 Task: Research Airbnb options in Rasht, Iran from 30th December, 2023 to 31st December, 2023 for 7 adults. Place can be entire room or shared room with 4 bedrooms having 7 beds and 4 bathrooms. Property type can be house. Amenities needed are: wifi, TV, free parkinig on premises, gym, breakfast.
Action: Mouse moved to (457, 124)
Screenshot: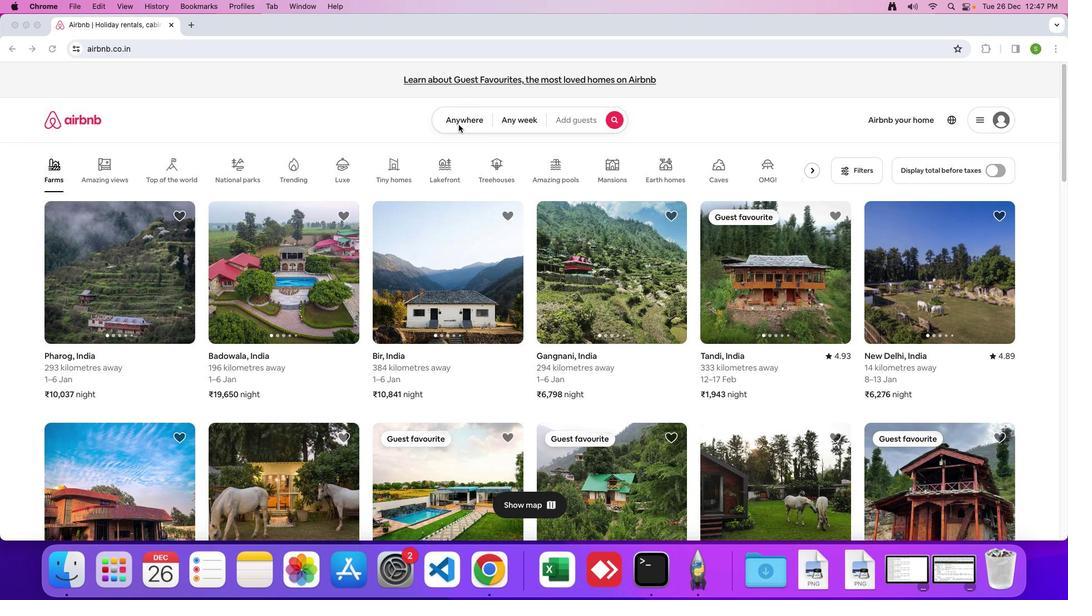 
Action: Mouse pressed left at (457, 124)
Screenshot: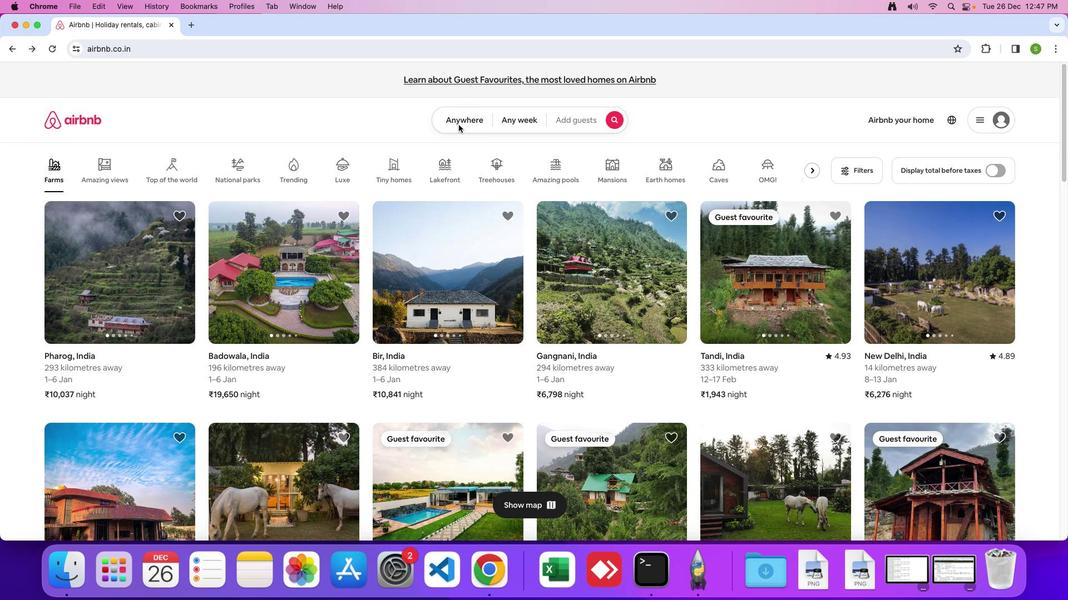 
Action: Mouse moved to (452, 120)
Screenshot: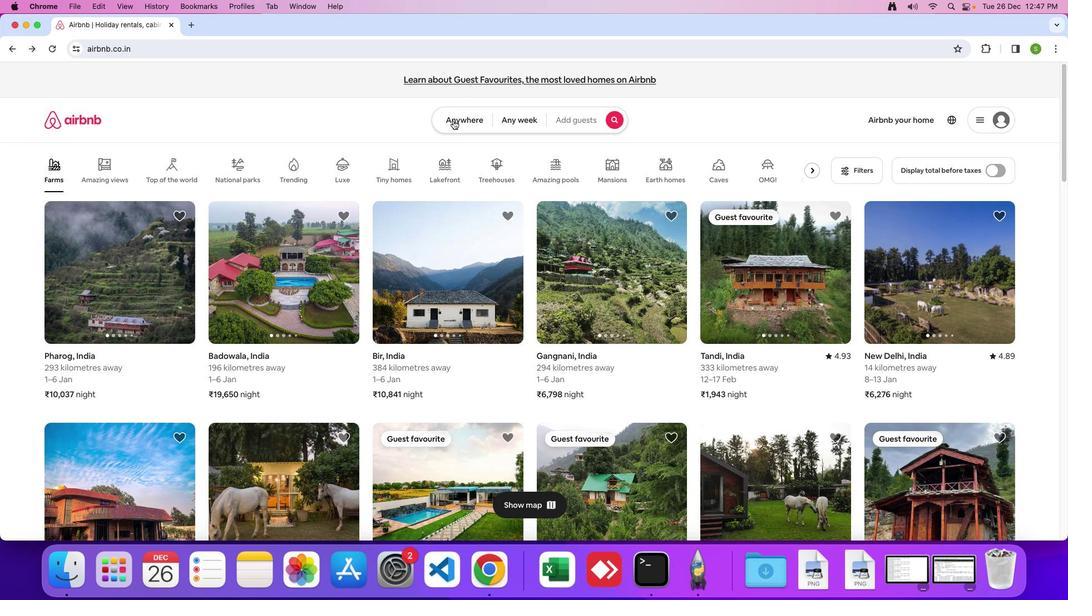 
Action: Mouse pressed left at (452, 120)
Screenshot: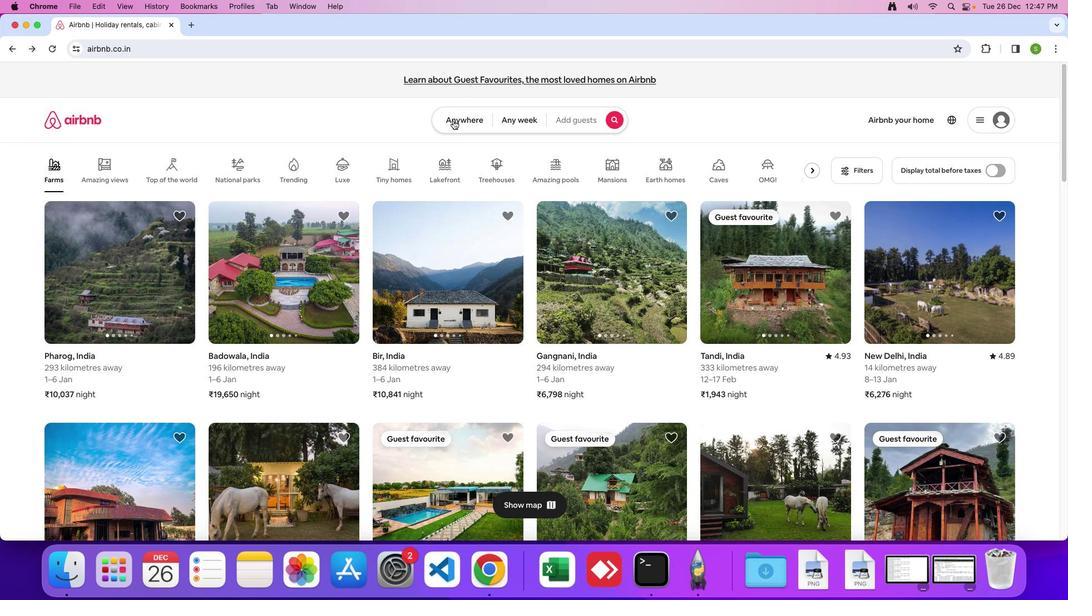 
Action: Mouse moved to (332, 157)
Screenshot: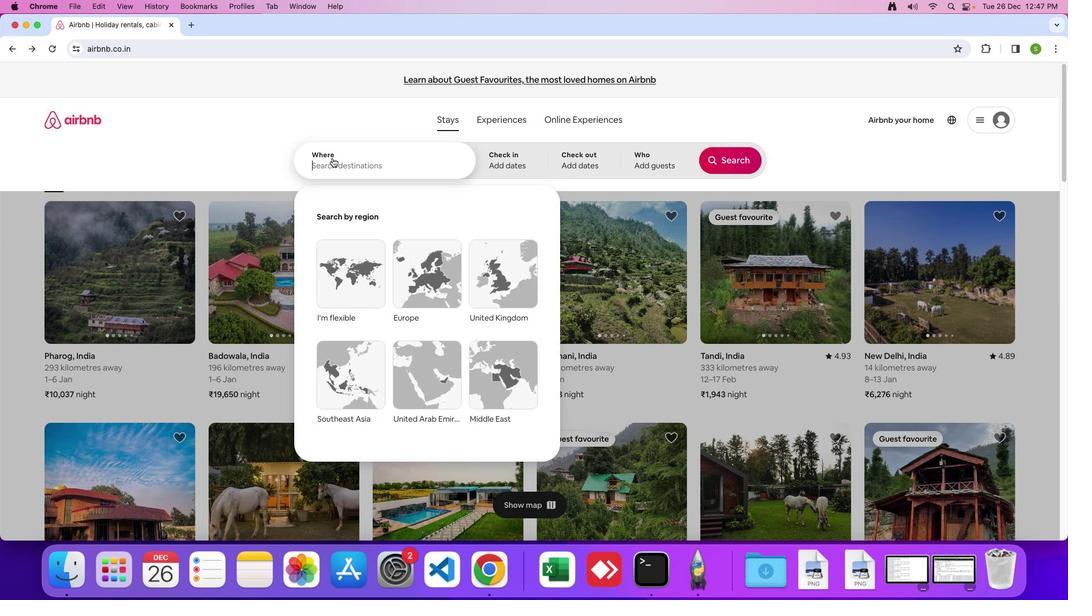 
Action: Mouse pressed left at (332, 157)
Screenshot: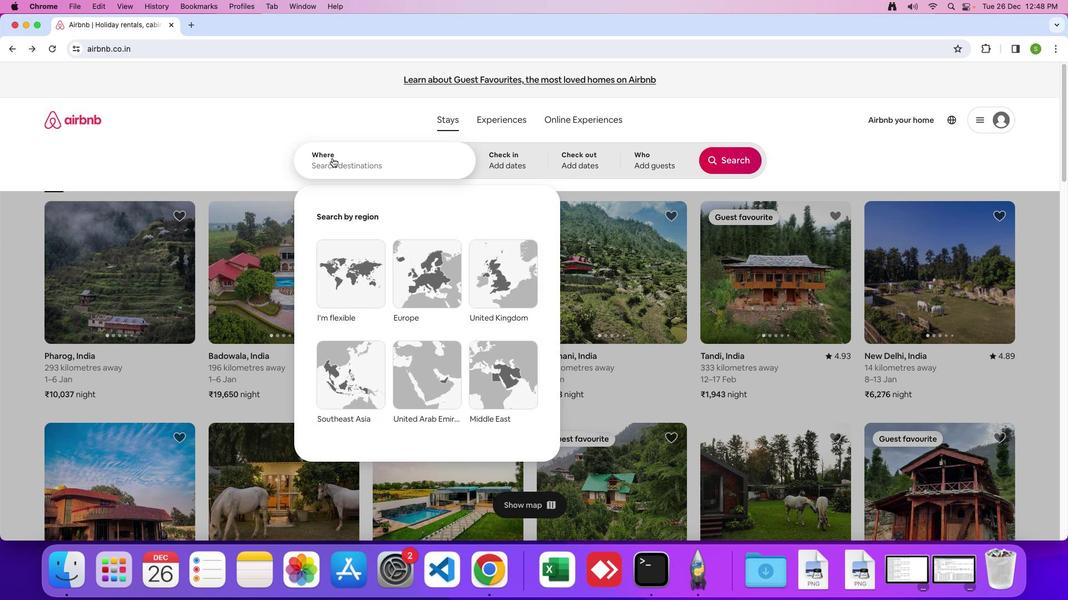 
Action: Key pressed 'R'Key.caps_lock'a''s''h''t'','Key.spaceKey.shift'I''r''a''n'Key.enter
Screenshot: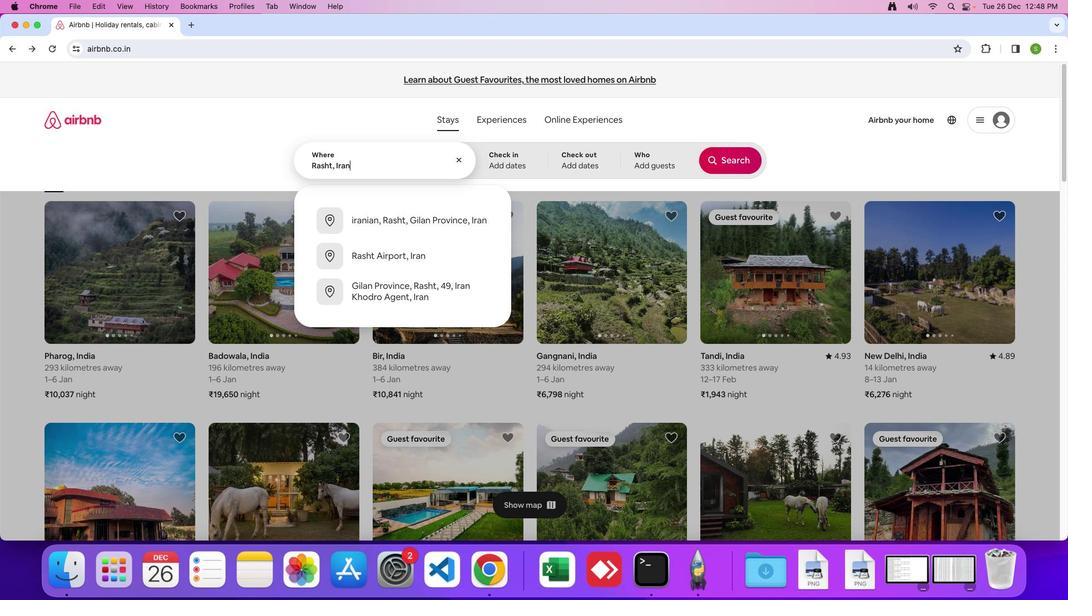 
Action: Mouse moved to (495, 409)
Screenshot: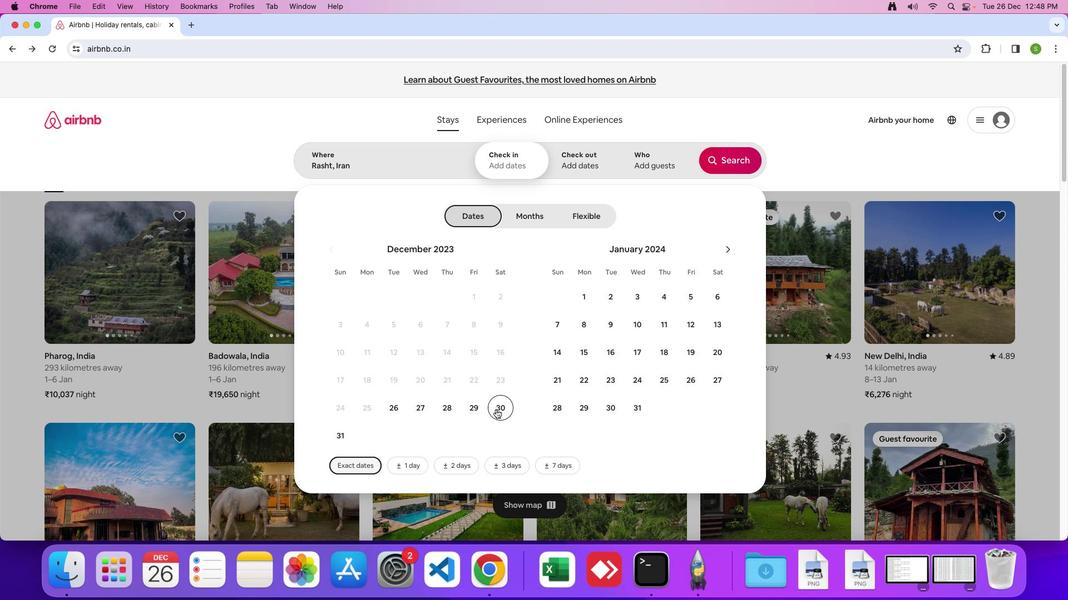 
Action: Mouse pressed left at (495, 409)
Screenshot: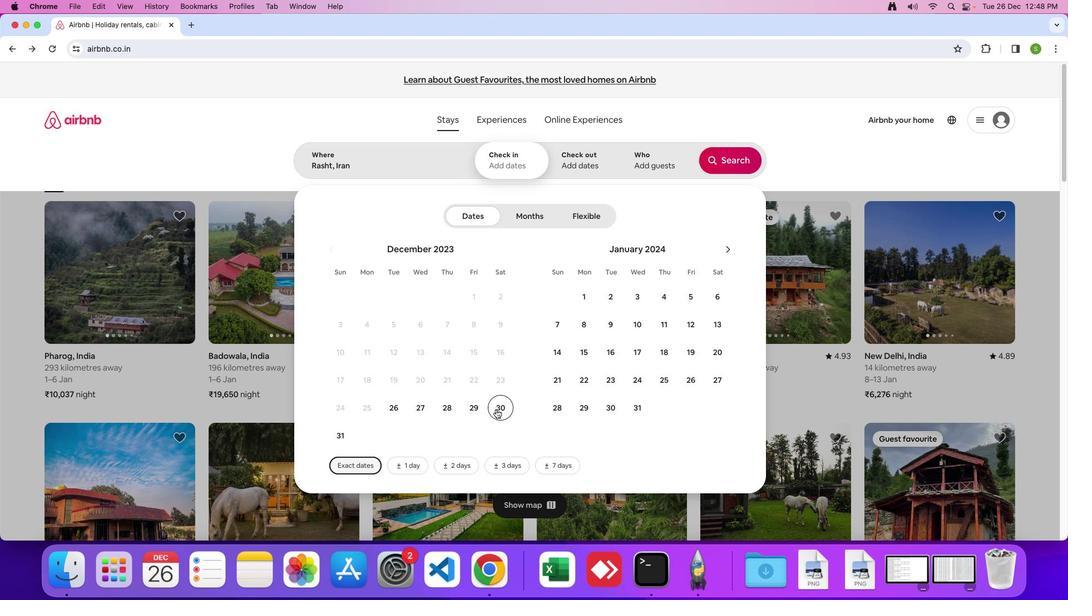 
Action: Mouse moved to (336, 431)
Screenshot: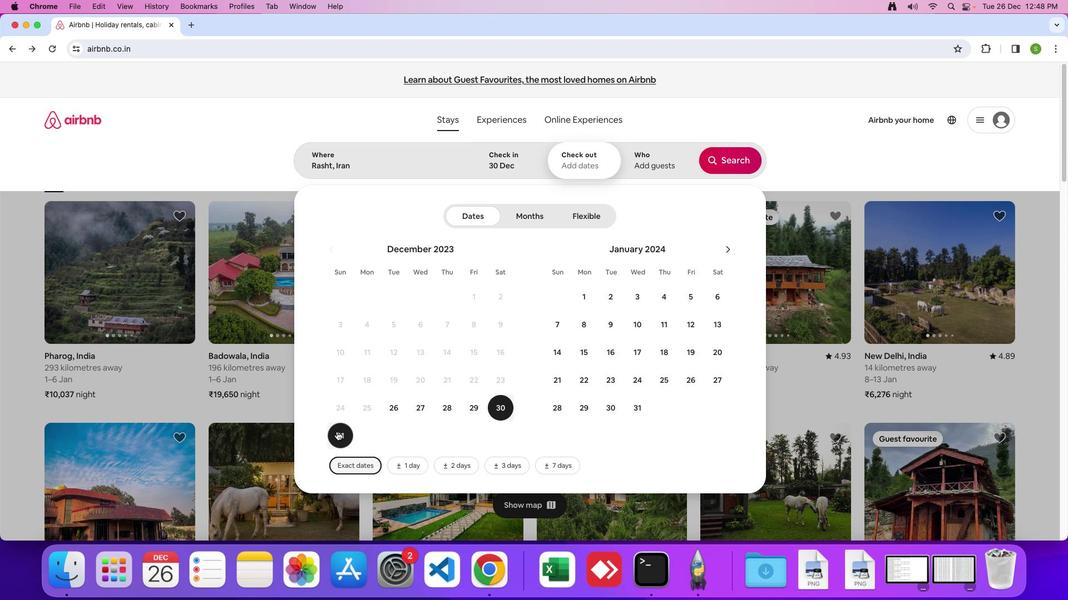 
Action: Mouse pressed left at (336, 431)
Screenshot: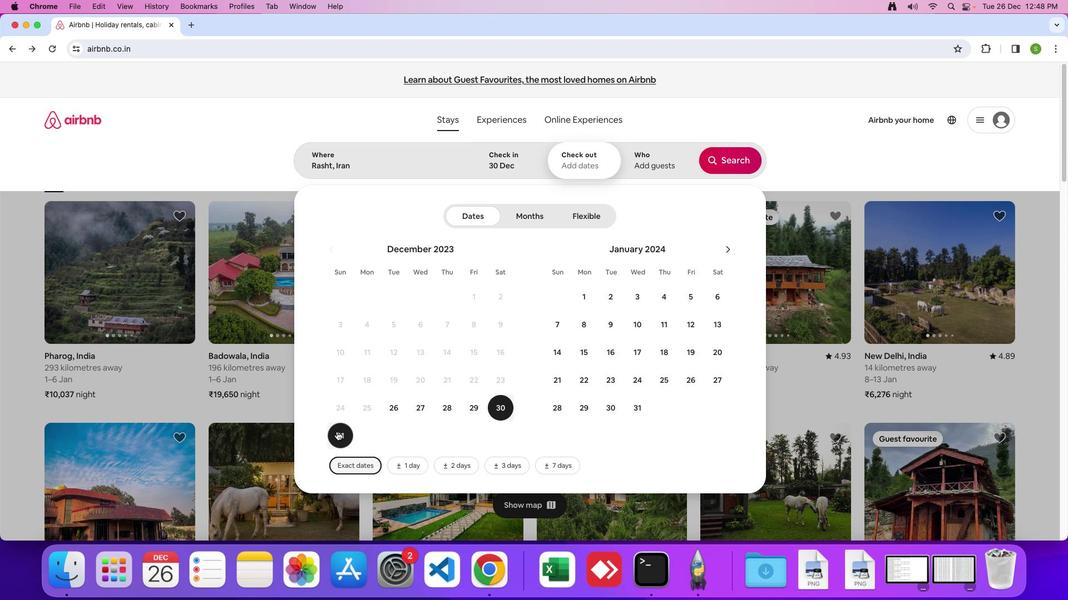
Action: Mouse moved to (655, 163)
Screenshot: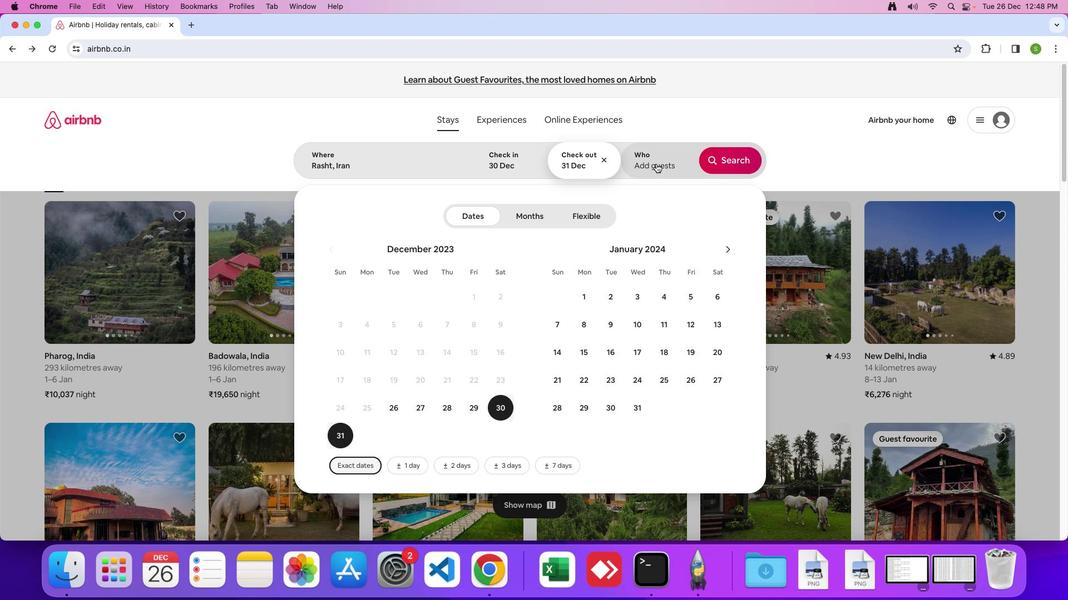 
Action: Mouse pressed left at (655, 163)
Screenshot: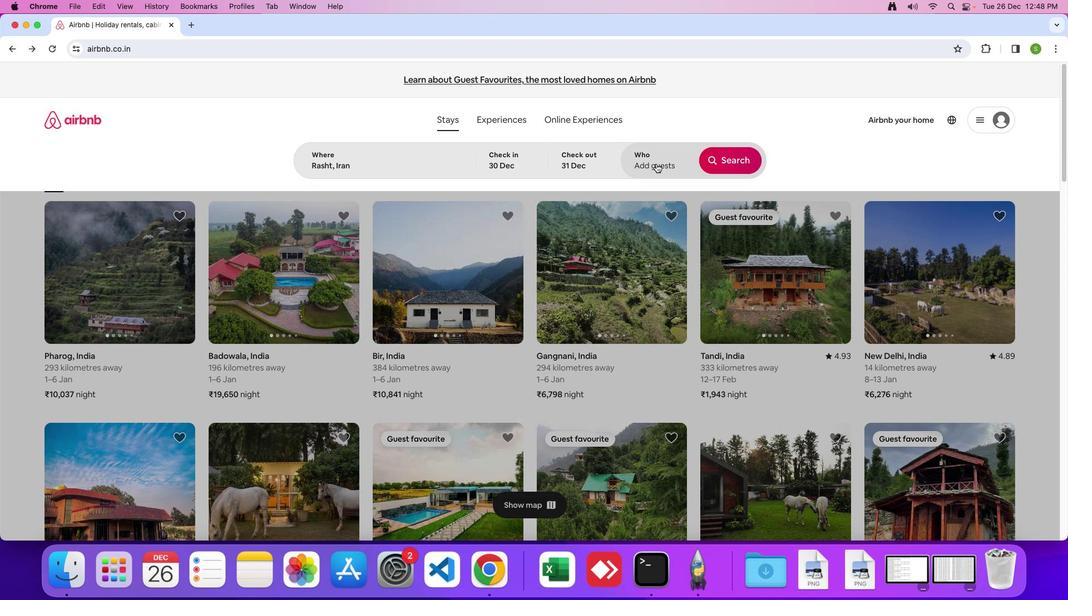 
Action: Mouse moved to (735, 215)
Screenshot: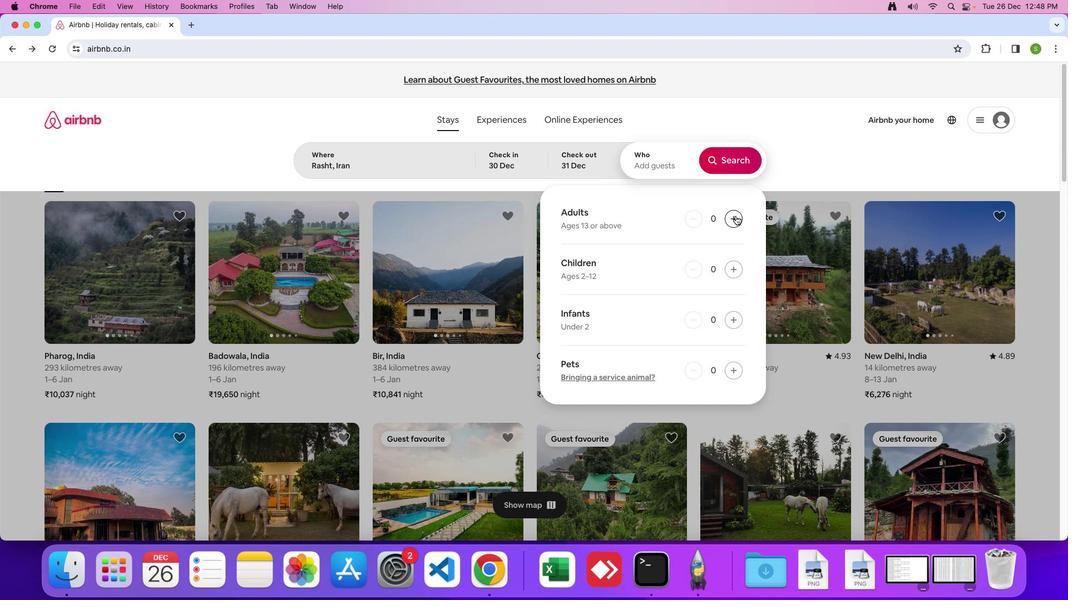 
Action: Mouse pressed left at (735, 215)
Screenshot: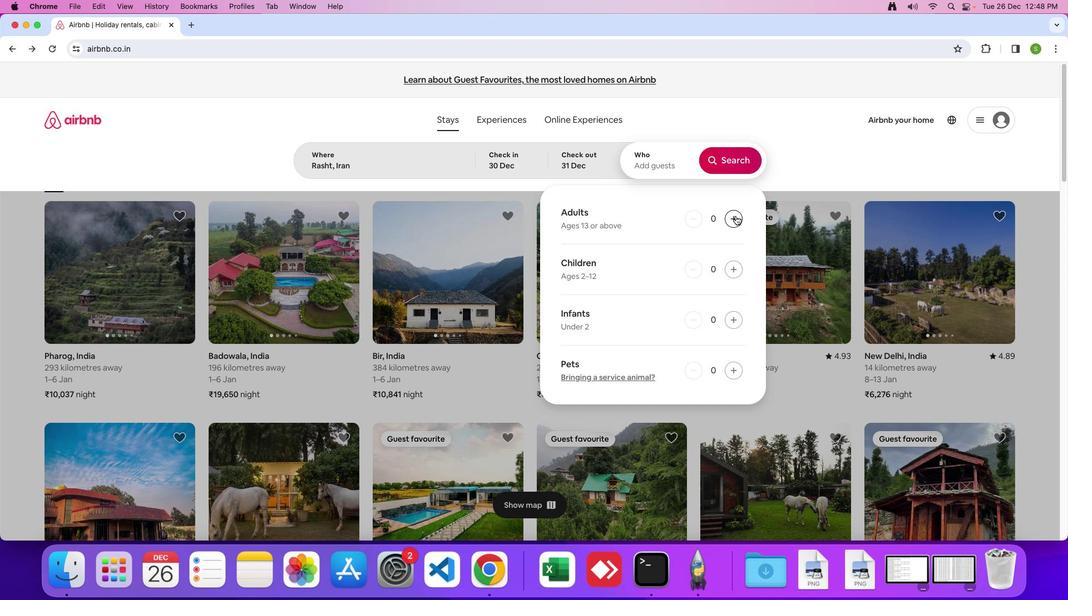 
Action: Mouse pressed left at (735, 215)
Screenshot: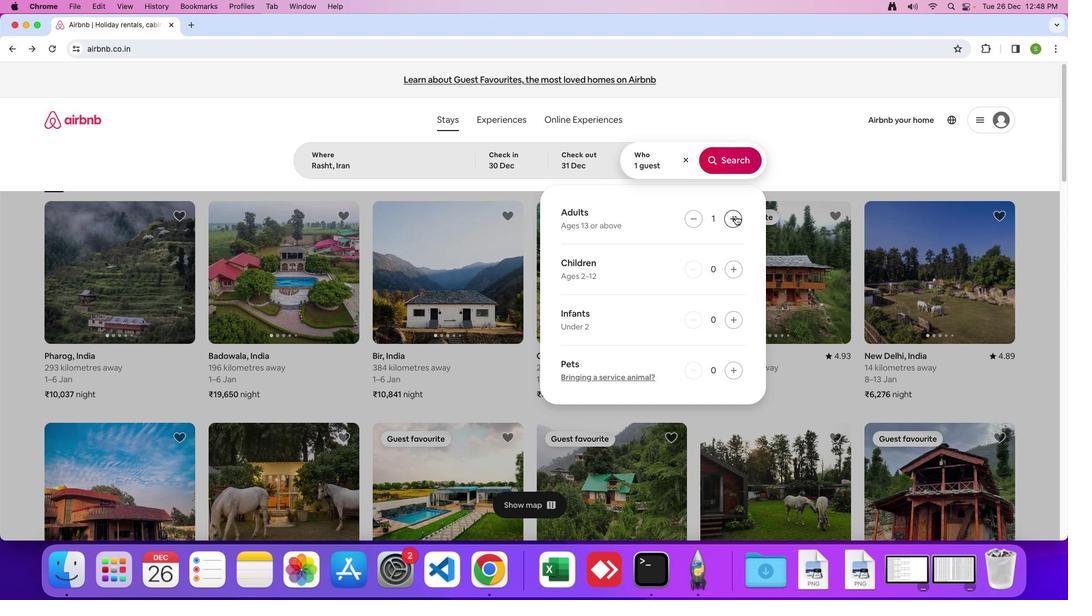
Action: Mouse pressed left at (735, 215)
Screenshot: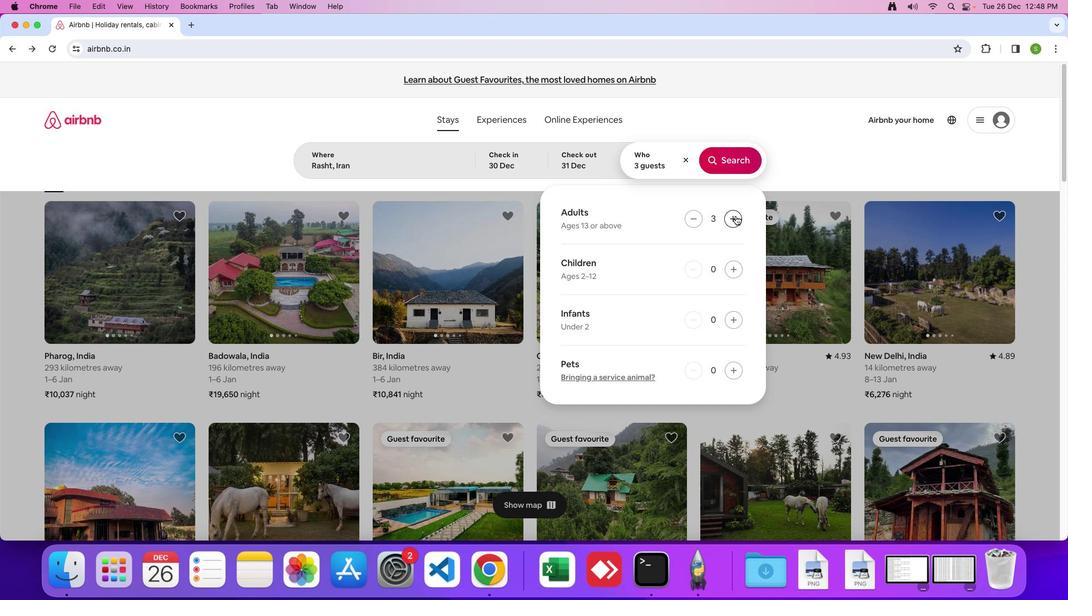 
Action: Mouse pressed left at (735, 215)
Screenshot: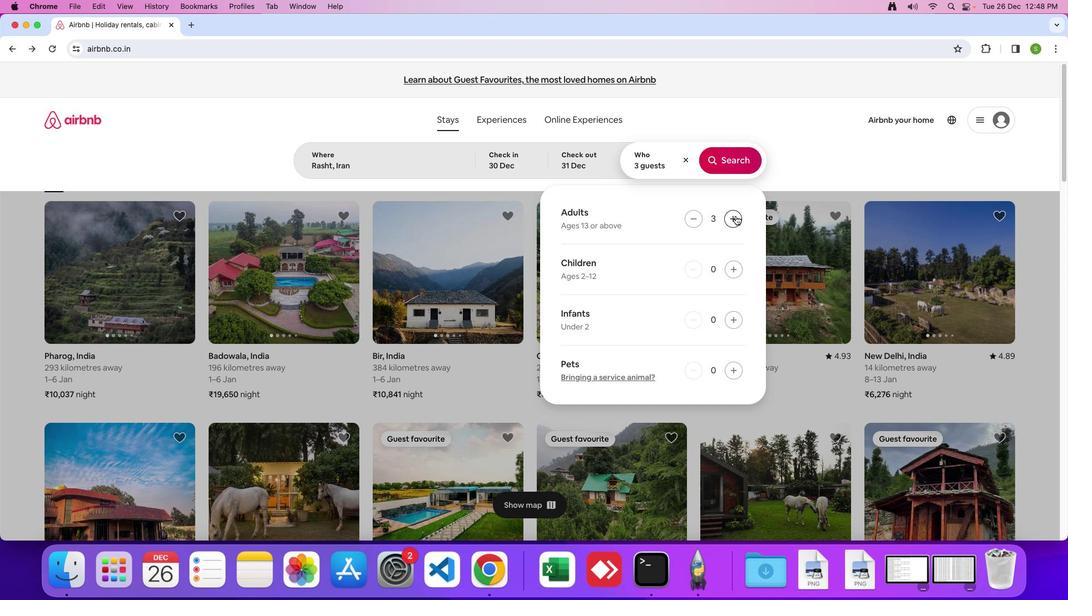 
Action: Mouse pressed left at (735, 215)
Screenshot: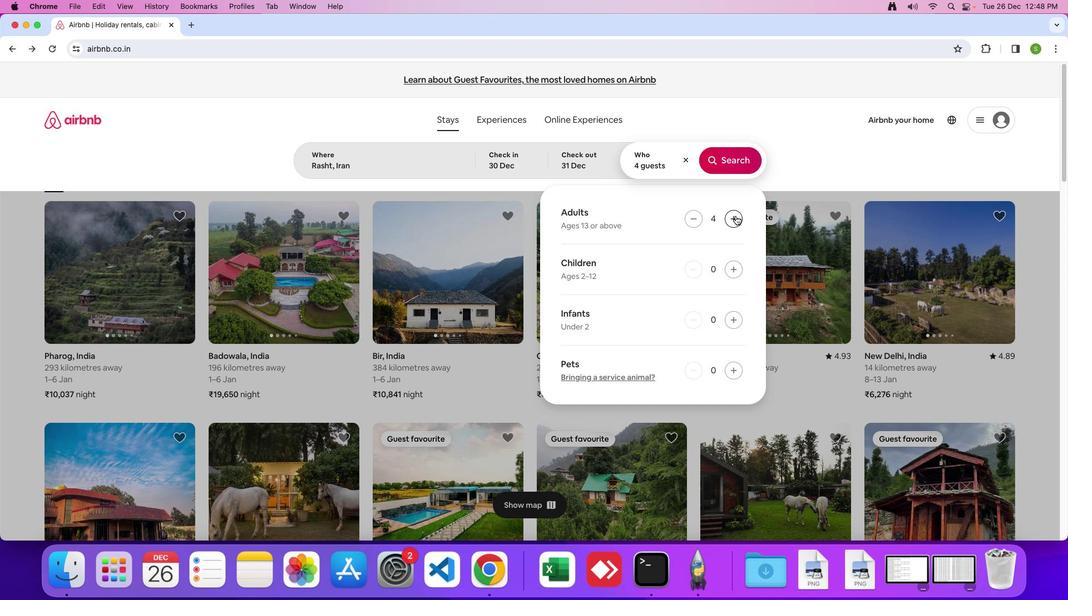 
Action: Mouse pressed left at (735, 215)
Screenshot: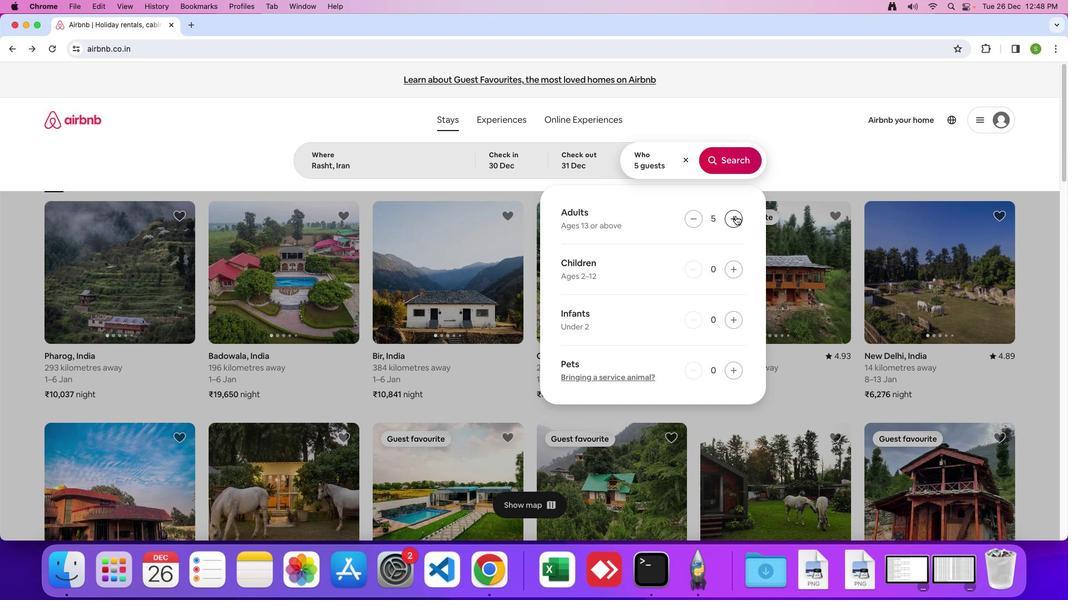 
Action: Mouse pressed left at (735, 215)
Screenshot: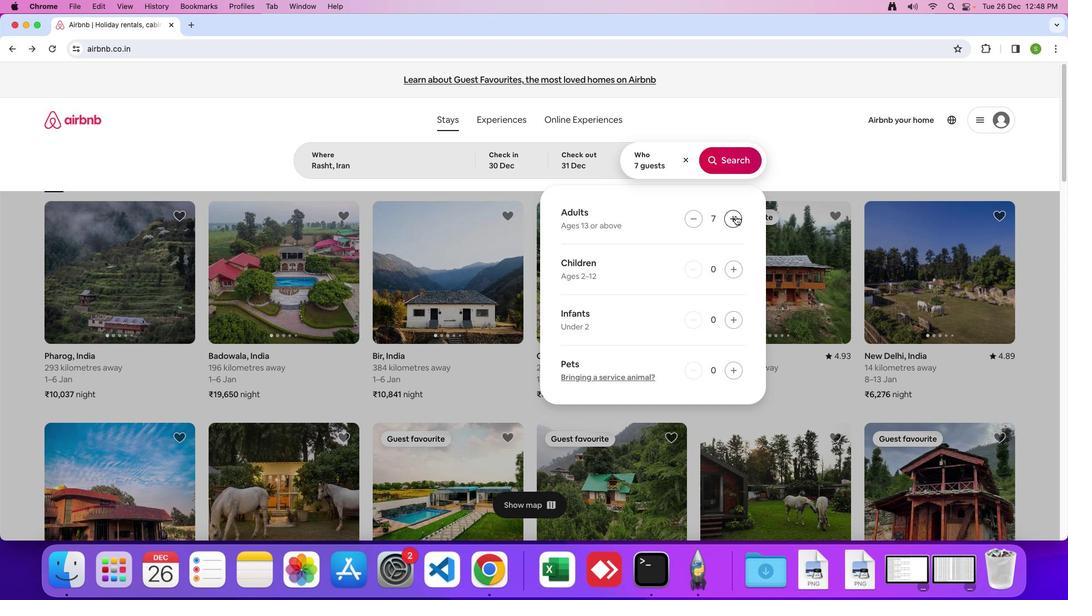 
Action: Mouse moved to (734, 162)
Screenshot: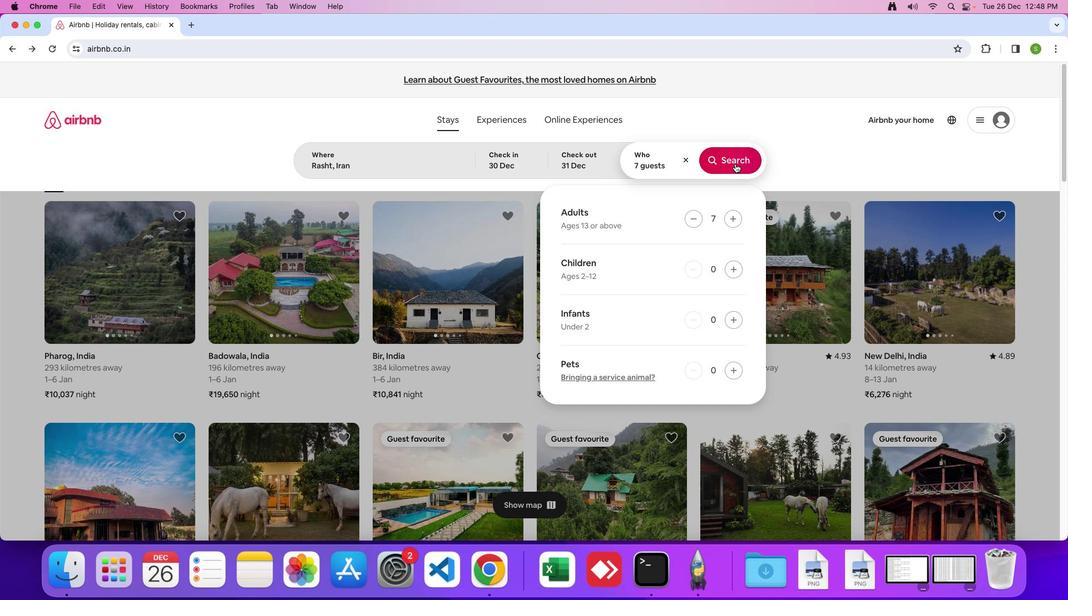 
Action: Mouse pressed left at (734, 162)
Screenshot: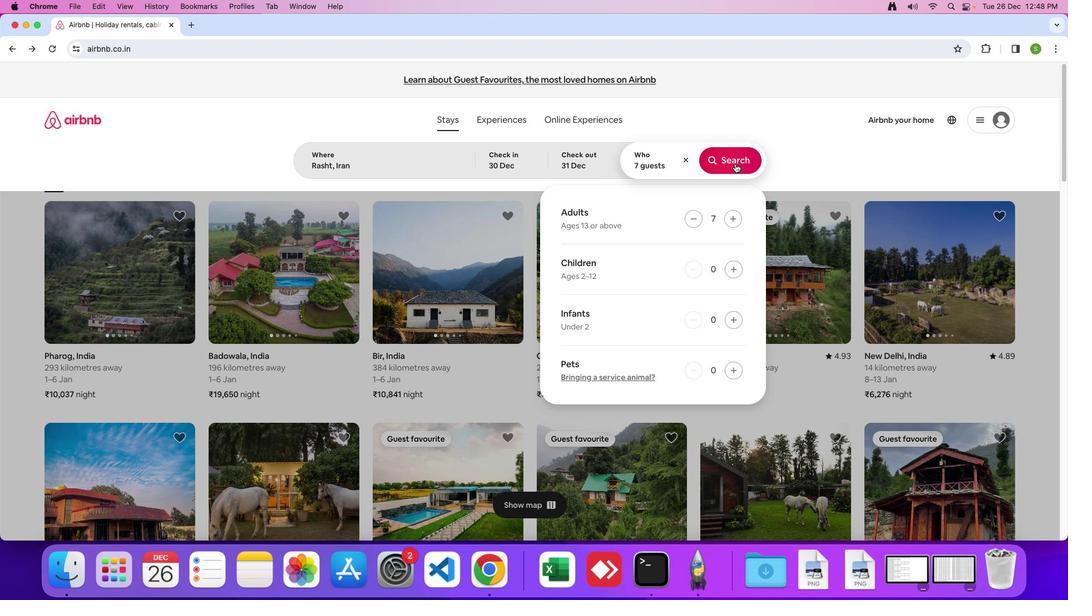 
Action: Mouse moved to (887, 129)
Screenshot: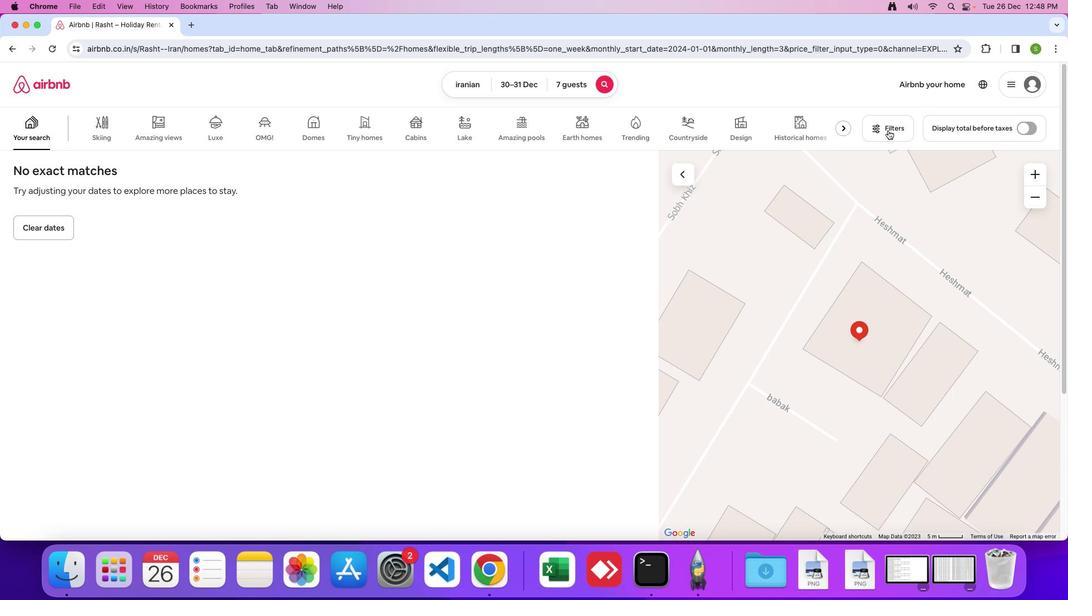 
Action: Mouse pressed left at (887, 129)
Screenshot: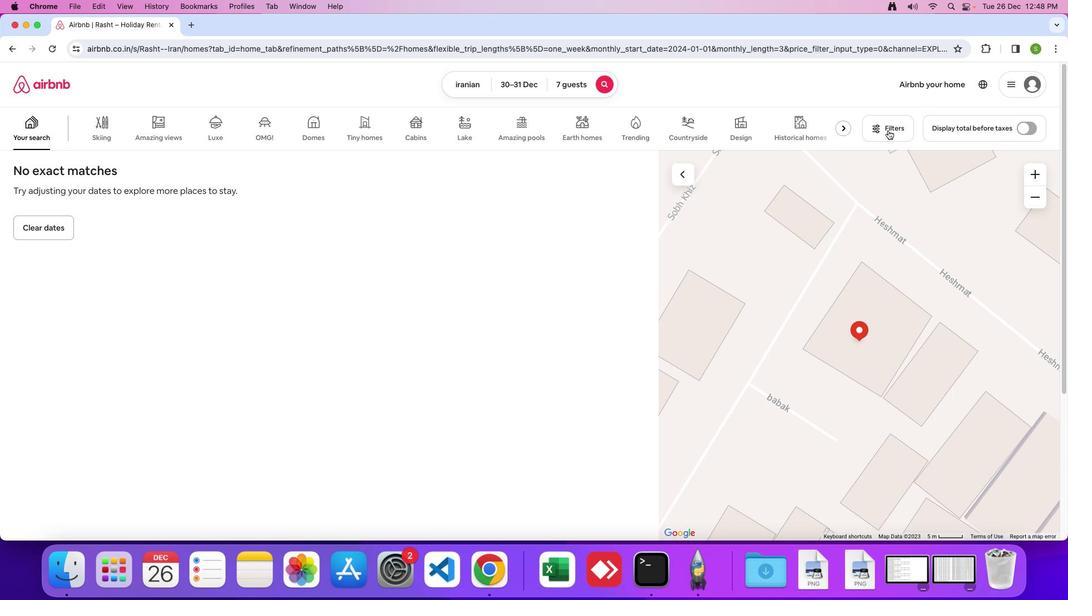 
Action: Mouse moved to (504, 347)
Screenshot: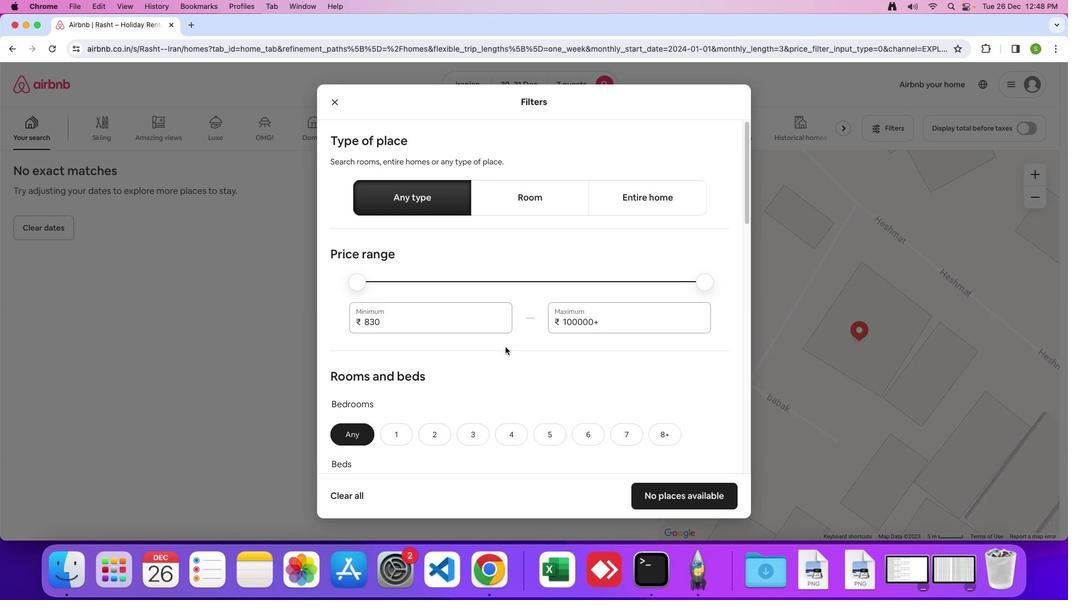 
Action: Mouse scrolled (504, 347) with delta (0, 0)
Screenshot: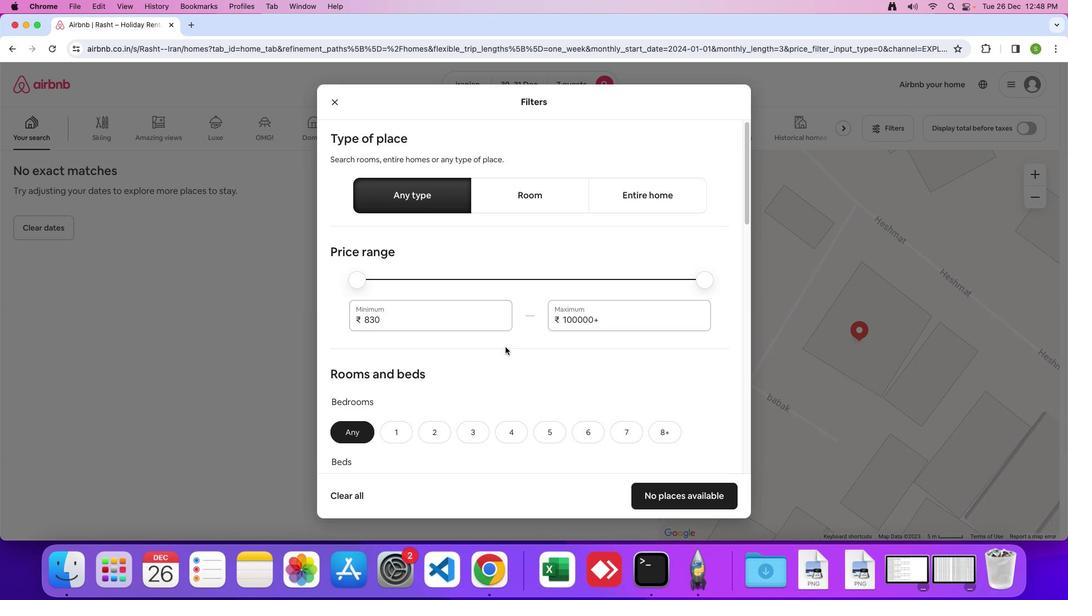 
Action: Mouse scrolled (504, 347) with delta (0, 0)
Screenshot: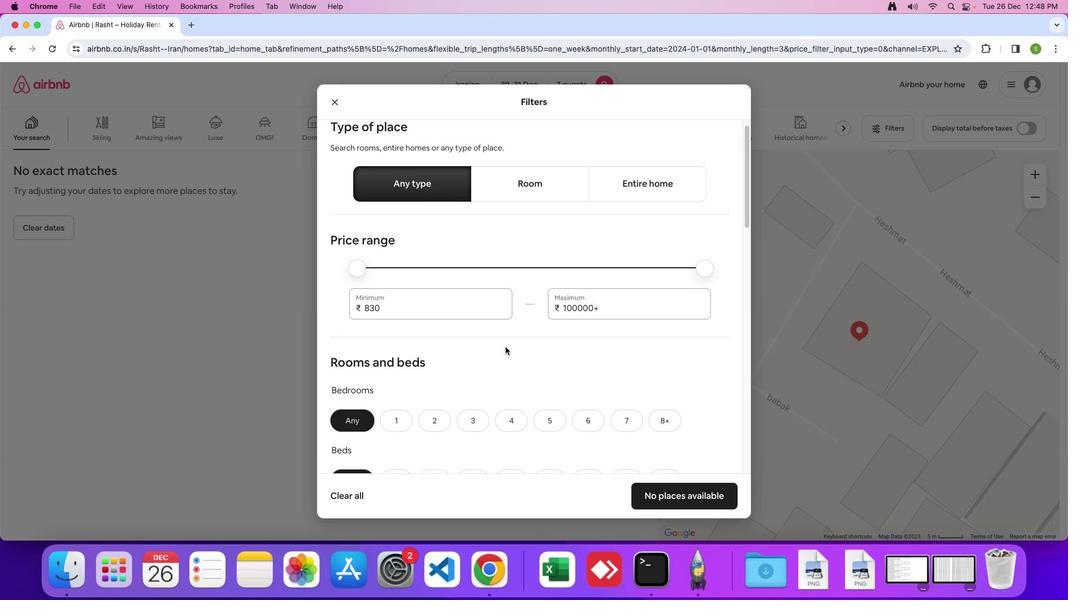 
Action: Mouse scrolled (504, 347) with delta (0, -1)
Screenshot: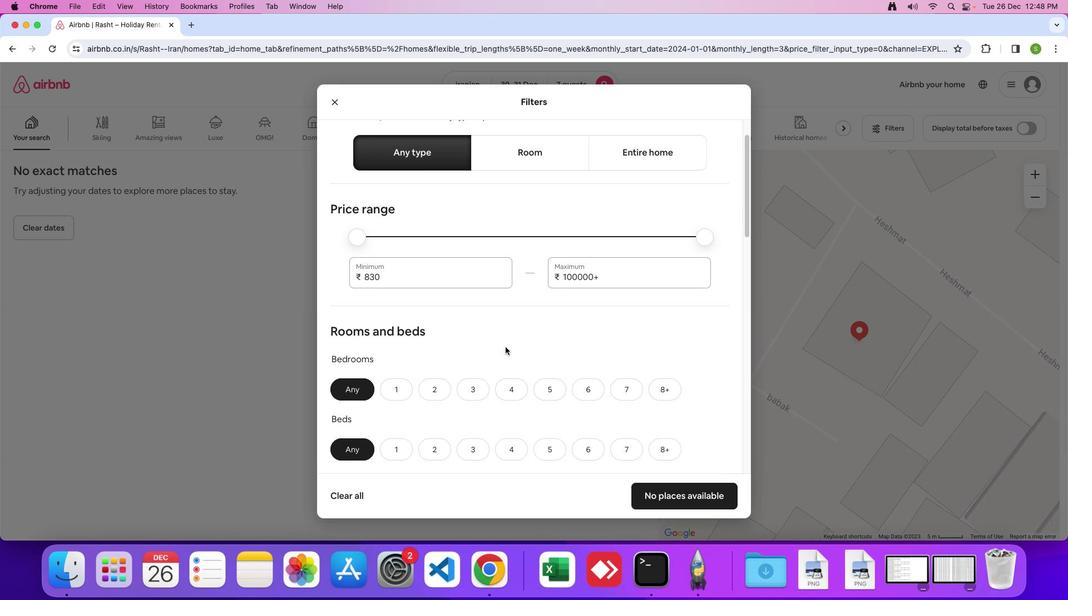 
Action: Mouse scrolled (504, 347) with delta (0, 0)
Screenshot: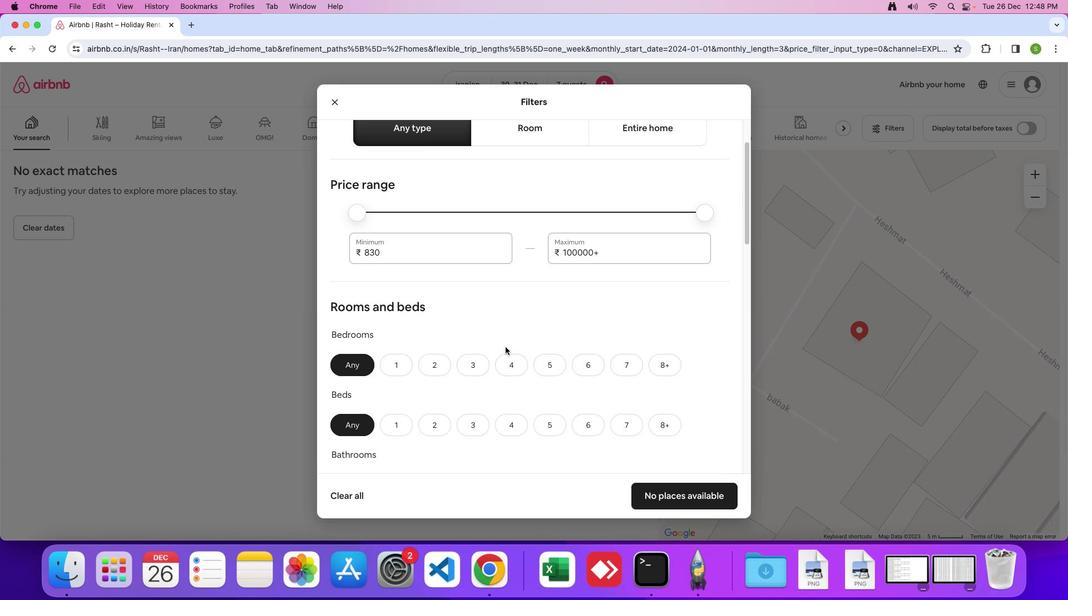 
Action: Mouse scrolled (504, 347) with delta (0, 0)
Screenshot: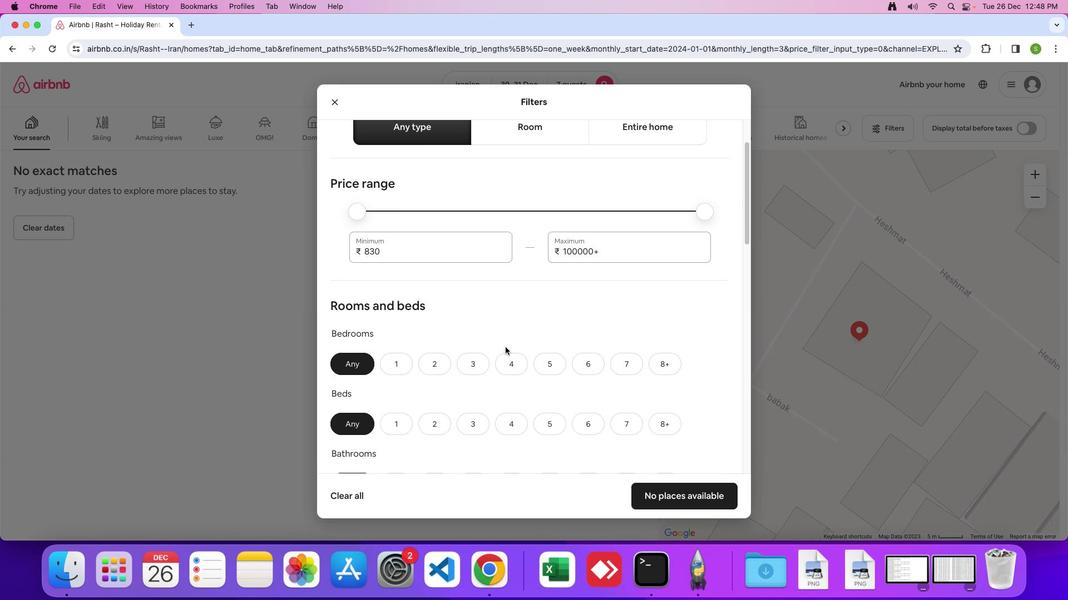 
Action: Mouse scrolled (504, 347) with delta (0, 0)
Screenshot: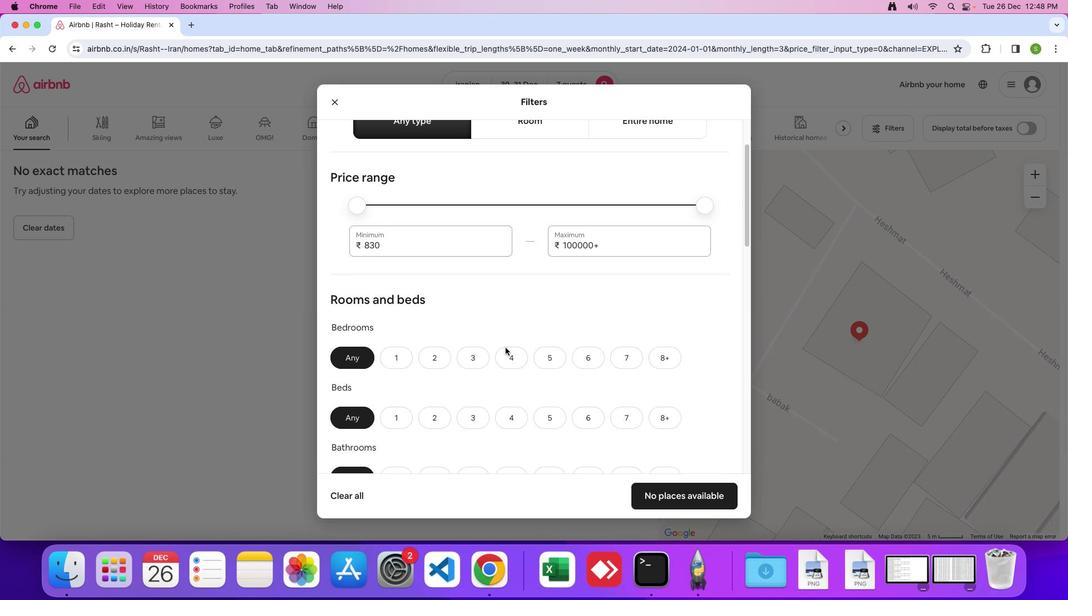 
Action: Mouse moved to (505, 347)
Screenshot: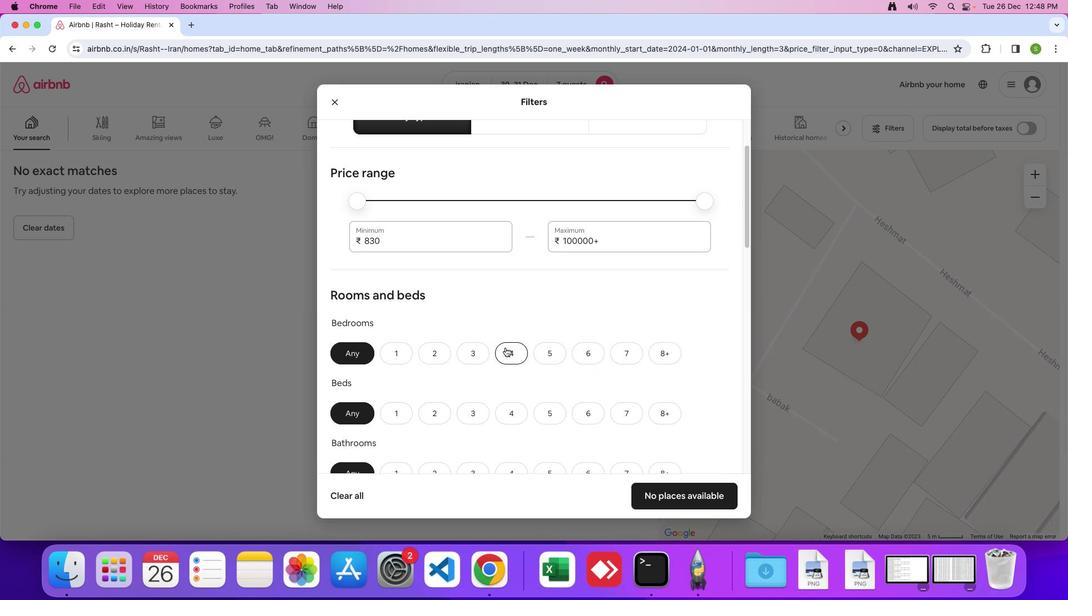 
Action: Mouse scrolled (505, 347) with delta (0, 0)
Screenshot: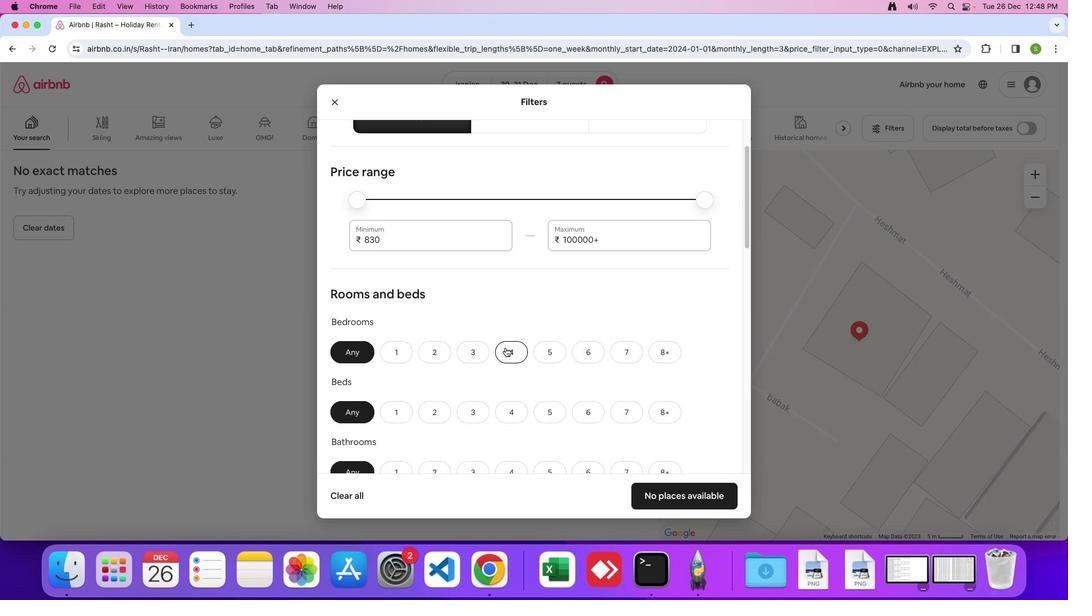 
Action: Mouse scrolled (505, 347) with delta (0, 0)
Screenshot: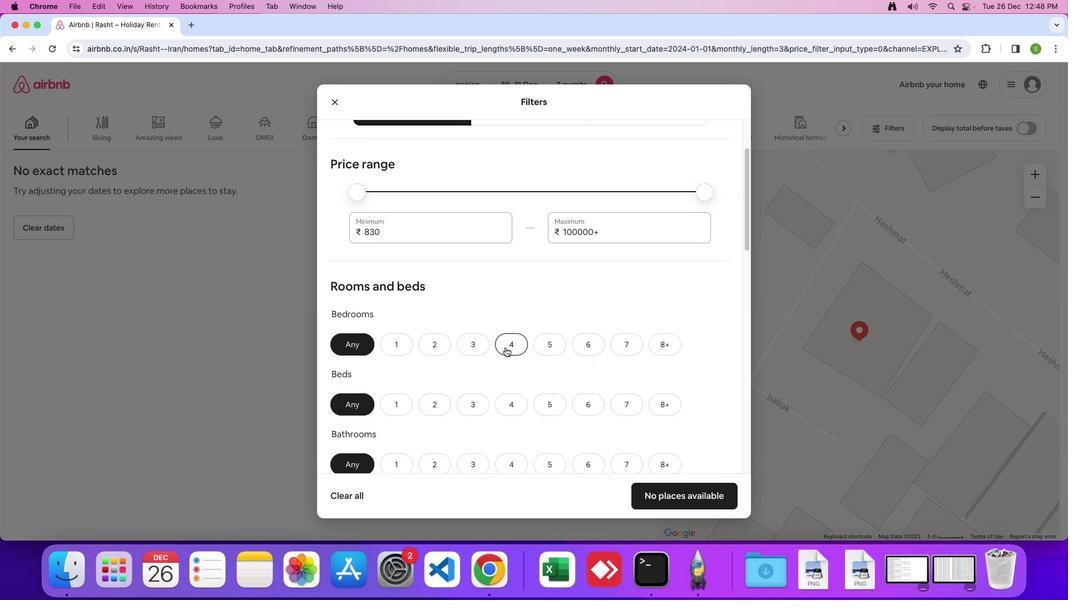 
Action: Mouse moved to (505, 347)
Screenshot: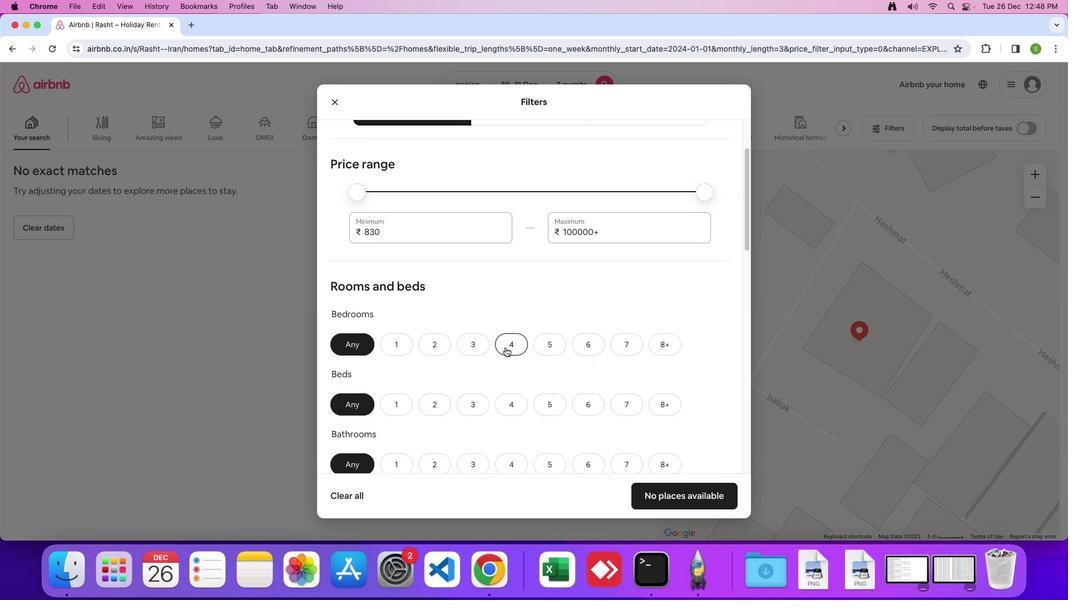 
Action: Mouse scrolled (505, 347) with delta (0, 0)
Screenshot: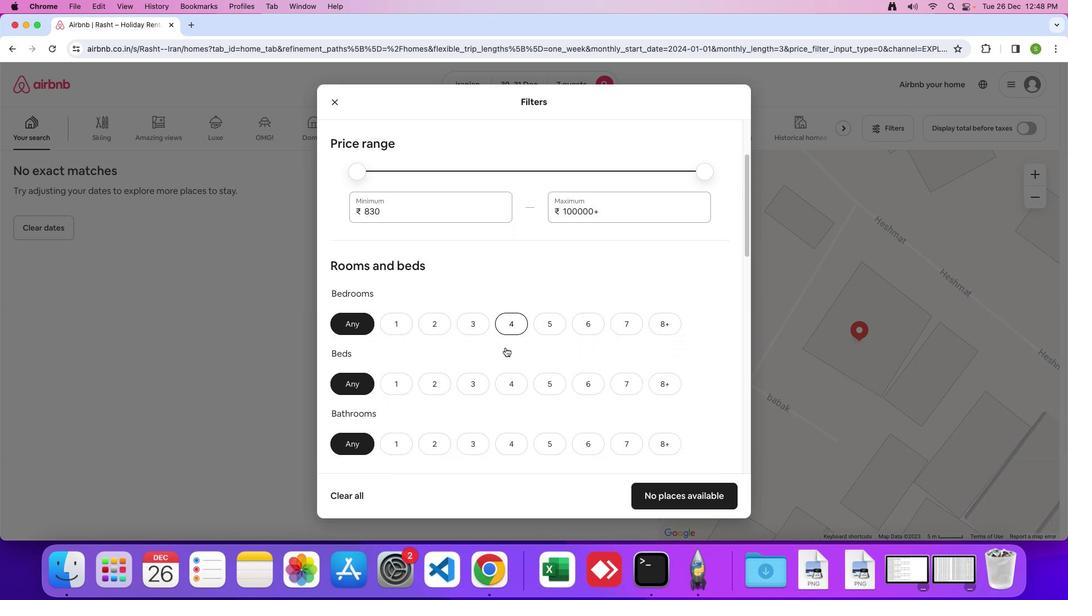 
Action: Mouse scrolled (505, 347) with delta (0, 0)
Screenshot: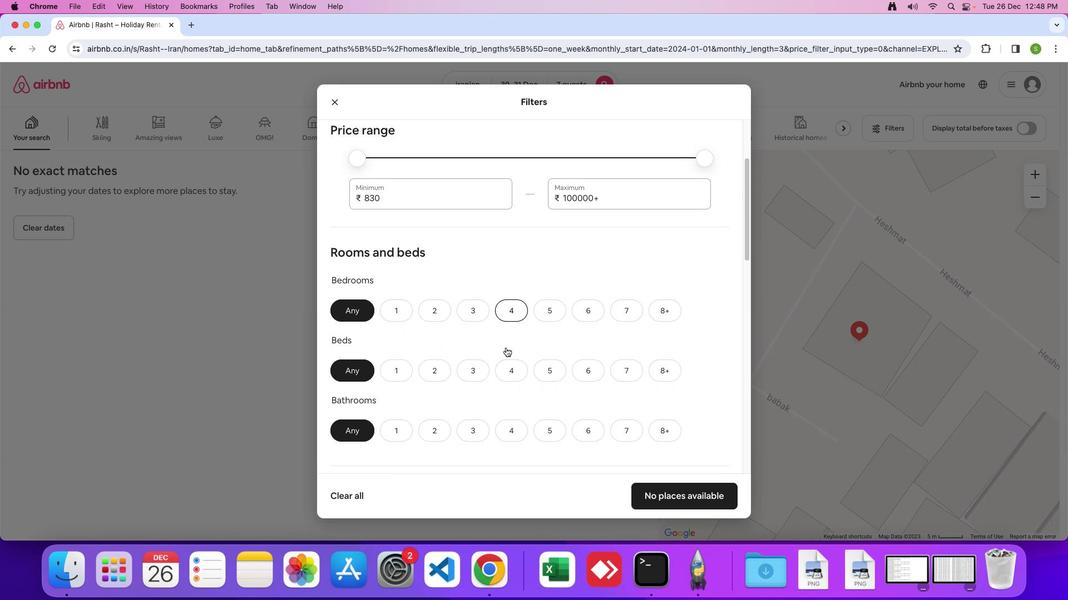 
Action: Mouse scrolled (505, 347) with delta (0, 0)
Screenshot: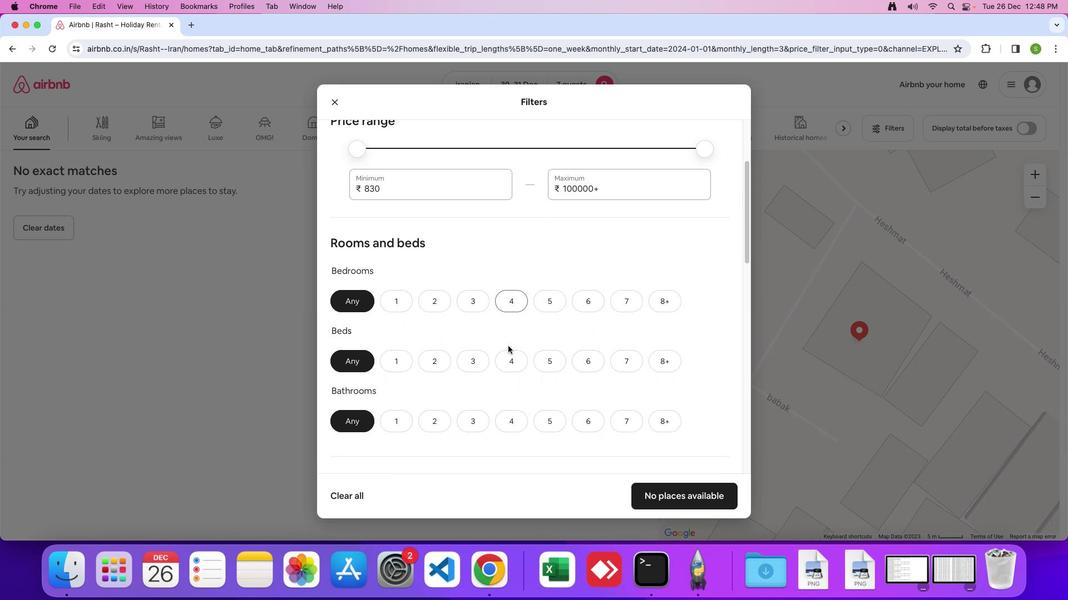 
Action: Mouse moved to (507, 346)
Screenshot: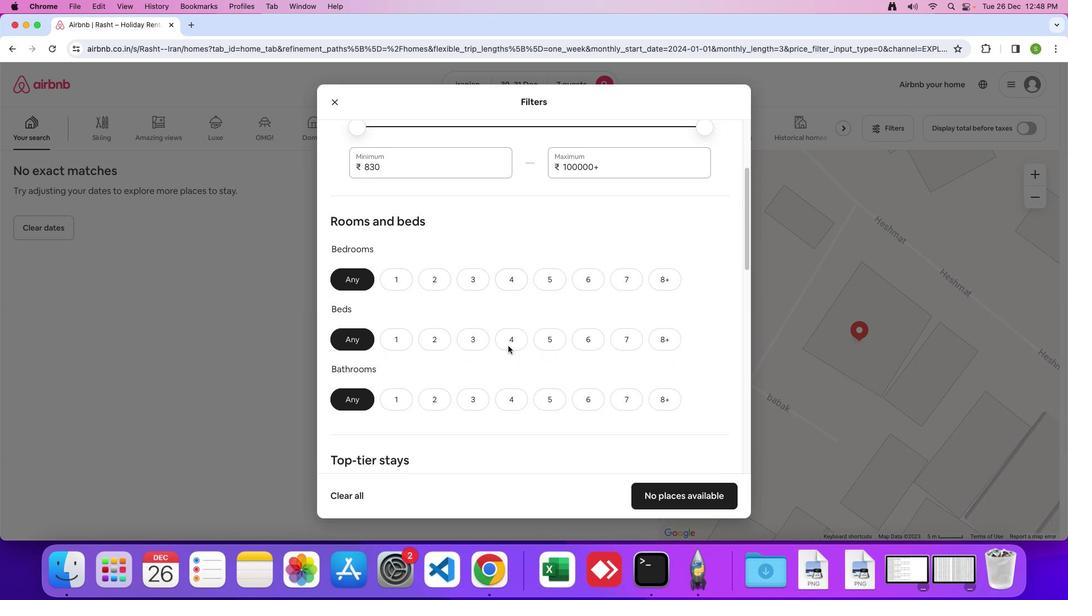 
Action: Mouse scrolled (507, 346) with delta (0, 0)
Screenshot: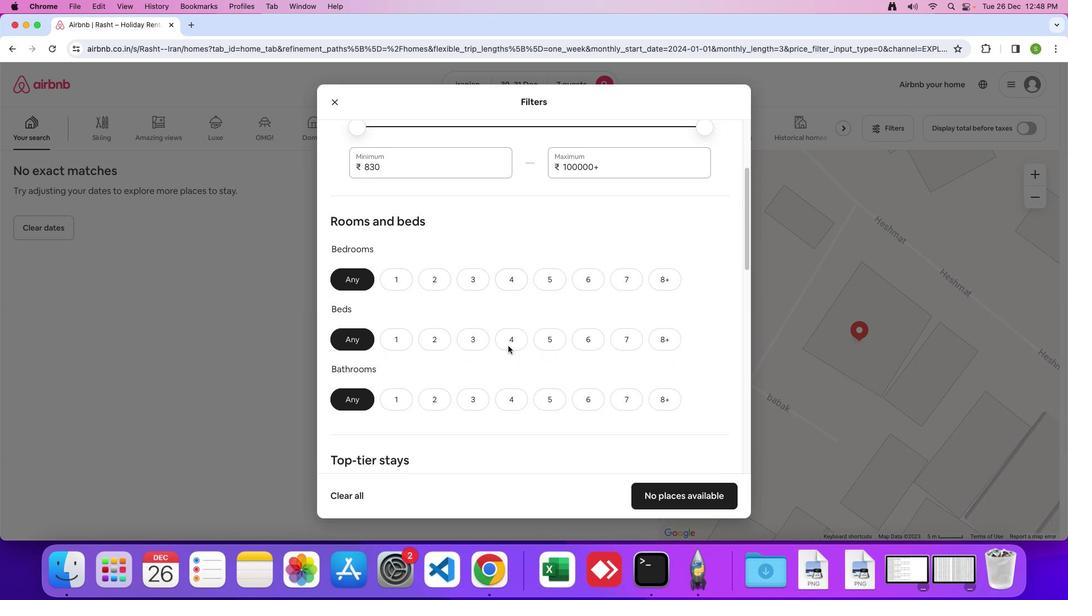 
Action: Mouse moved to (507, 345)
Screenshot: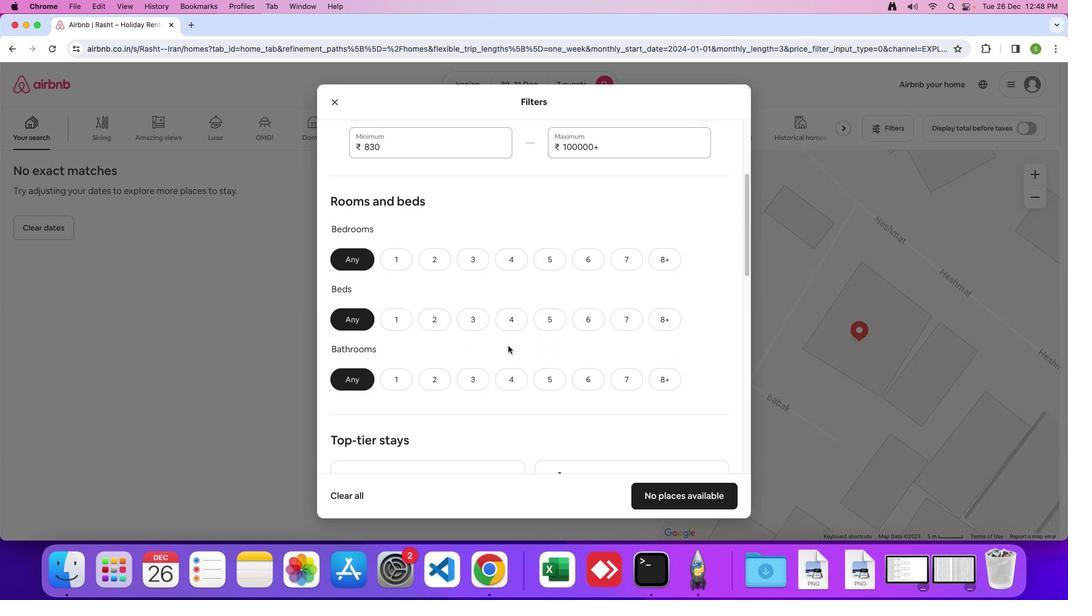
Action: Mouse scrolled (507, 345) with delta (0, 0)
Screenshot: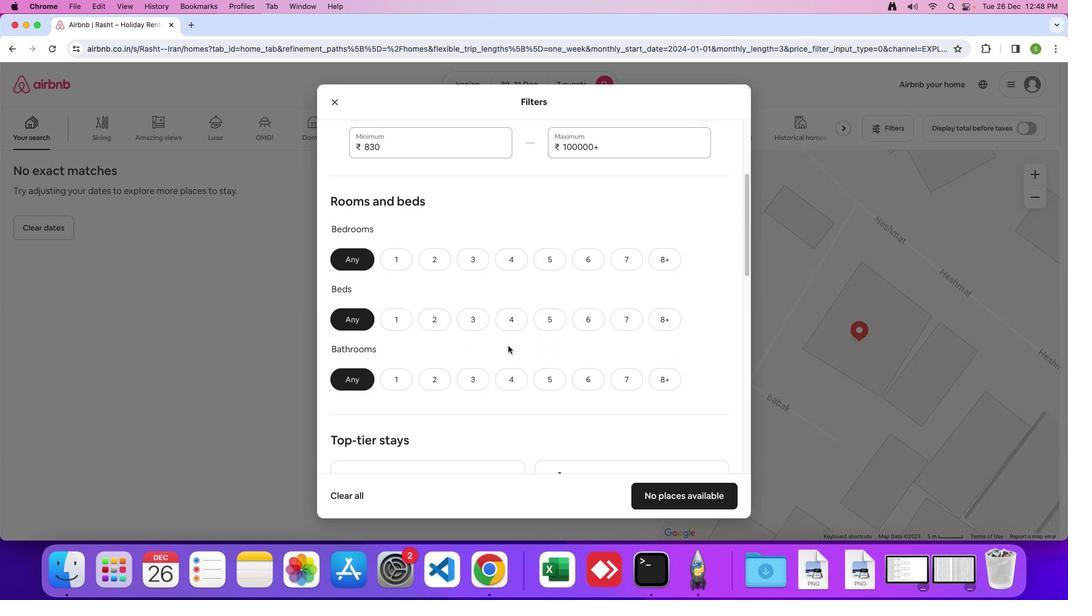 
Action: Mouse scrolled (507, 345) with delta (0, 0)
Screenshot: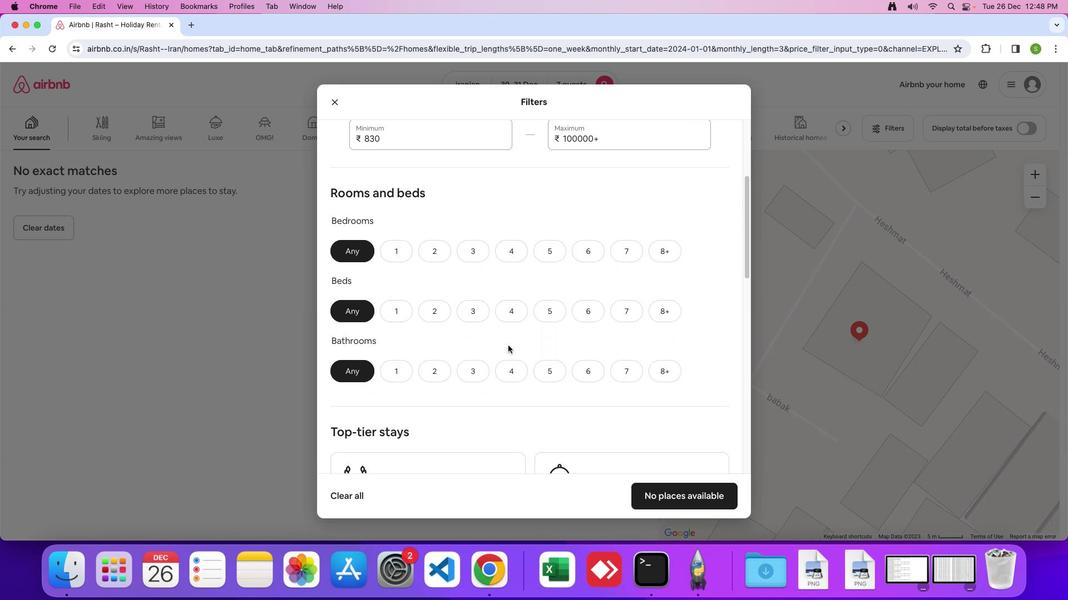 
Action: Mouse moved to (507, 345)
Screenshot: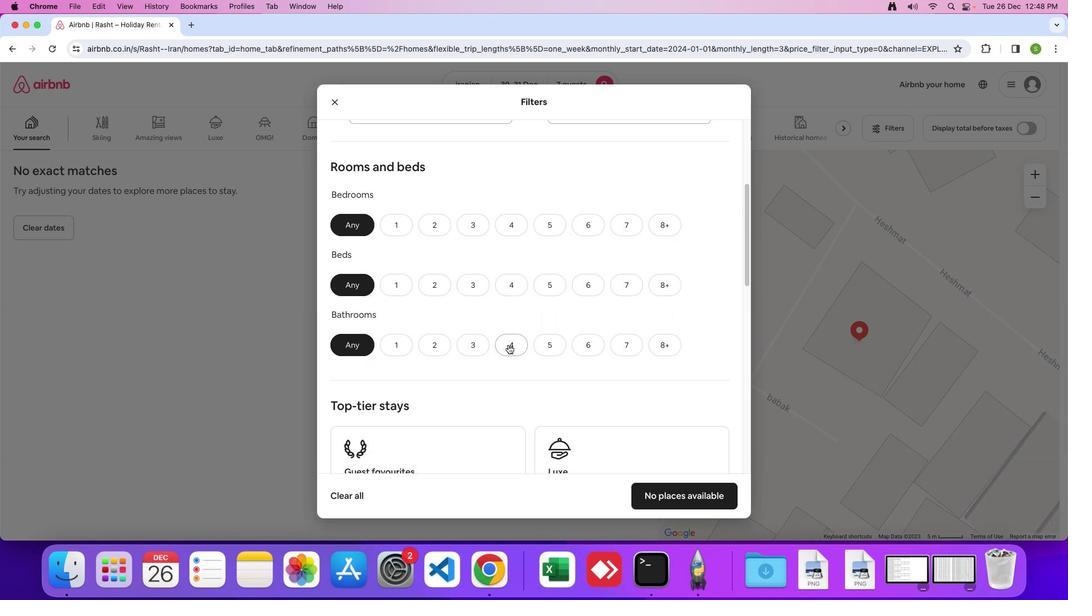 
Action: Mouse scrolled (507, 345) with delta (0, -1)
Screenshot: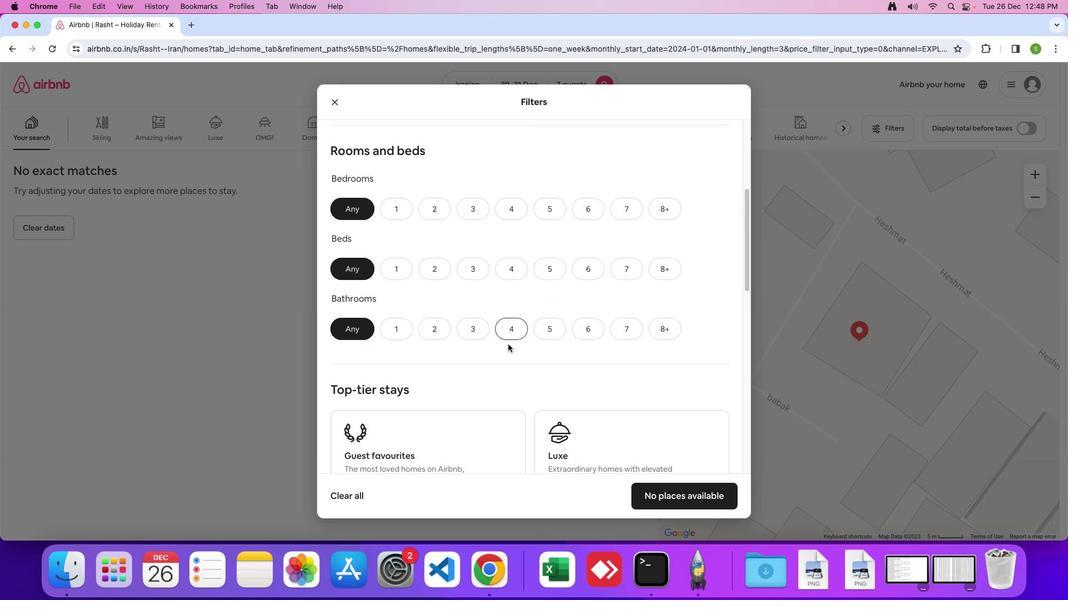 
Action: Mouse moved to (517, 186)
Screenshot: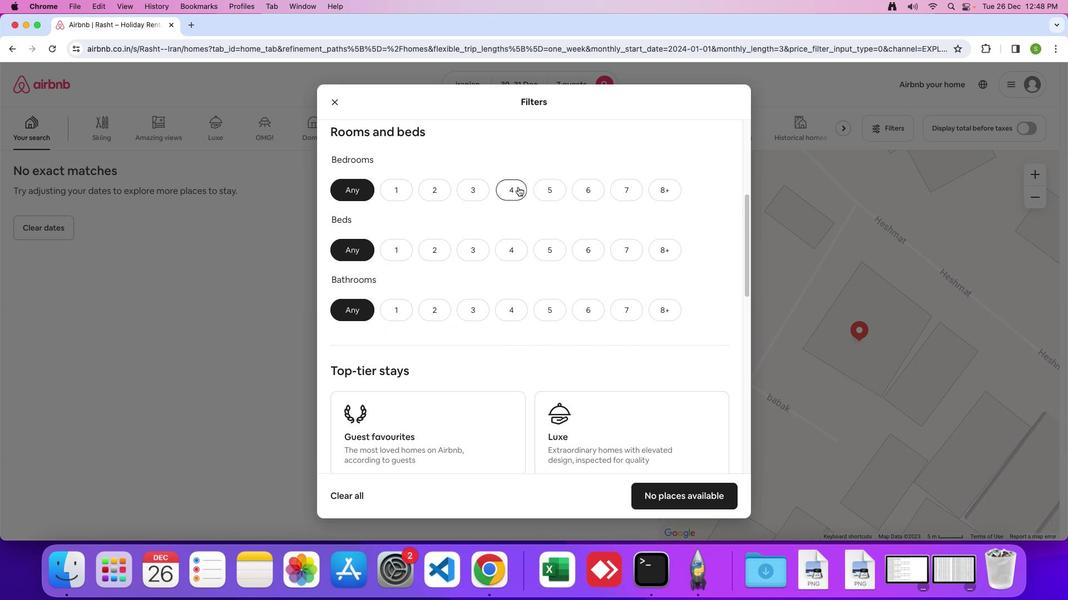 
Action: Mouse pressed left at (517, 186)
Screenshot: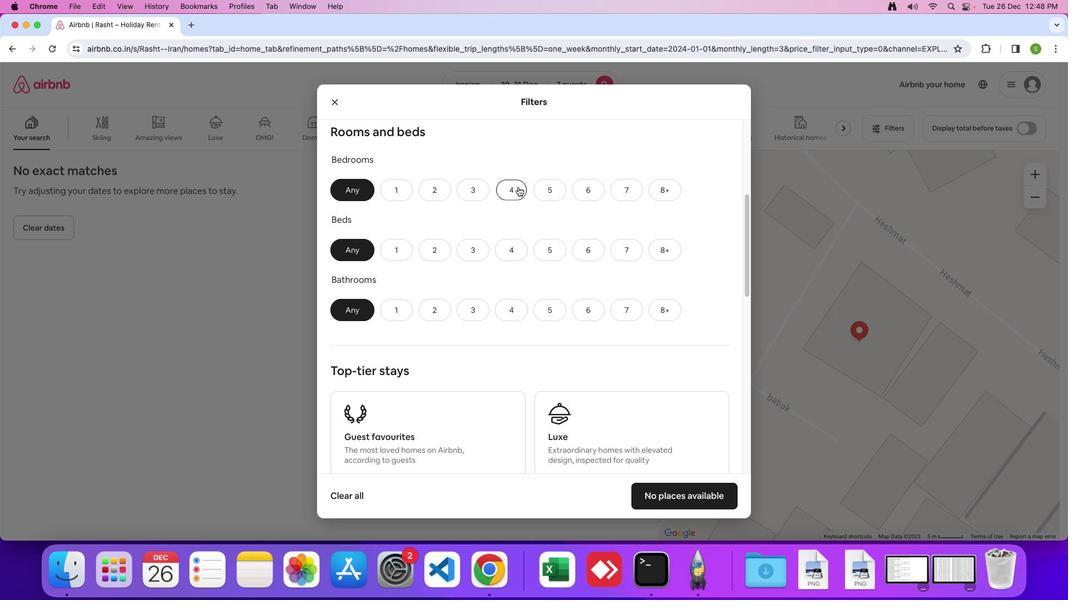 
Action: Mouse moved to (635, 254)
Screenshot: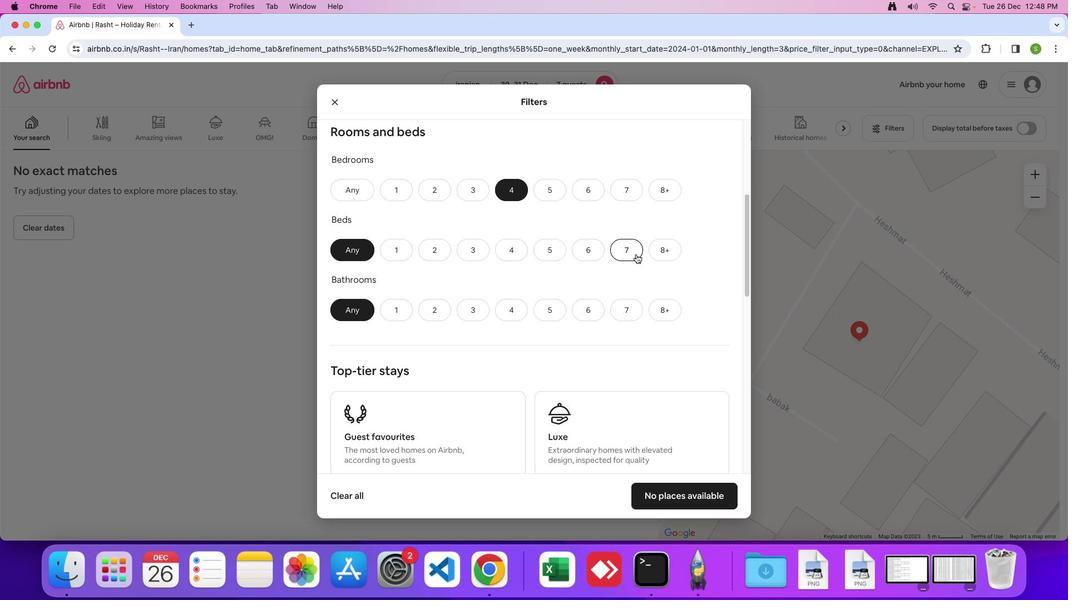 
Action: Mouse pressed left at (635, 254)
Screenshot: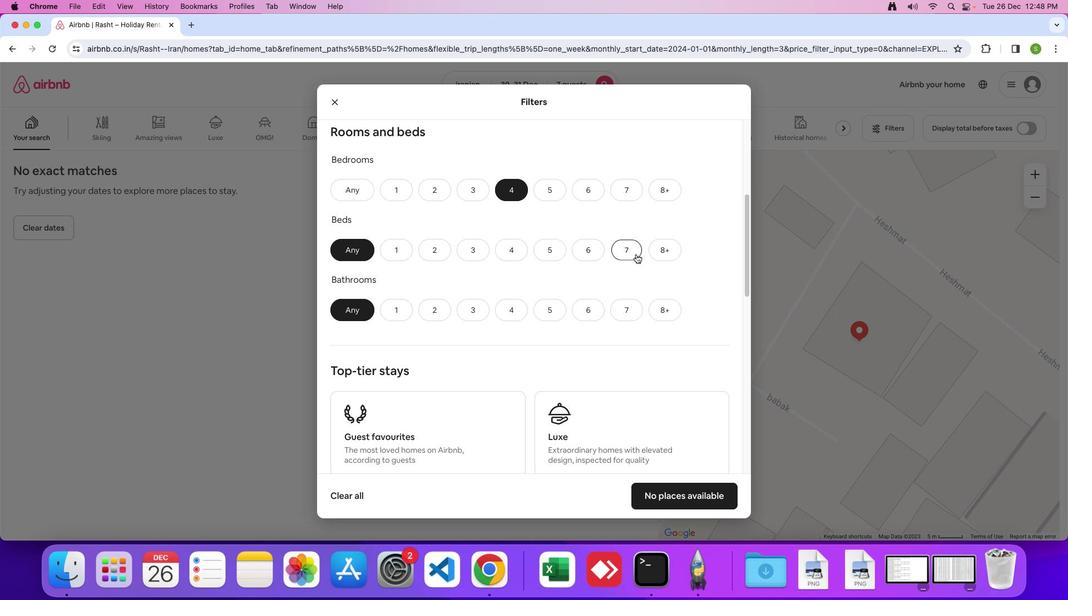 
Action: Mouse moved to (510, 313)
Screenshot: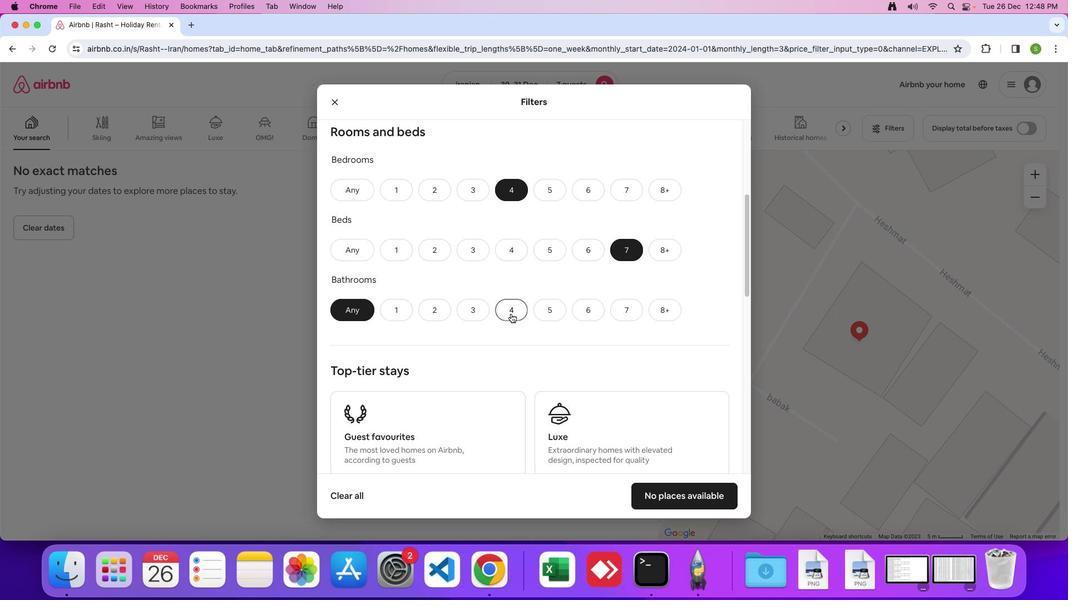 
Action: Mouse pressed left at (510, 313)
Screenshot: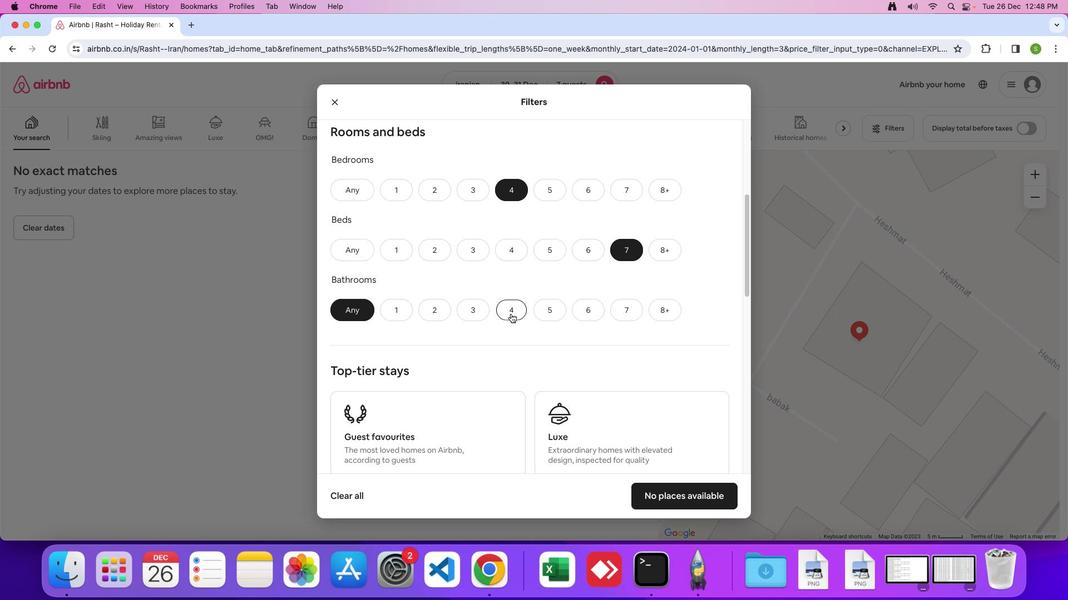 
Action: Mouse moved to (497, 346)
Screenshot: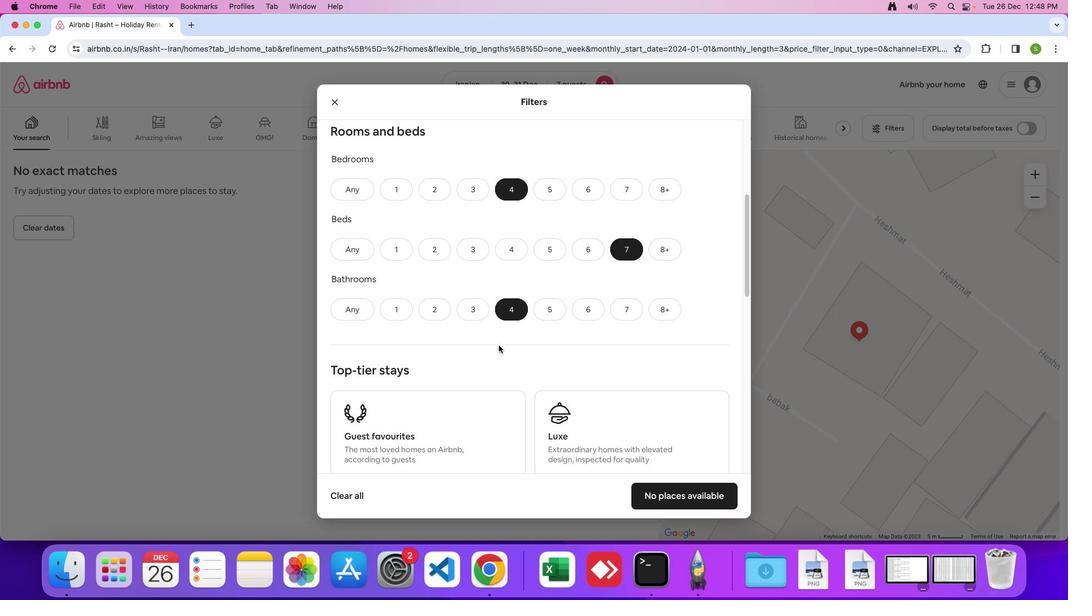 
Action: Mouse scrolled (497, 346) with delta (0, 0)
Screenshot: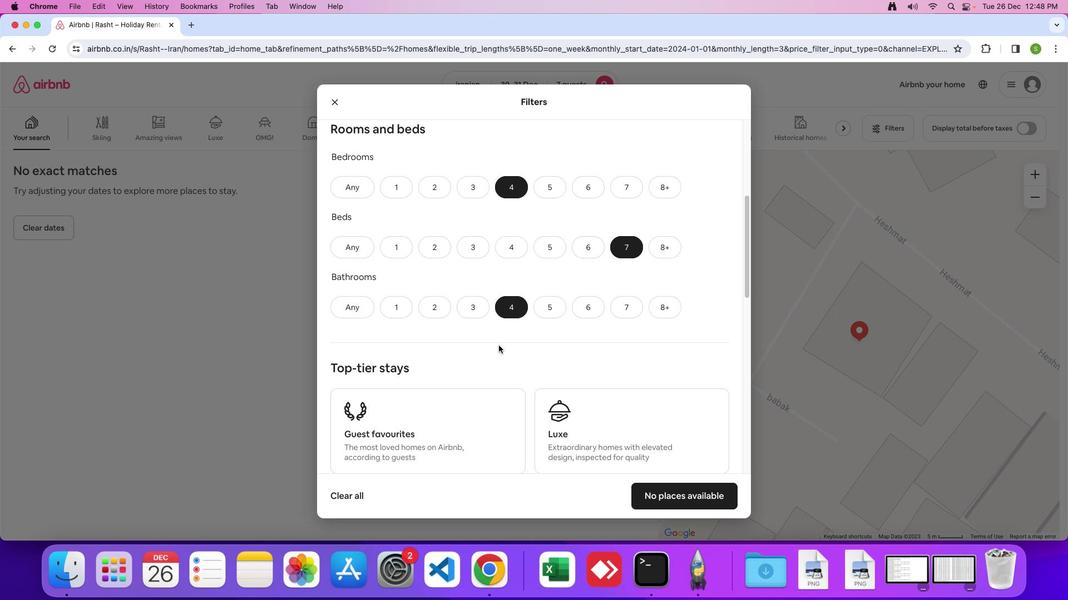 
Action: Mouse moved to (497, 345)
Screenshot: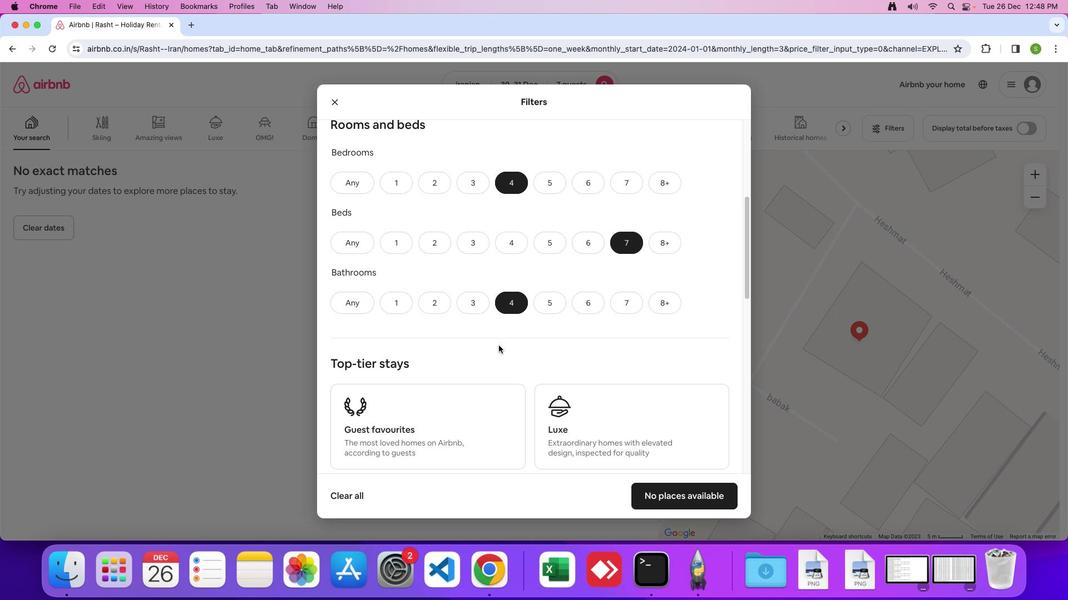 
Action: Mouse scrolled (497, 345) with delta (0, 0)
Screenshot: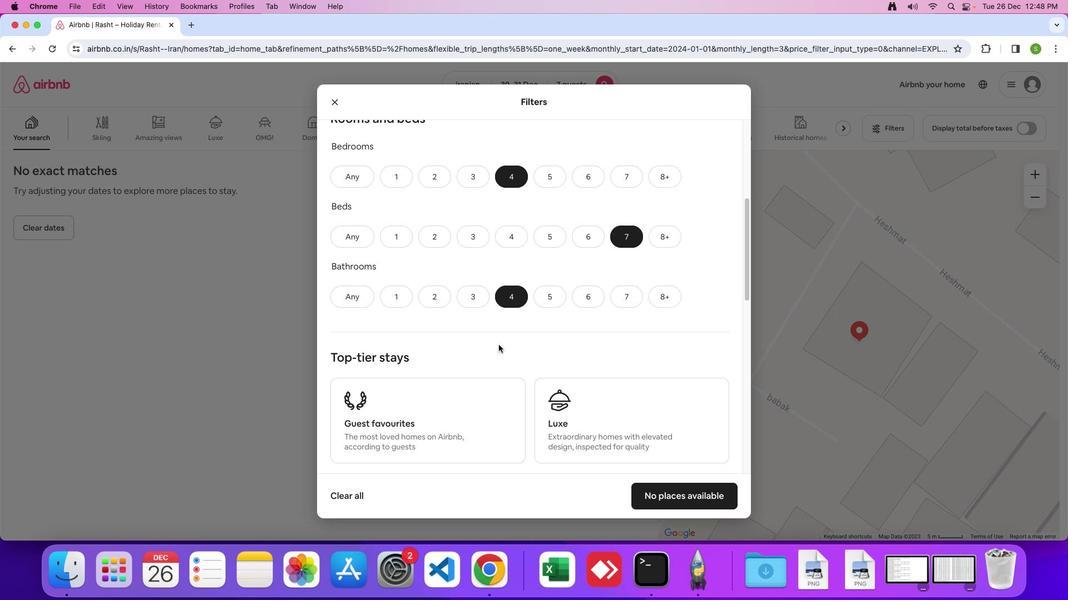 
Action: Mouse moved to (497, 344)
Screenshot: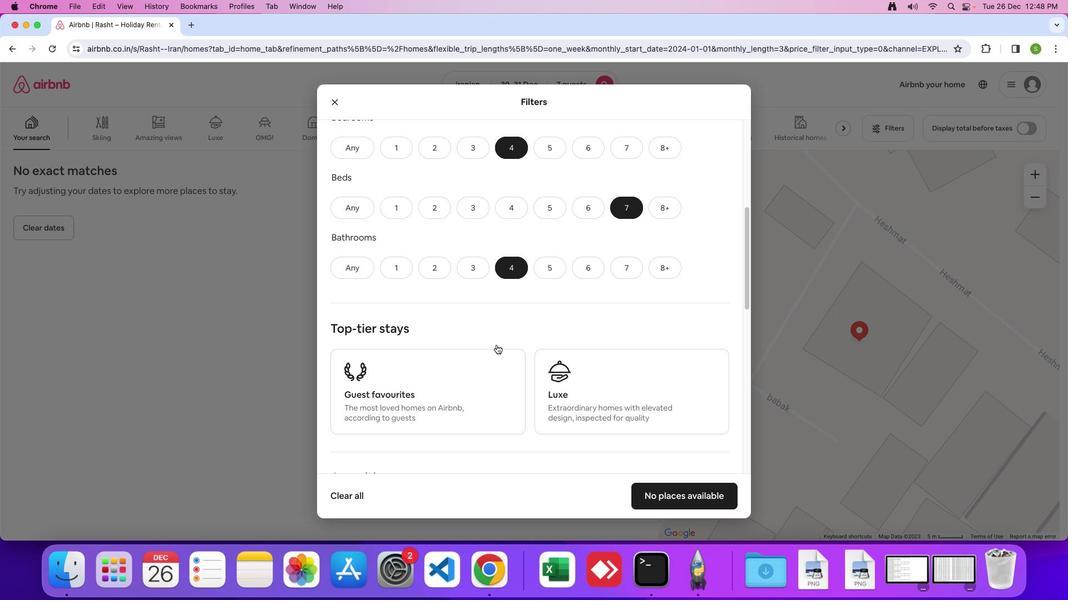 
Action: Mouse scrolled (497, 344) with delta (0, 0)
Screenshot: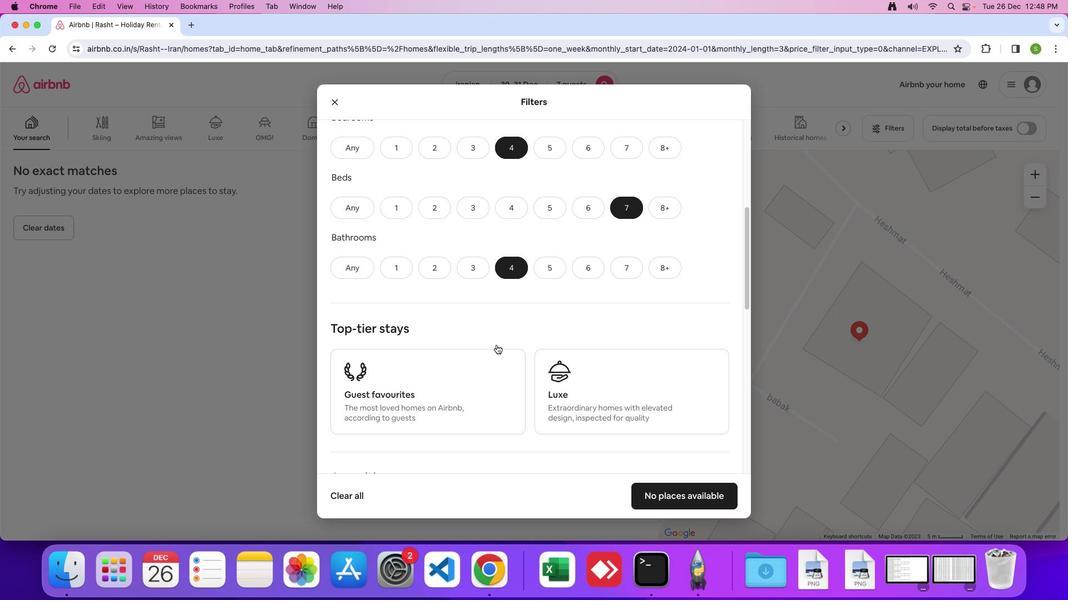
Action: Mouse moved to (492, 339)
Screenshot: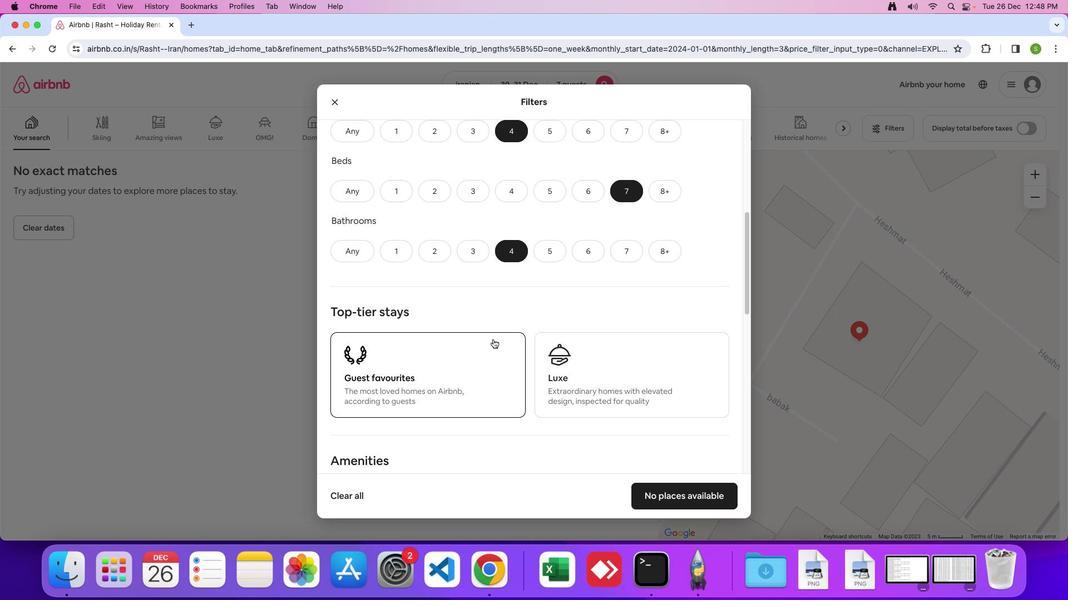 
Action: Mouse scrolled (492, 339) with delta (0, 0)
Screenshot: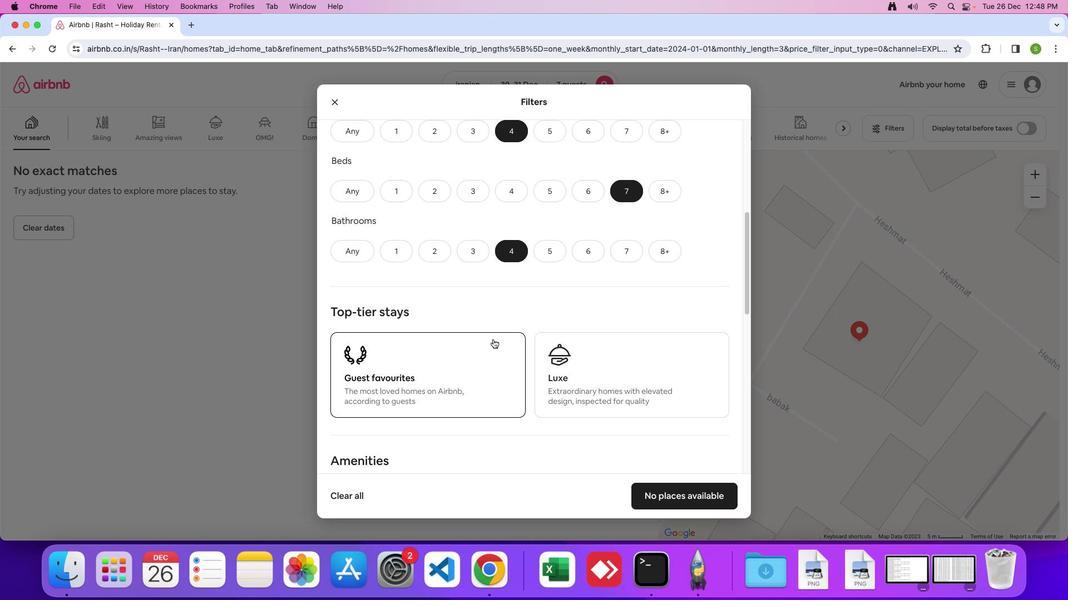 
Action: Mouse scrolled (492, 339) with delta (0, 0)
Screenshot: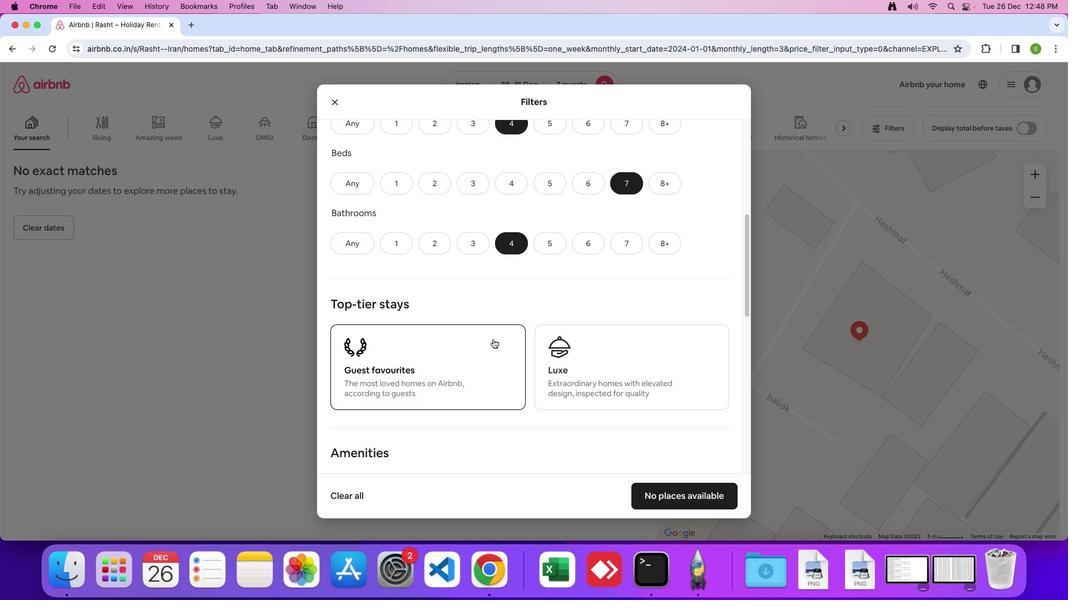 
Action: Mouse moved to (490, 335)
Screenshot: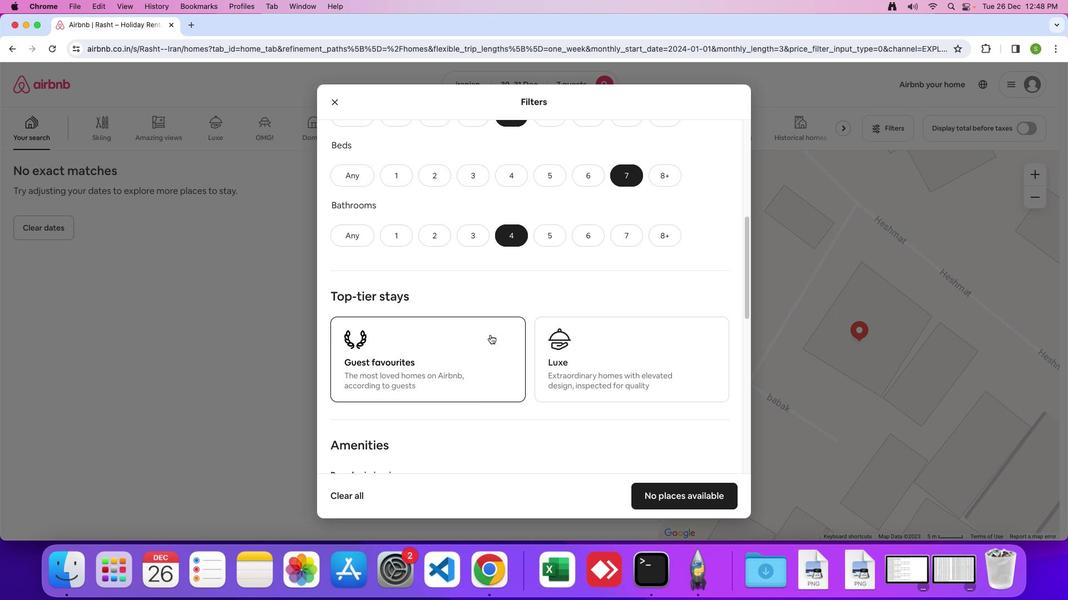 
Action: Mouse scrolled (490, 335) with delta (0, 0)
Screenshot: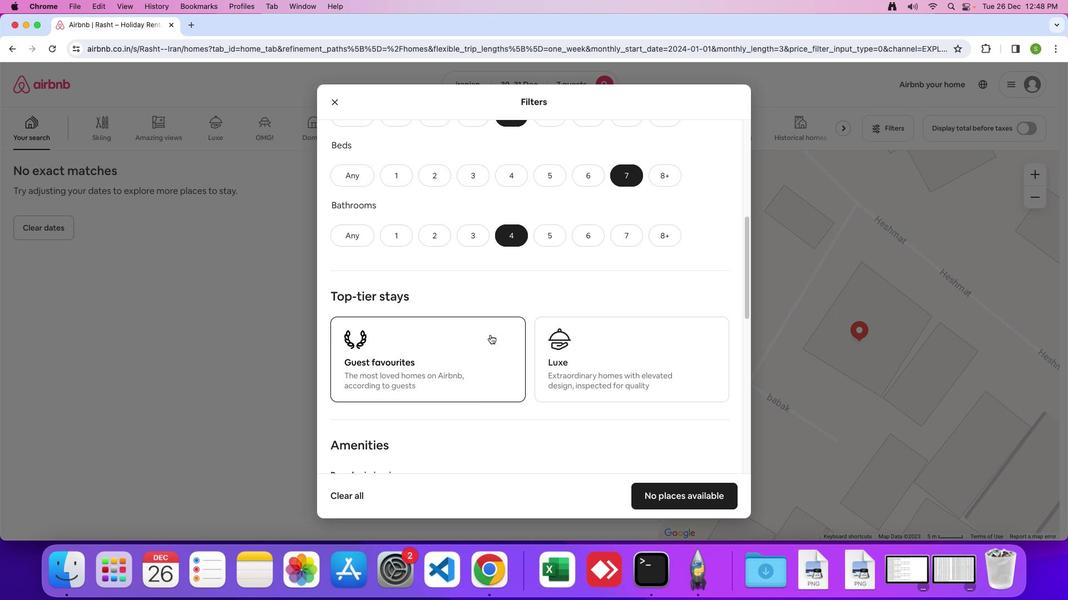
Action: Mouse moved to (490, 335)
Screenshot: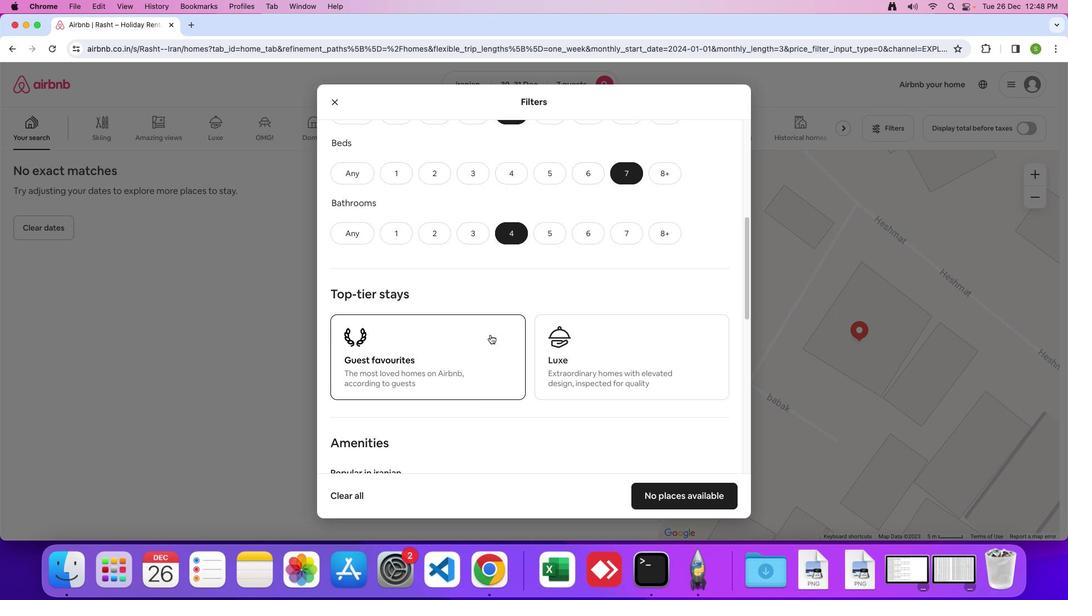 
Action: Mouse scrolled (490, 335) with delta (0, 0)
Screenshot: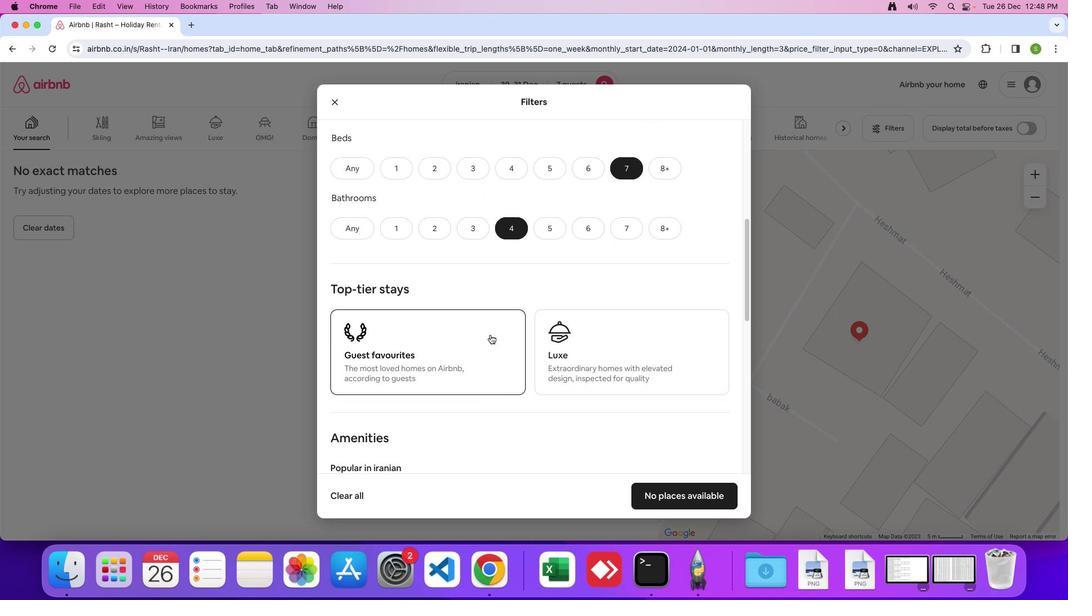 
Action: Mouse moved to (490, 334)
Screenshot: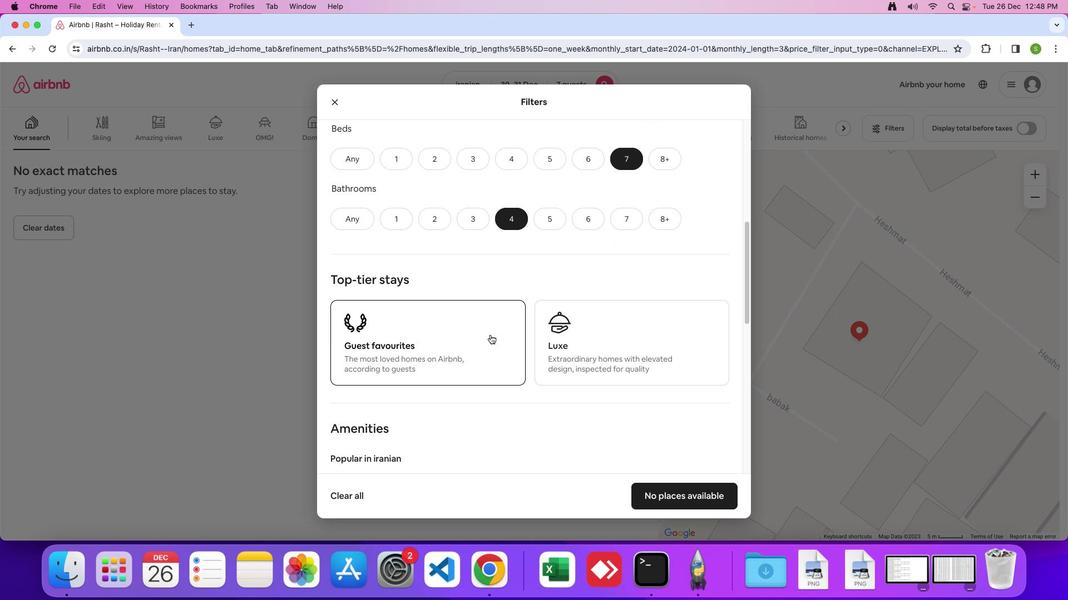 
Action: Mouse scrolled (490, 334) with delta (0, -1)
Screenshot: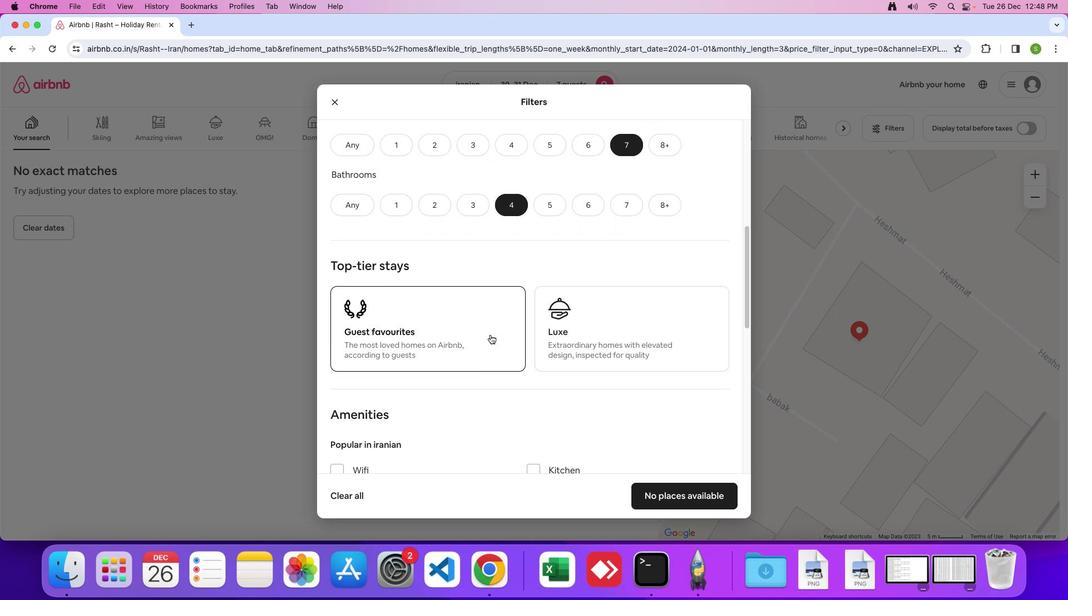 
Action: Mouse scrolled (490, 334) with delta (0, 0)
Screenshot: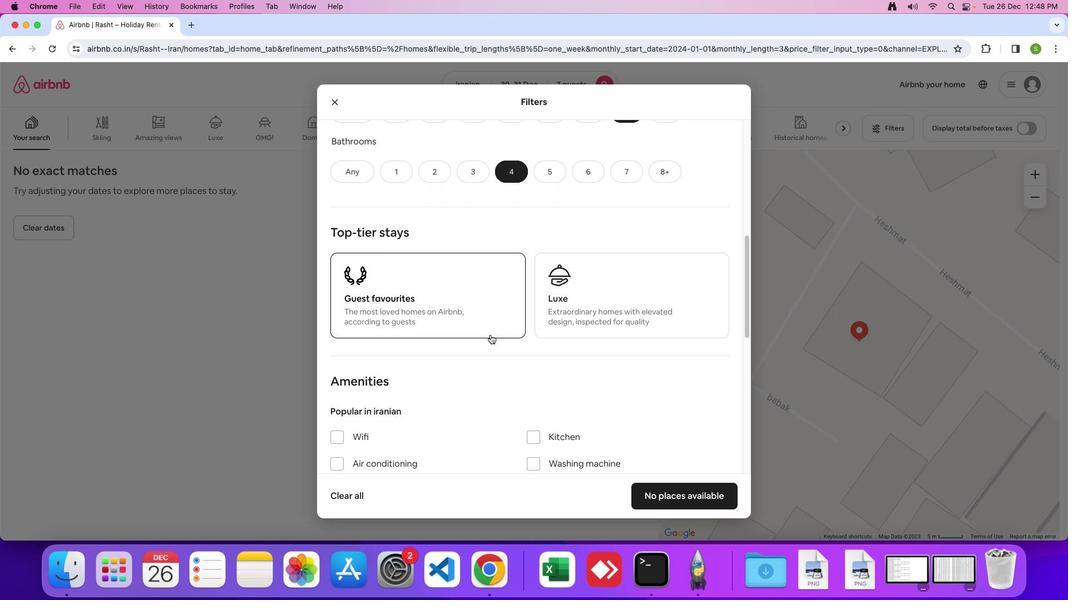 
Action: Mouse scrolled (490, 334) with delta (0, 0)
Screenshot: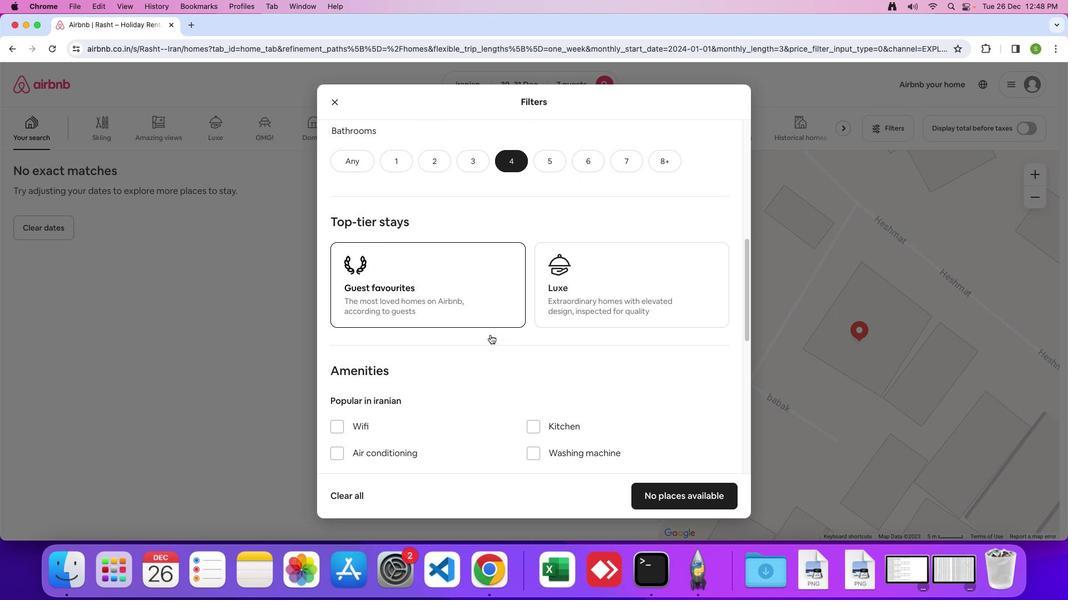 
Action: Mouse scrolled (490, 334) with delta (0, -1)
Screenshot: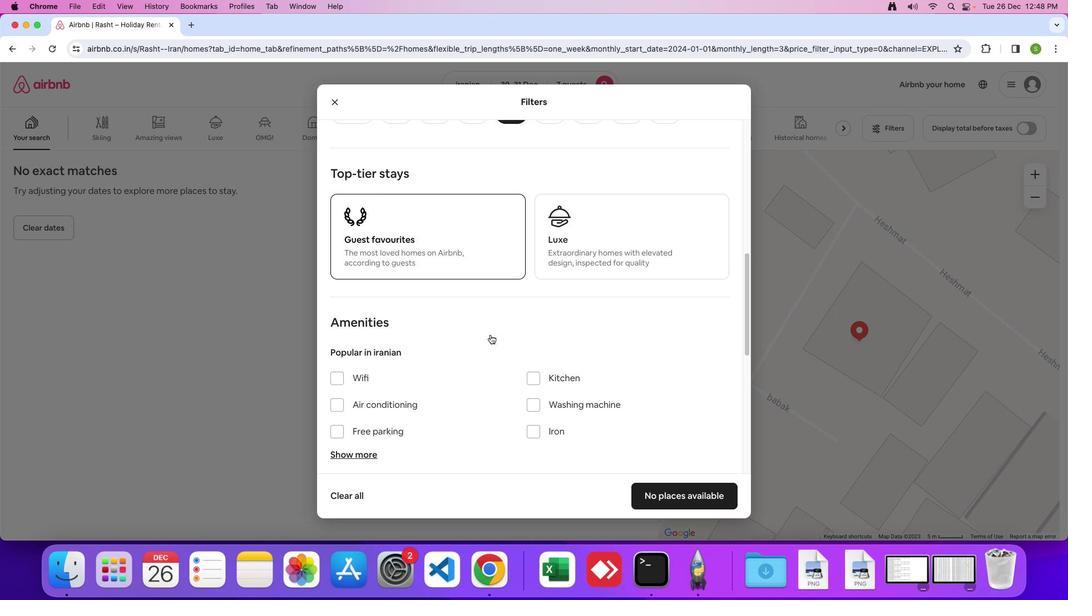 
Action: Mouse scrolled (490, 334) with delta (0, 0)
Screenshot: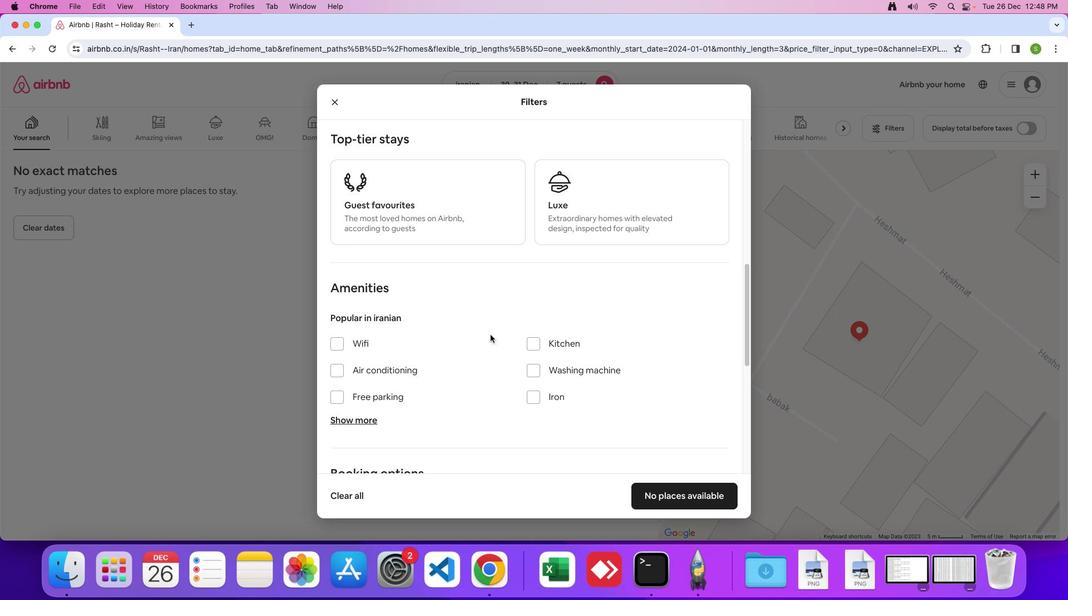 
Action: Mouse scrolled (490, 334) with delta (0, 0)
Screenshot: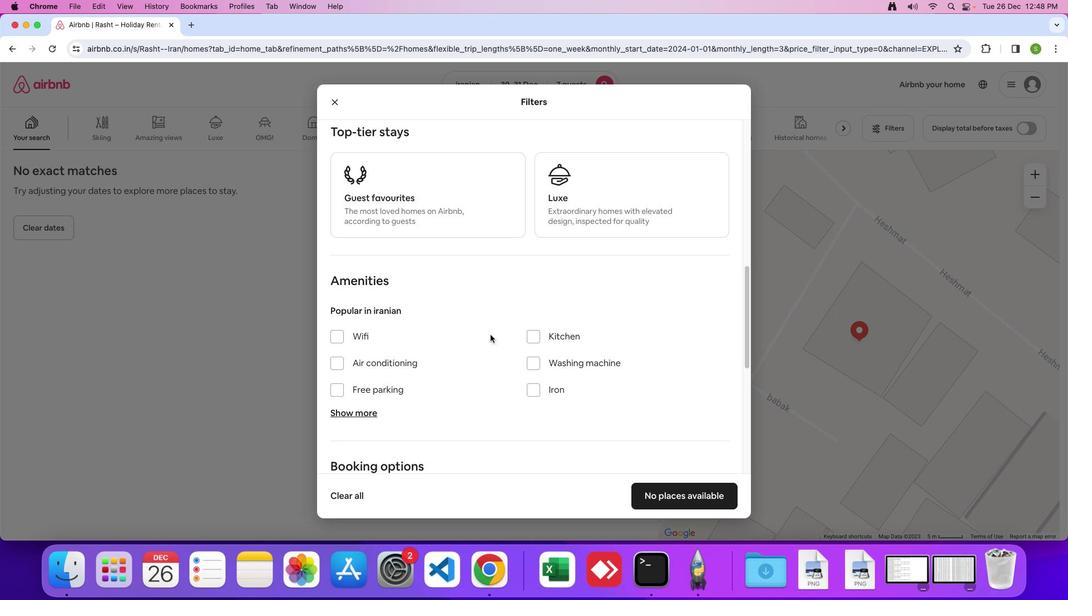 
Action: Mouse moved to (490, 334)
Screenshot: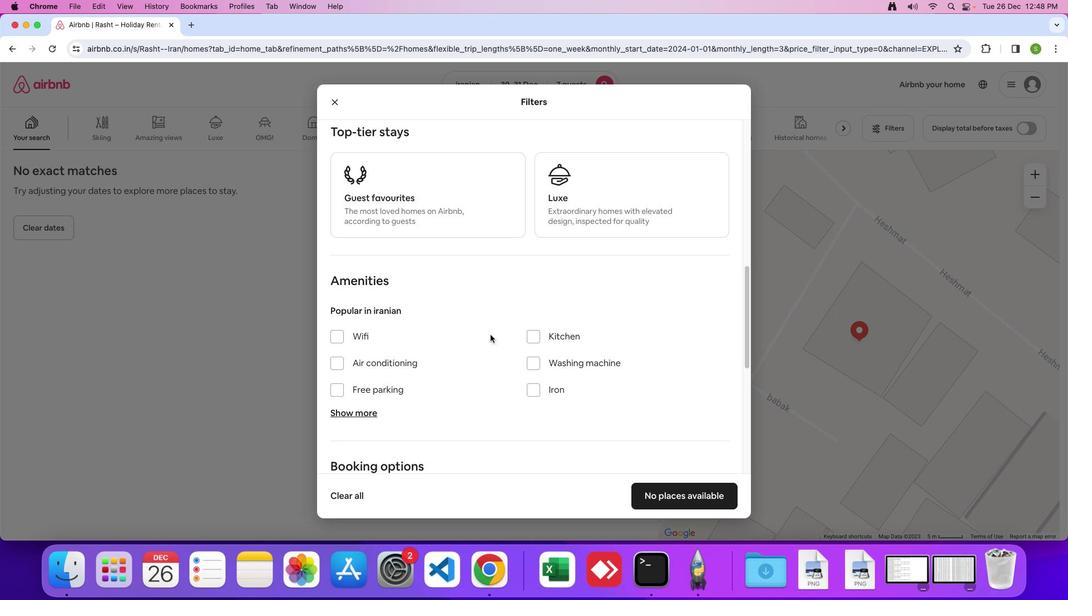 
Action: Mouse scrolled (490, 334) with delta (0, 0)
Screenshot: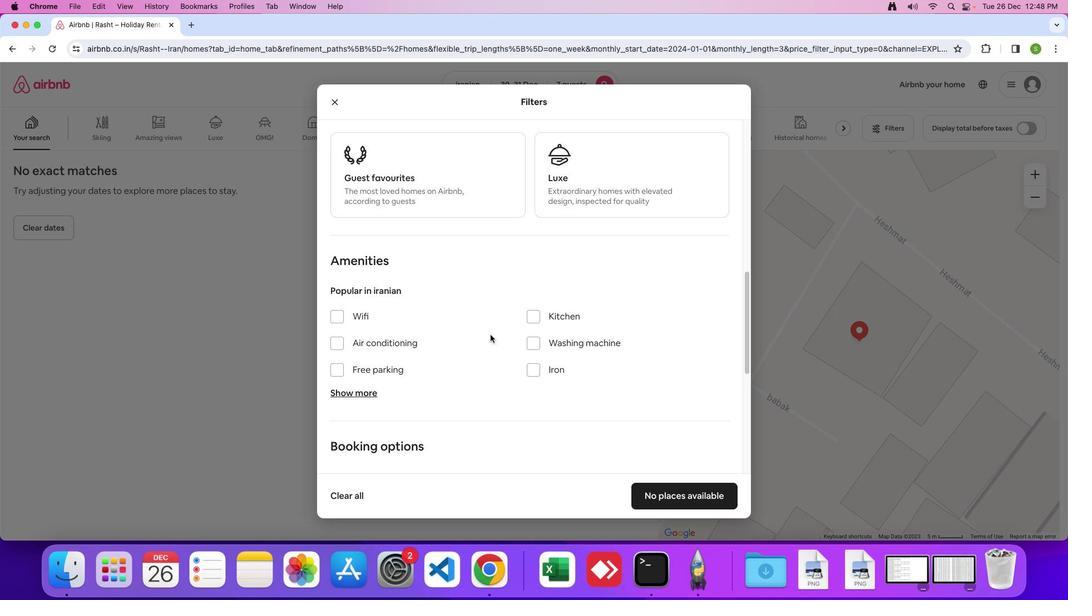 
Action: Mouse moved to (339, 308)
Screenshot: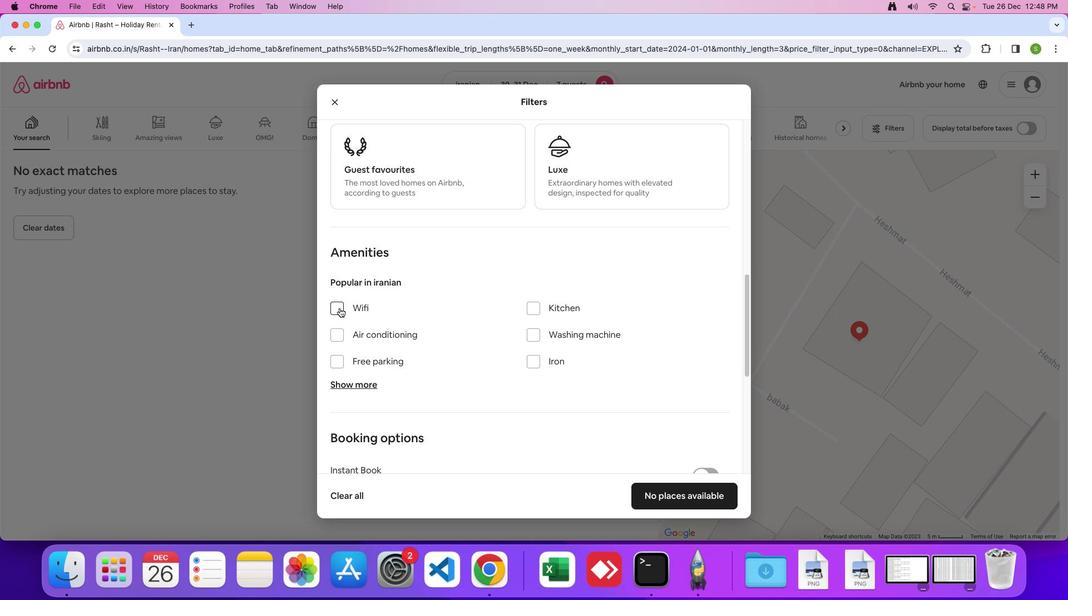 
Action: Mouse pressed left at (339, 308)
Screenshot: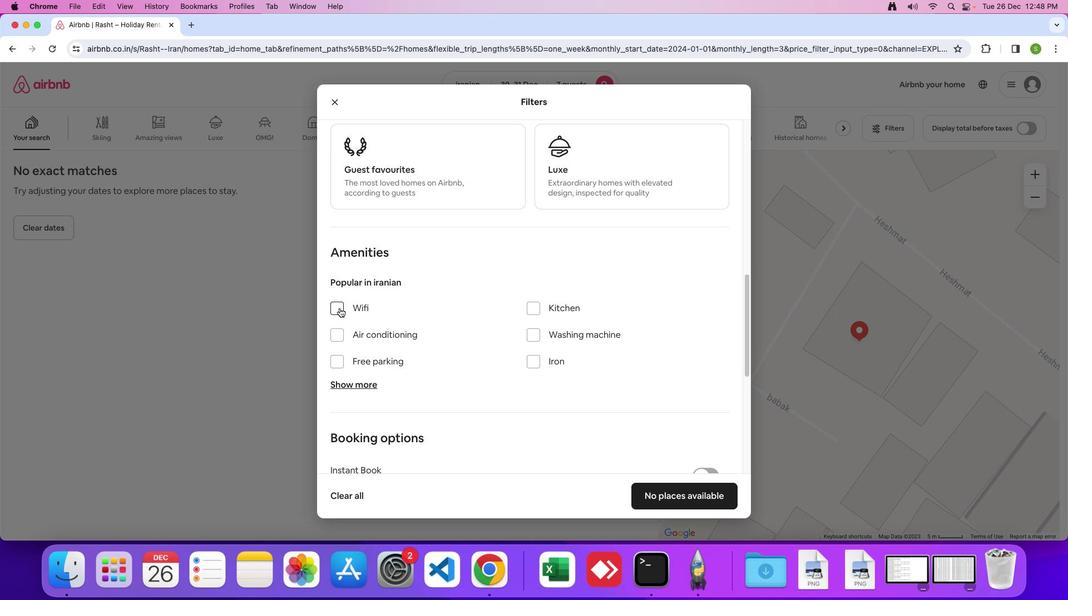 
Action: Mouse moved to (337, 357)
Screenshot: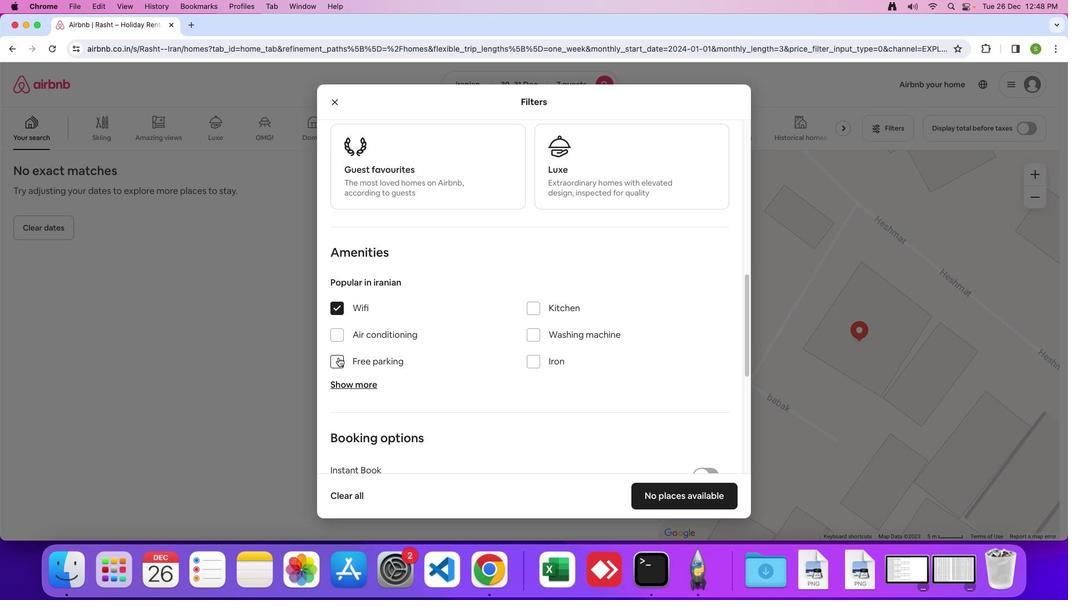 
Action: Mouse pressed left at (337, 357)
Screenshot: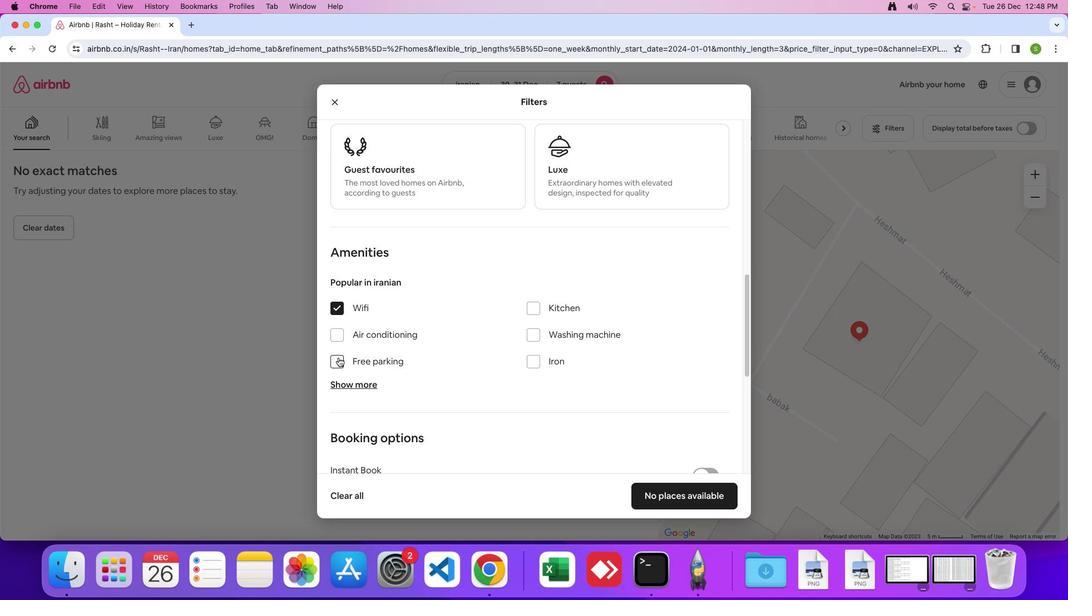 
Action: Mouse moved to (343, 388)
Screenshot: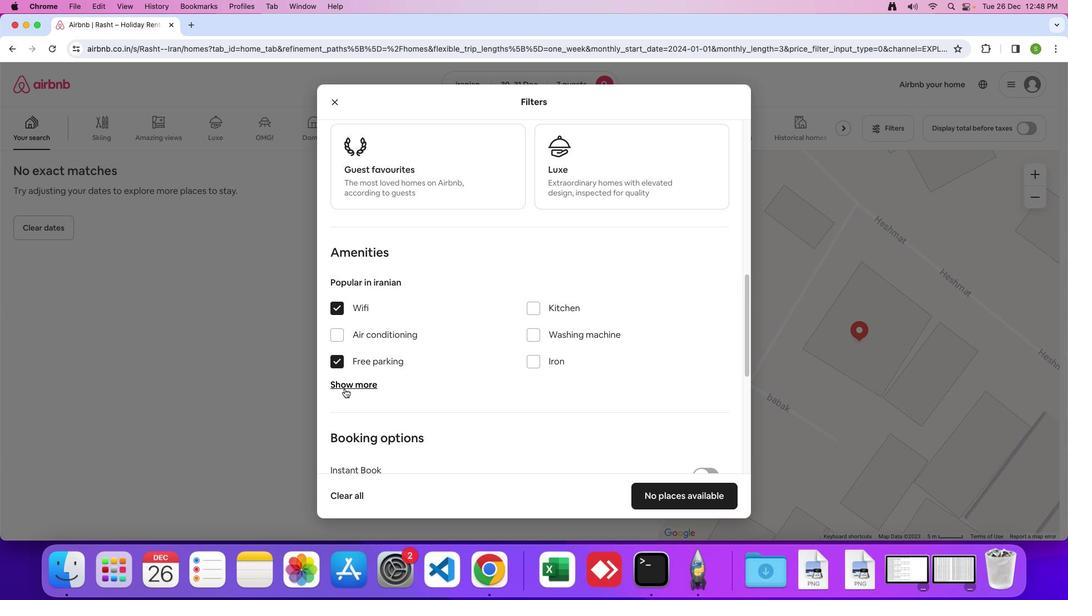 
Action: Mouse pressed left at (343, 388)
Screenshot: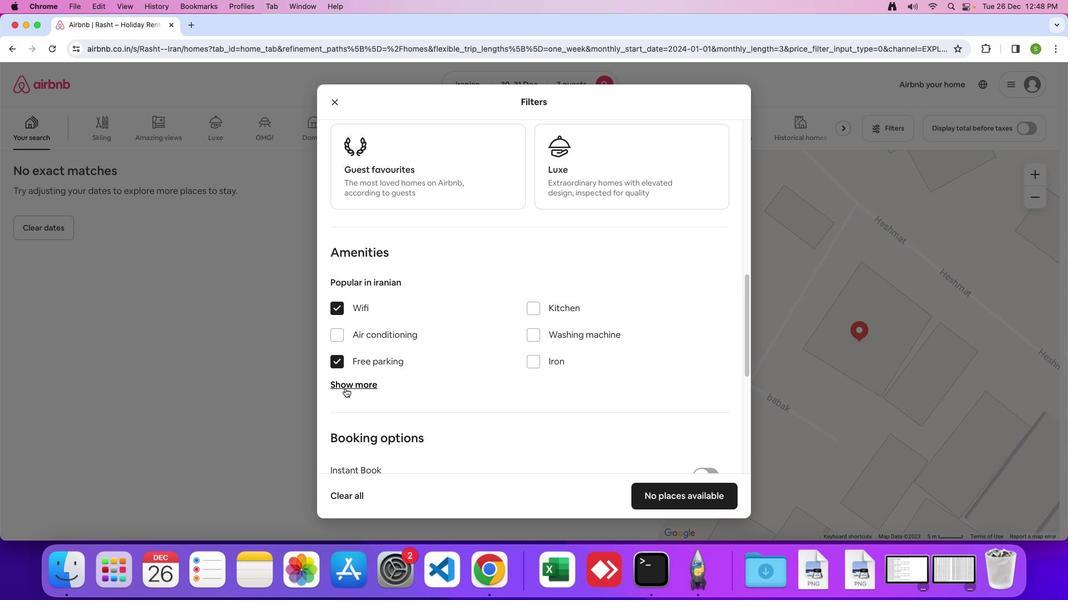 
Action: Mouse moved to (533, 447)
Screenshot: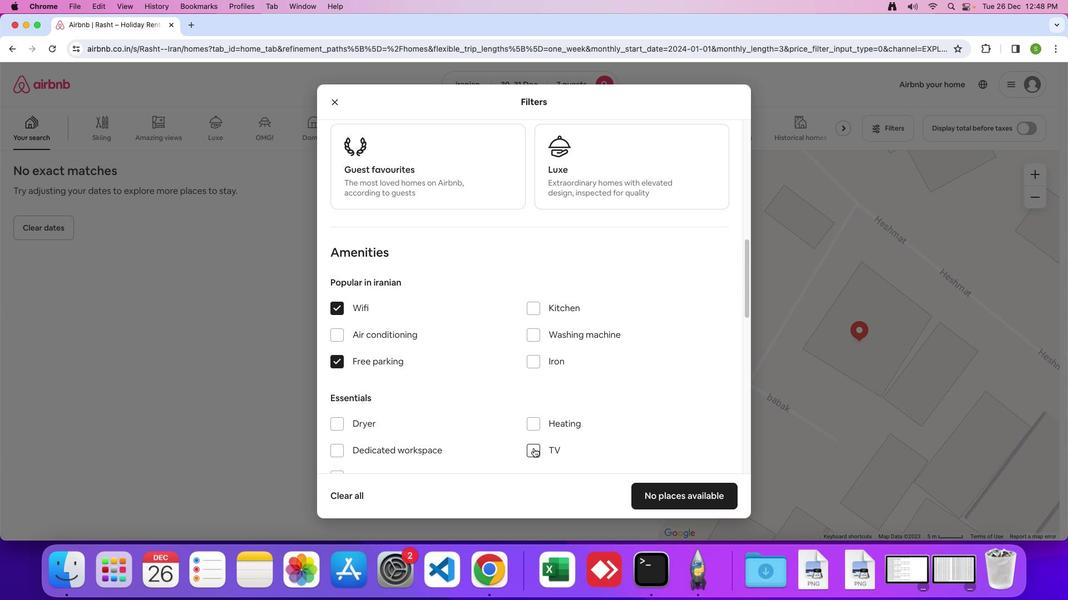 
Action: Mouse pressed left at (533, 447)
Screenshot: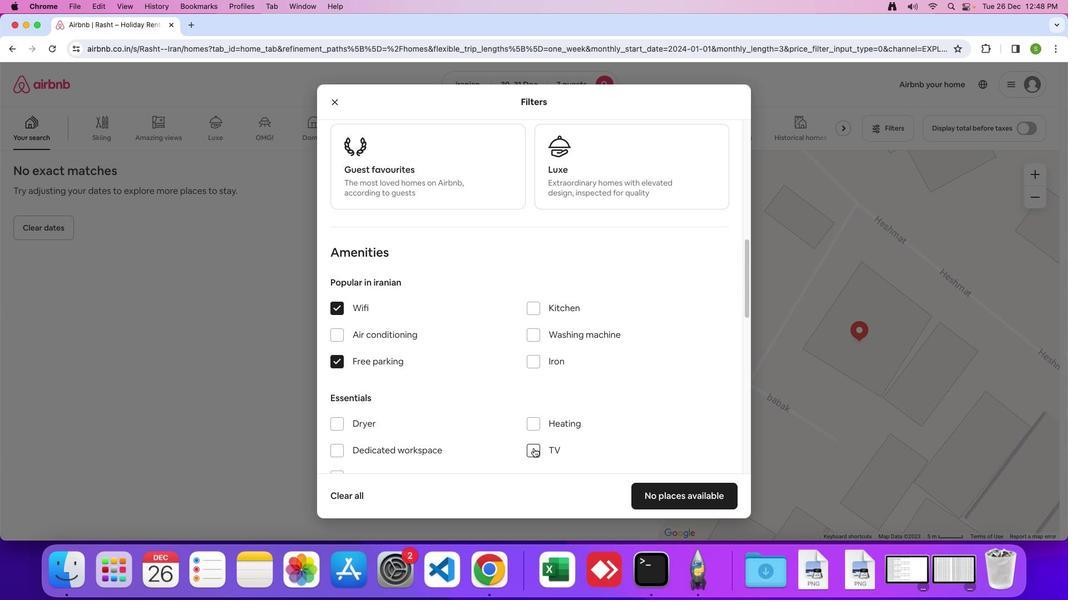 
Action: Mouse moved to (472, 379)
Screenshot: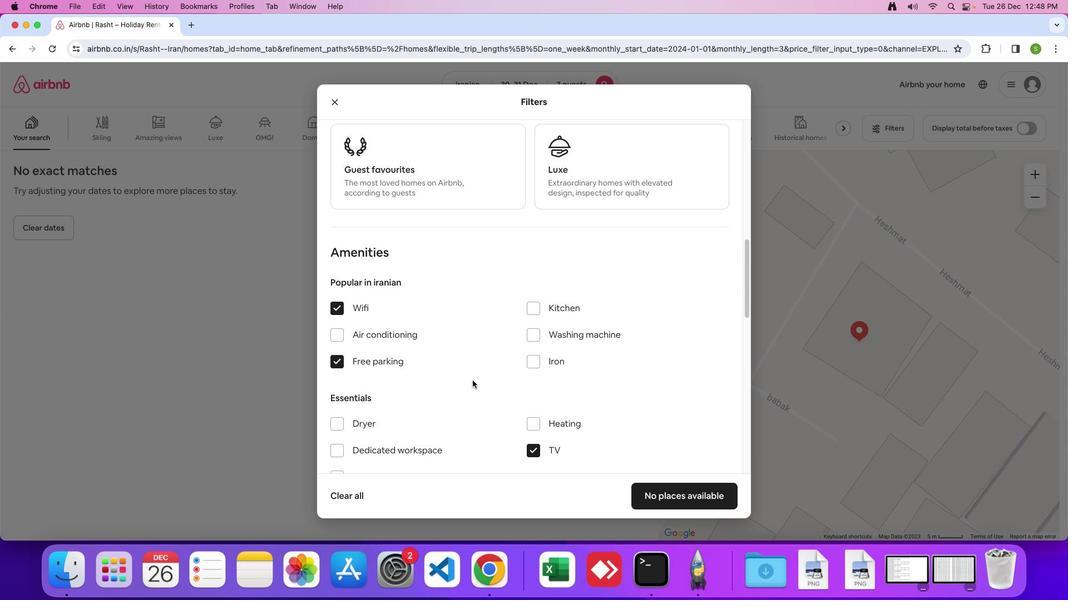 
Action: Mouse scrolled (472, 379) with delta (0, 0)
Screenshot: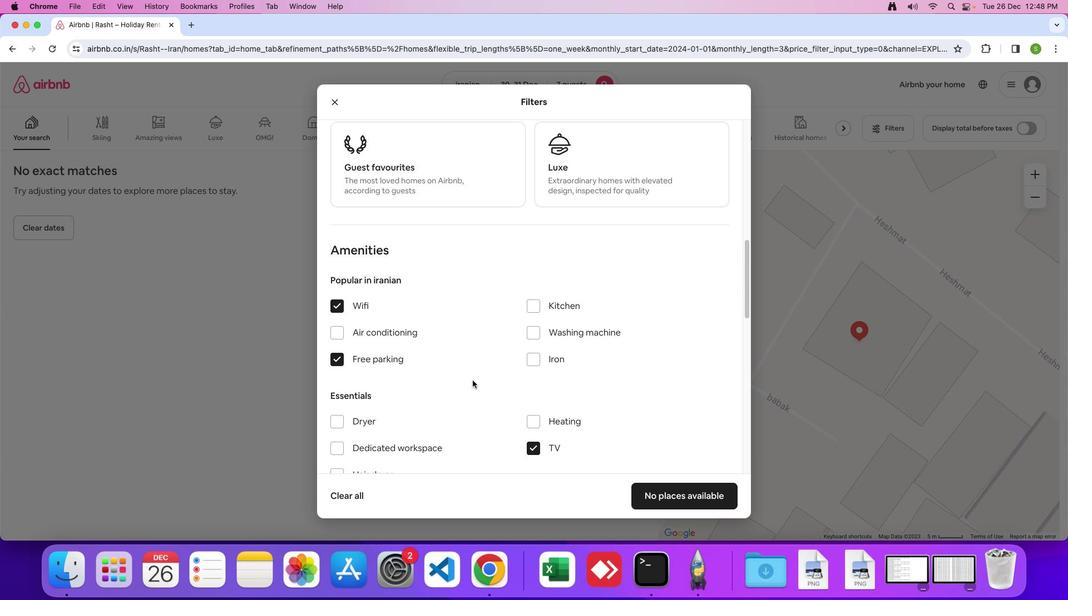 
Action: Mouse scrolled (472, 379) with delta (0, 0)
Screenshot: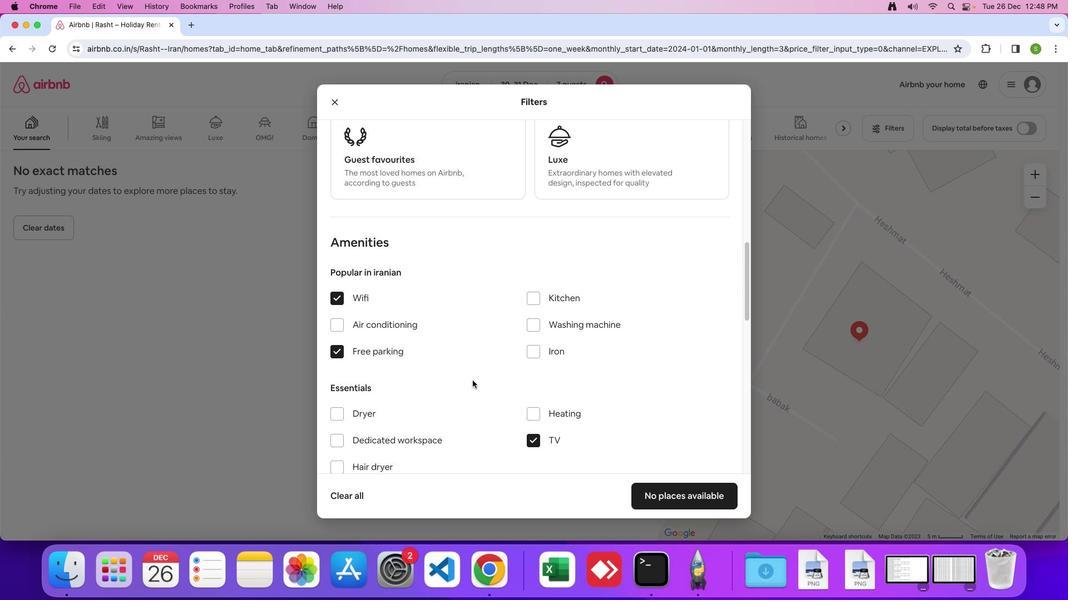 
Action: Mouse scrolled (472, 379) with delta (0, 0)
Screenshot: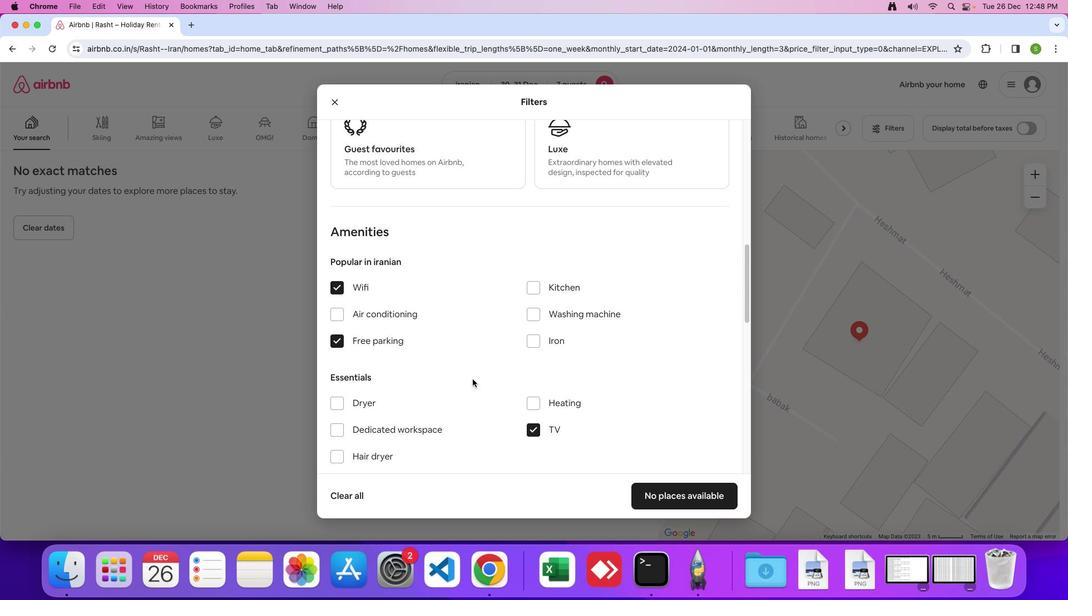 
Action: Mouse moved to (472, 379)
Screenshot: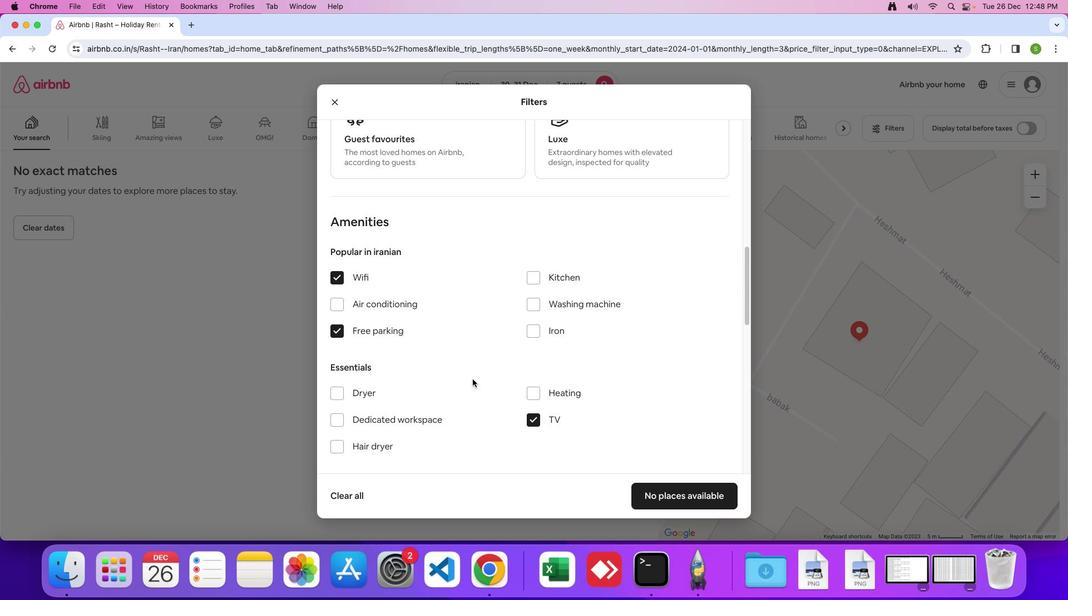 
Action: Mouse scrolled (472, 379) with delta (0, 0)
Screenshot: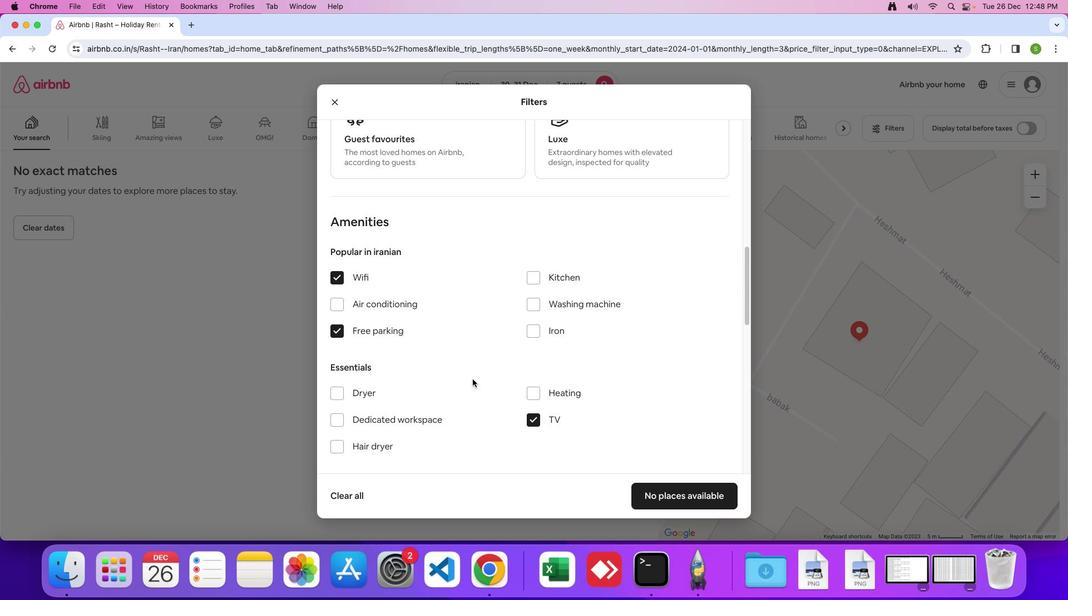 
Action: Mouse moved to (472, 378)
Screenshot: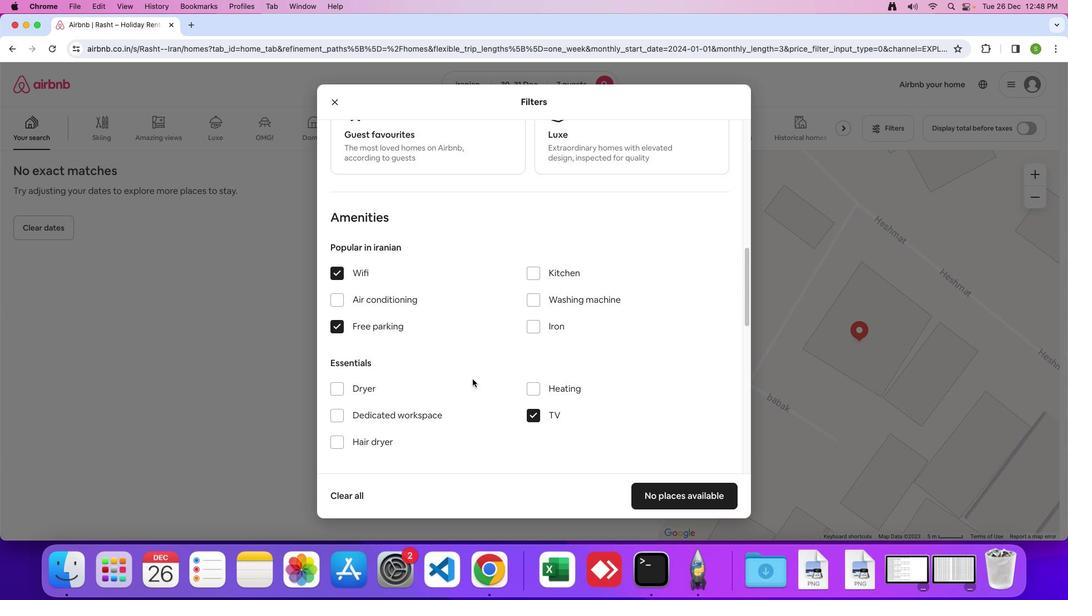 
Action: Mouse scrolled (472, 378) with delta (0, 0)
Screenshot: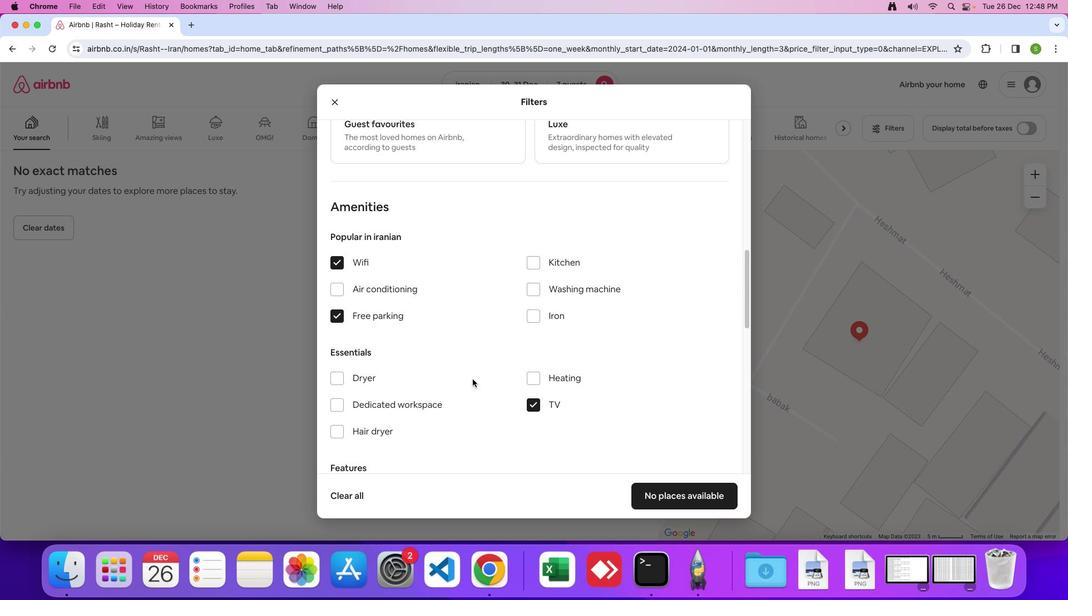 
Action: Mouse scrolled (472, 378) with delta (0, 0)
Screenshot: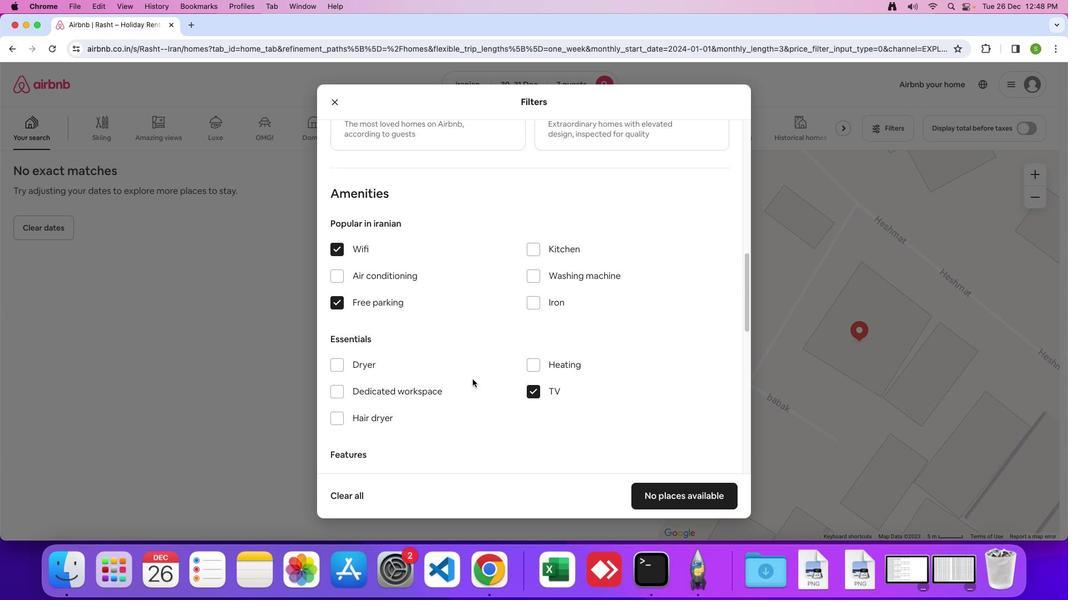 
Action: Mouse scrolled (472, 378) with delta (0, -1)
Screenshot: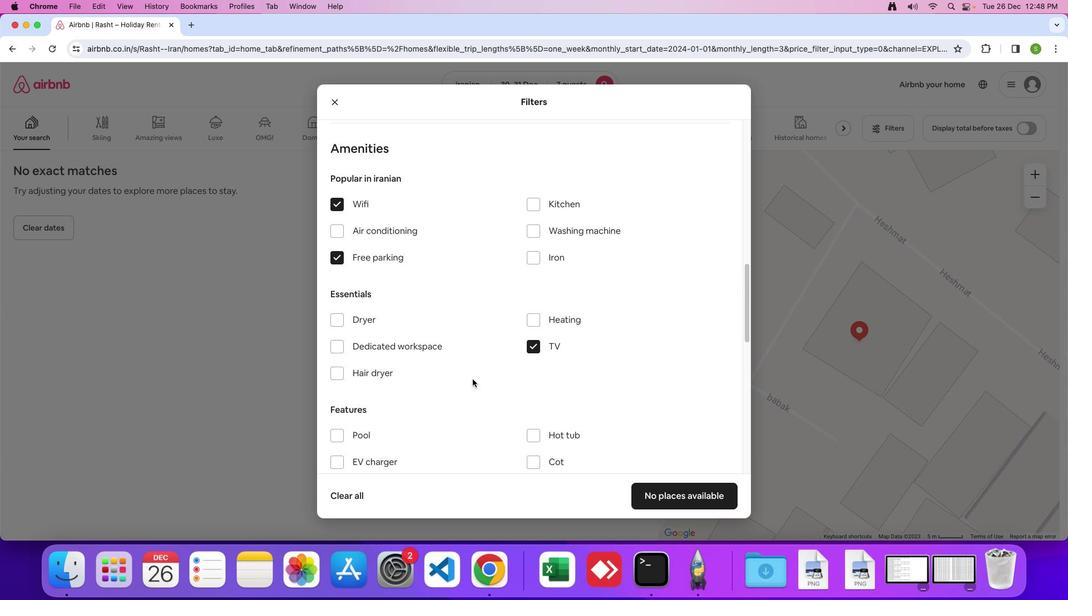 
Action: Mouse scrolled (472, 378) with delta (0, 0)
Screenshot: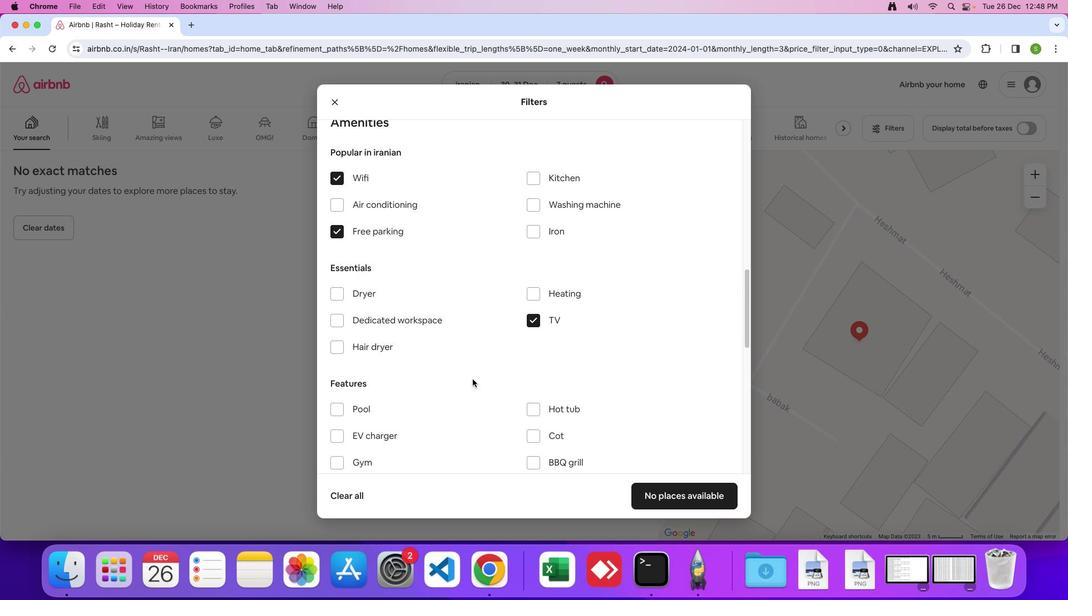 
Action: Mouse scrolled (472, 378) with delta (0, 0)
Screenshot: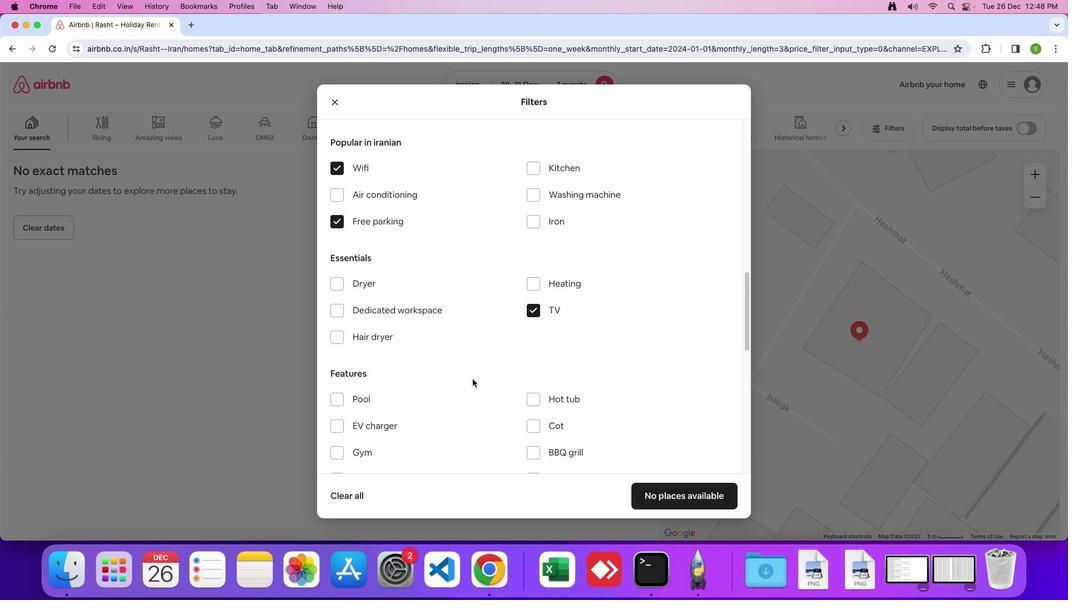 
Action: Mouse scrolled (472, 378) with delta (0, -1)
Screenshot: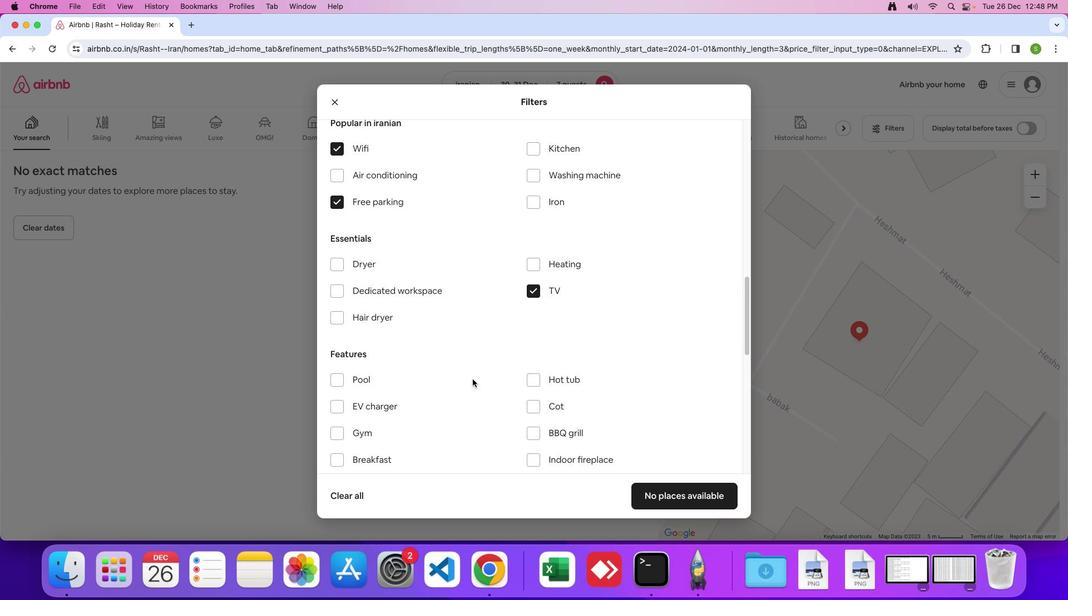 
Action: Mouse moved to (472, 378)
Screenshot: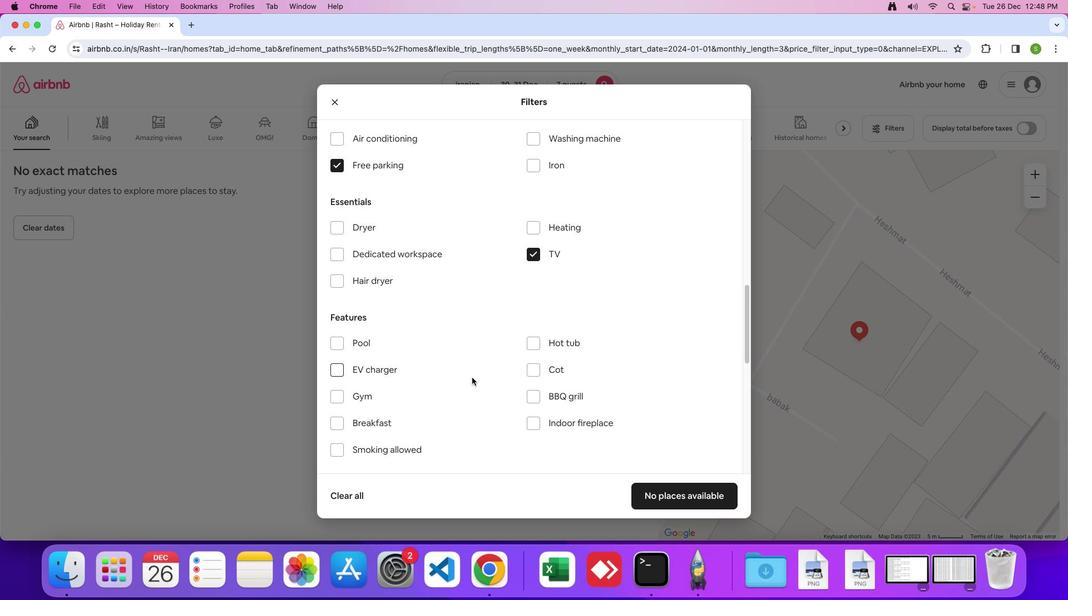 
Action: Mouse scrolled (472, 378) with delta (0, 0)
Screenshot: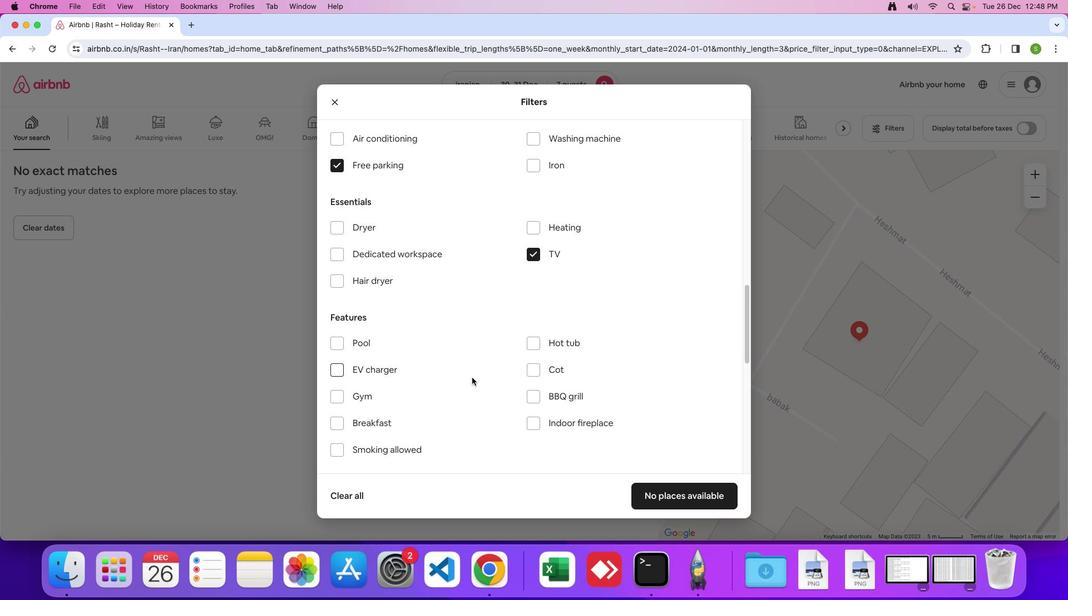 
Action: Mouse moved to (471, 377)
Screenshot: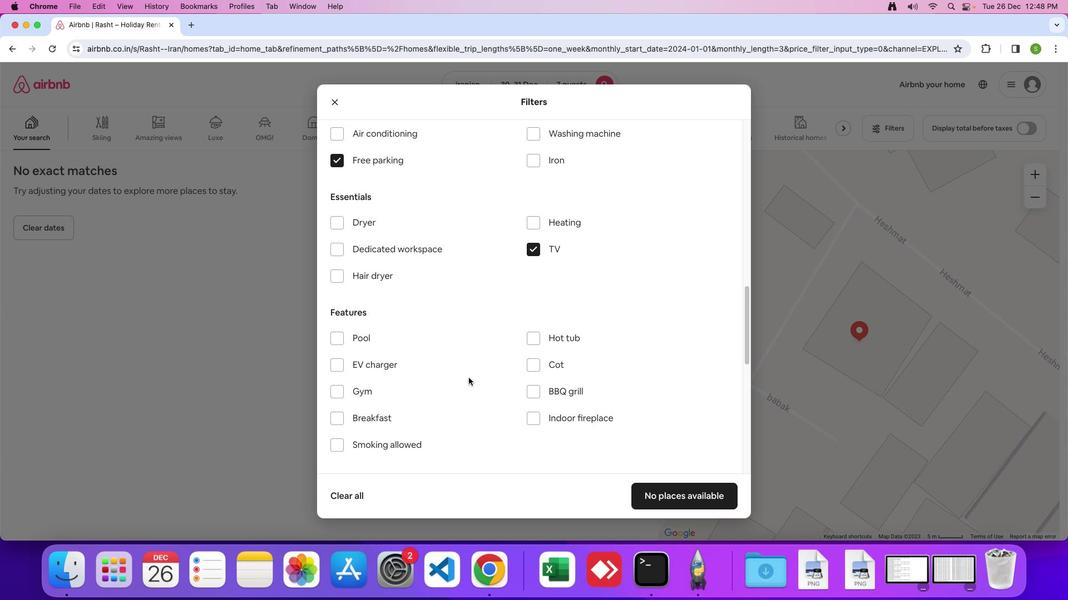 
Action: Mouse scrolled (471, 377) with delta (0, 0)
Screenshot: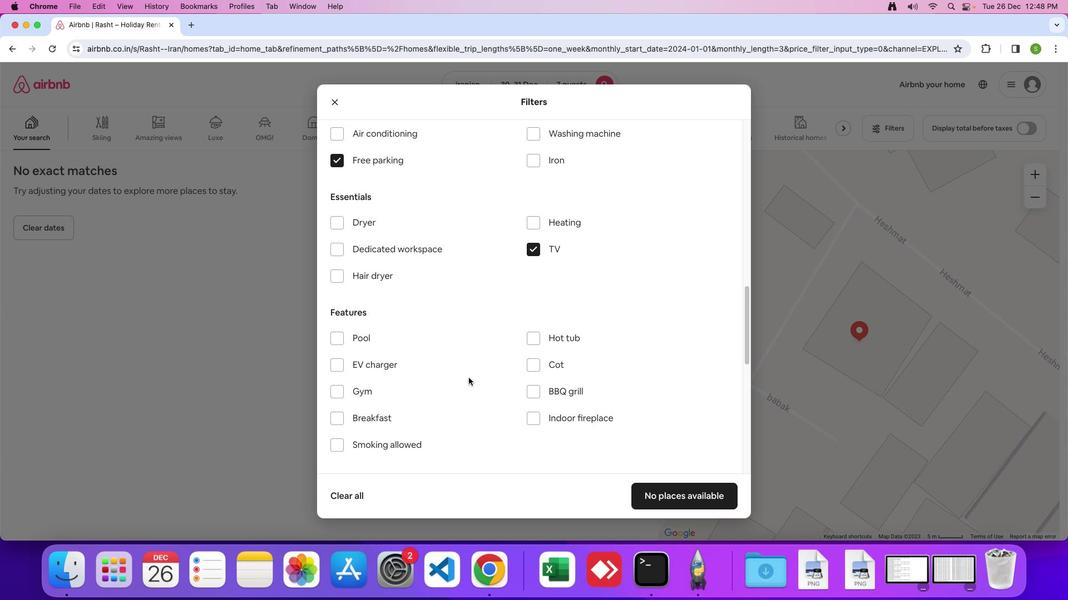 
Action: Mouse moved to (343, 386)
Screenshot: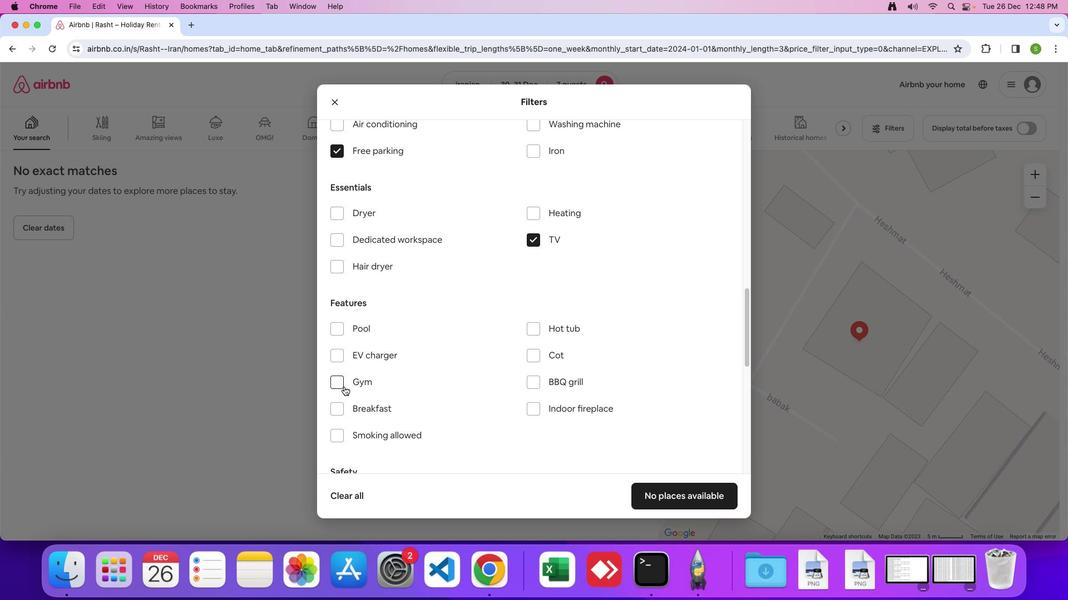 
Action: Mouse pressed left at (343, 386)
Screenshot: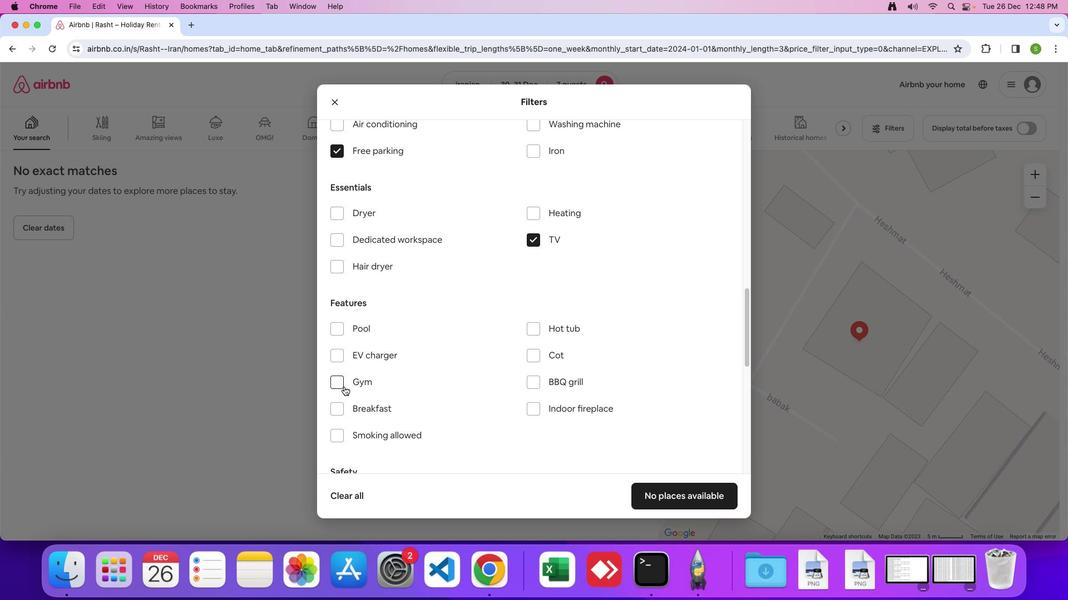 
Action: Mouse moved to (340, 404)
Screenshot: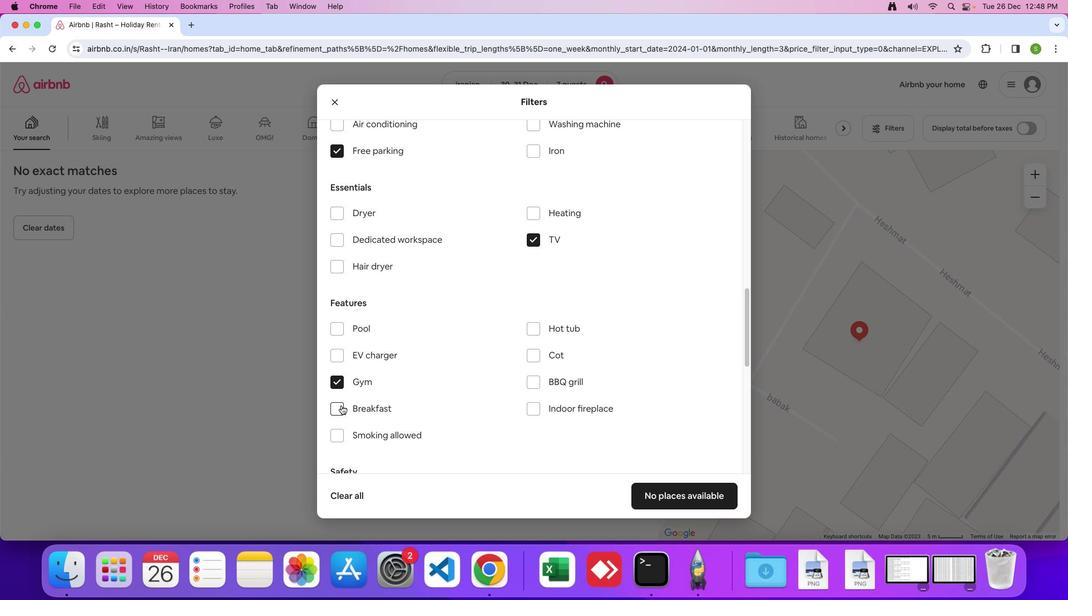 
Action: Mouse pressed left at (340, 404)
Screenshot: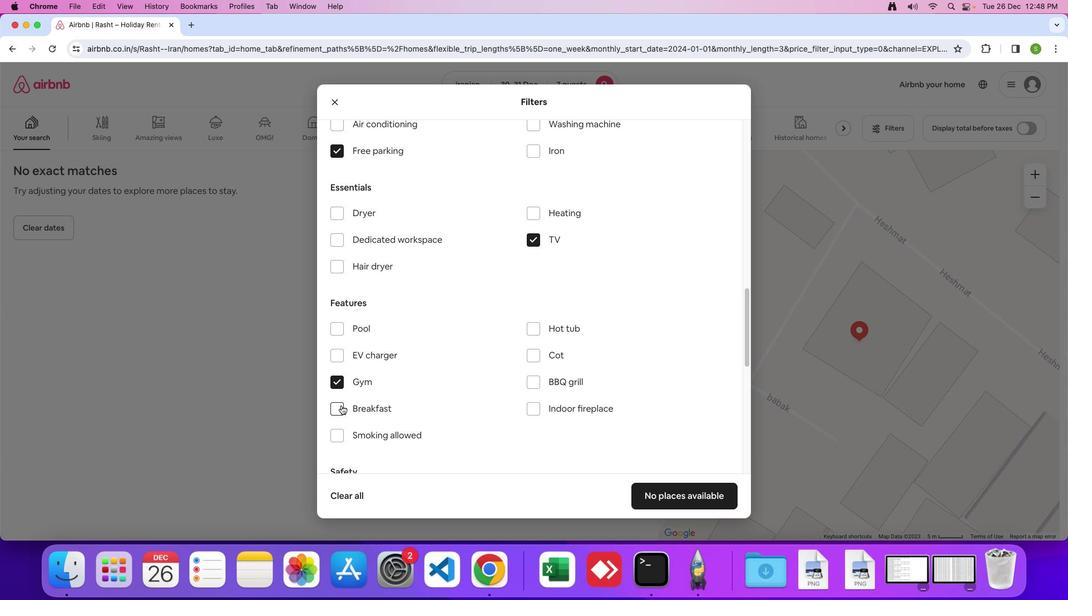 
Action: Mouse moved to (484, 393)
Screenshot: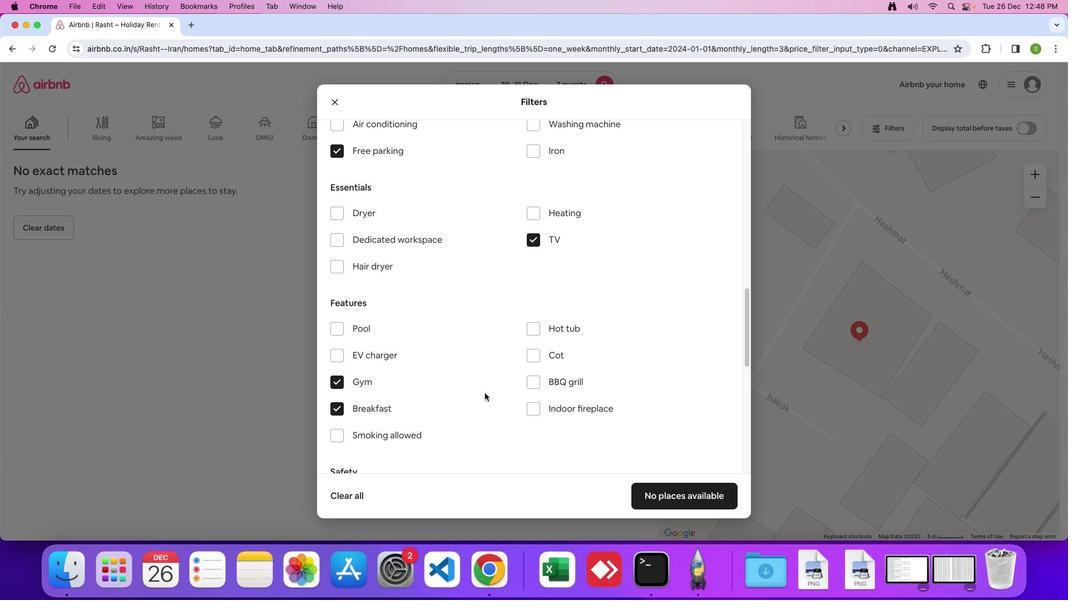 
Action: Mouse scrolled (484, 393) with delta (0, 0)
Screenshot: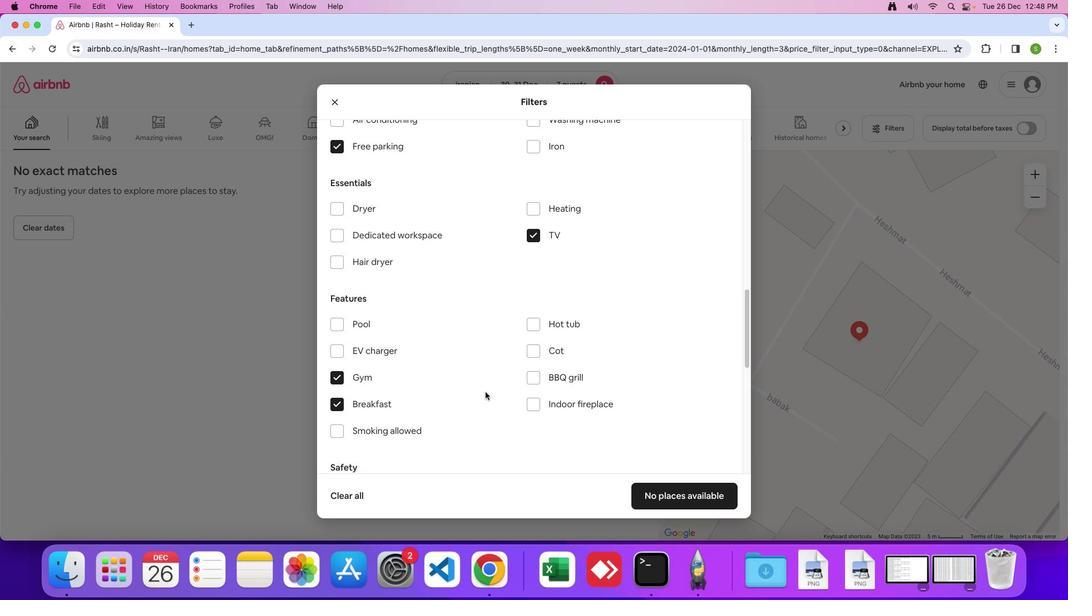 
Action: Mouse moved to (484, 392)
Screenshot: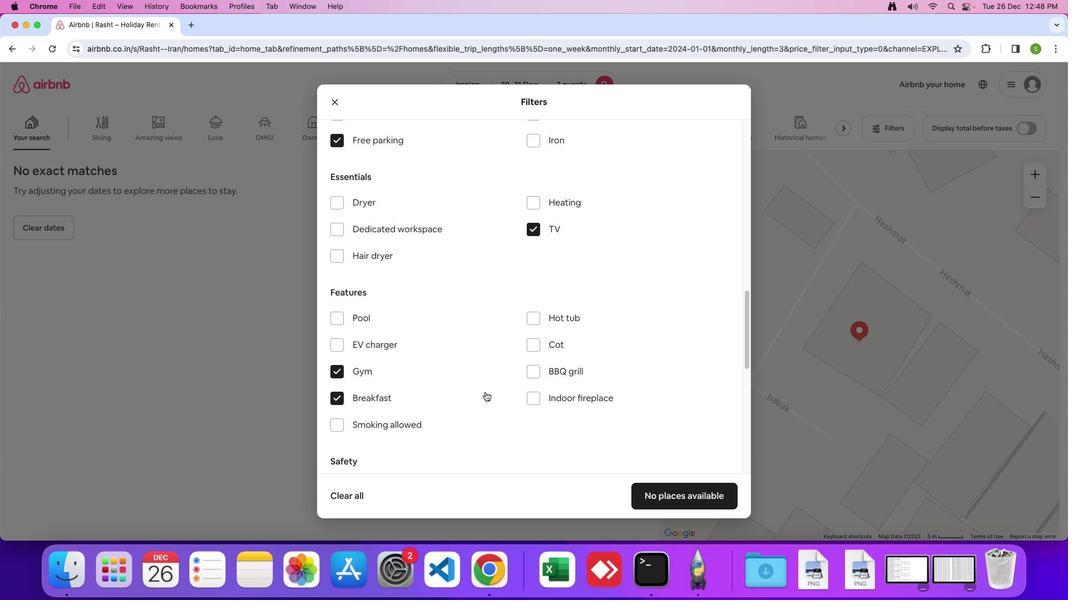 
Action: Mouse scrolled (484, 392) with delta (0, 0)
Screenshot: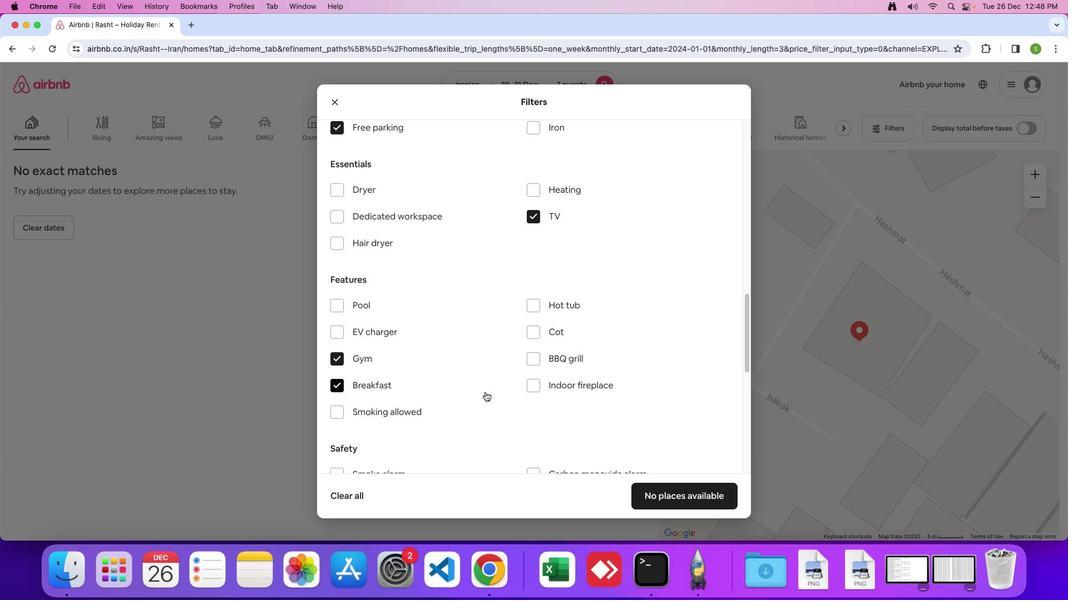 
Action: Mouse moved to (484, 392)
Screenshot: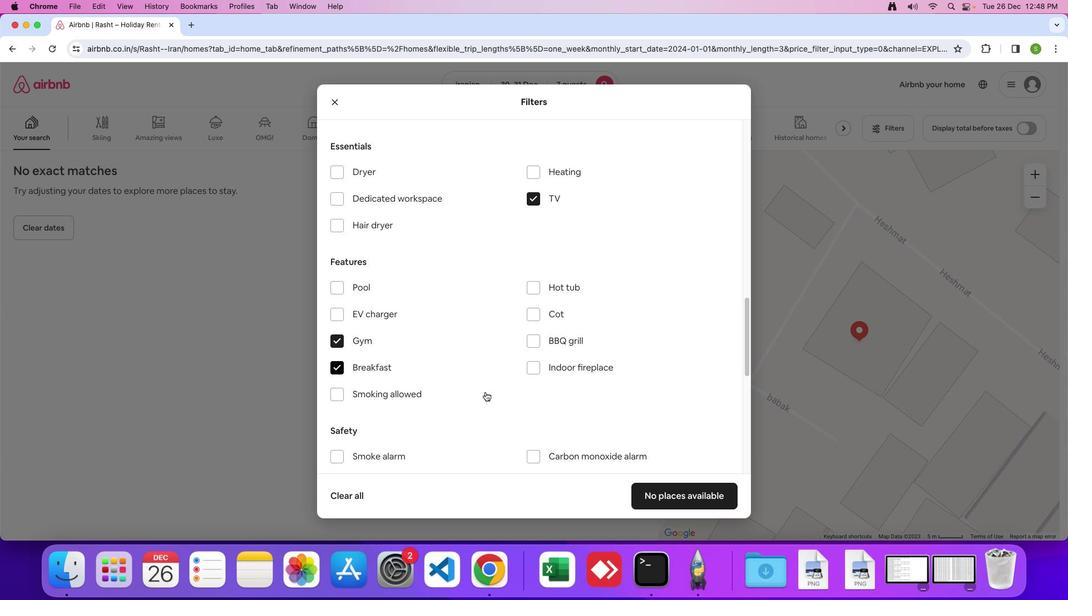 
Action: Mouse scrolled (484, 392) with delta (0, -1)
Screenshot: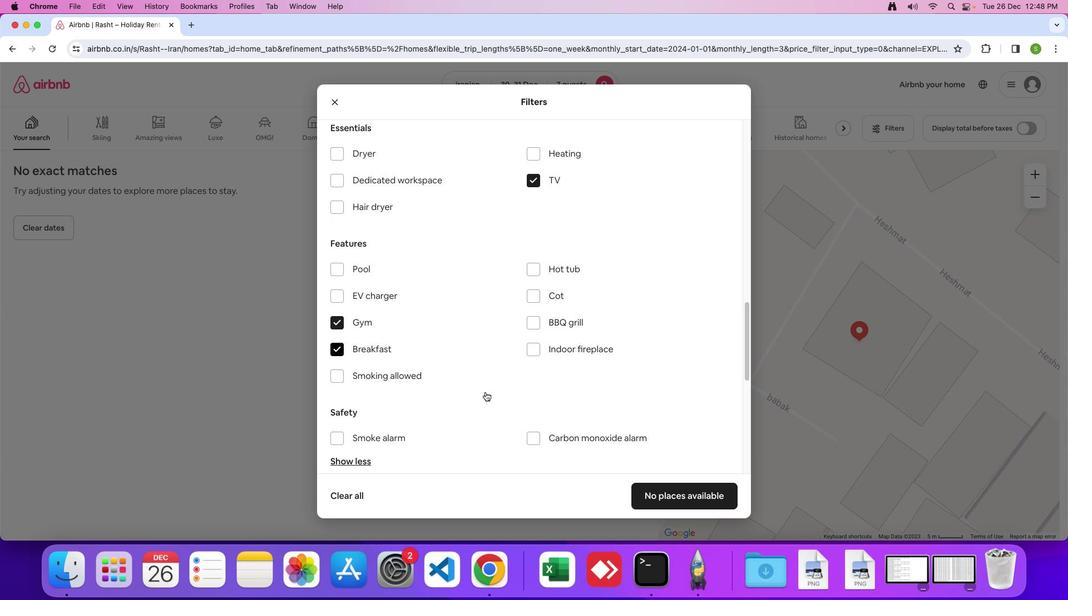 
Action: Mouse moved to (484, 391)
Screenshot: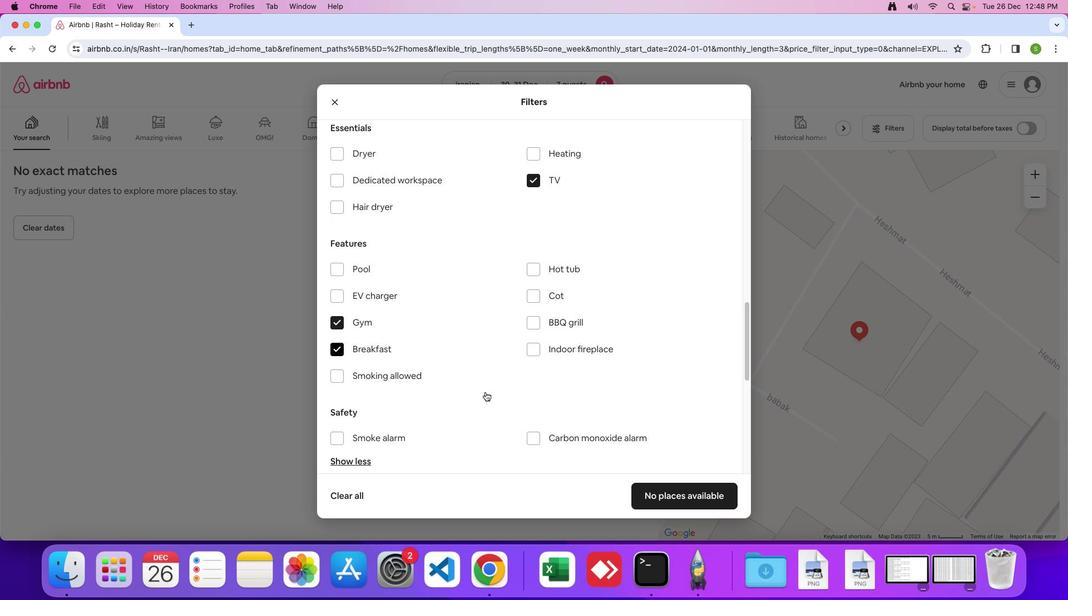 
Action: Mouse scrolled (484, 391) with delta (0, 0)
Screenshot: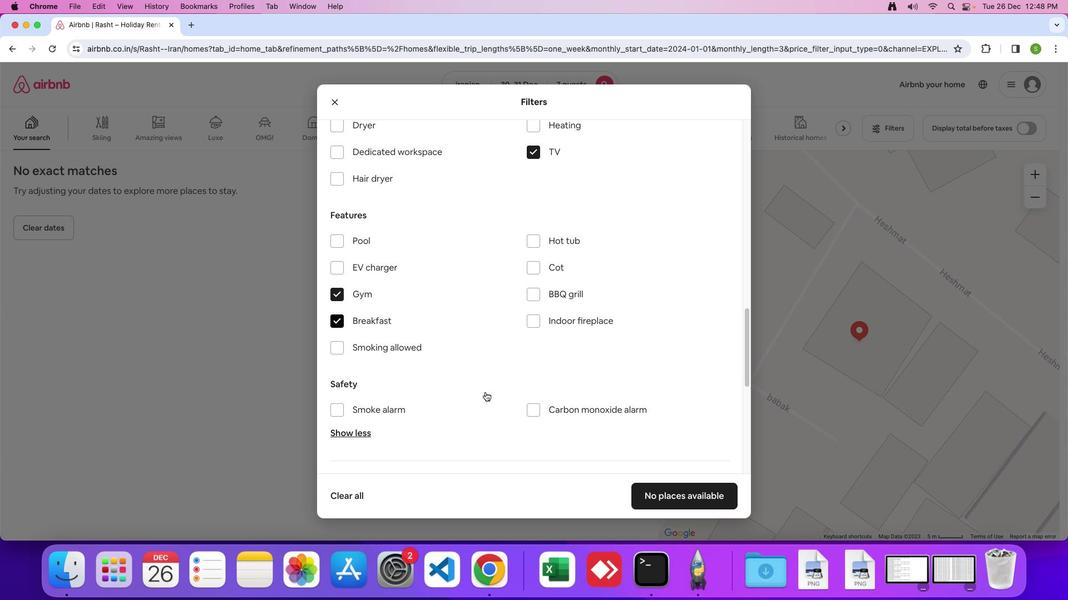 
Action: Mouse scrolled (484, 391) with delta (0, 0)
Screenshot: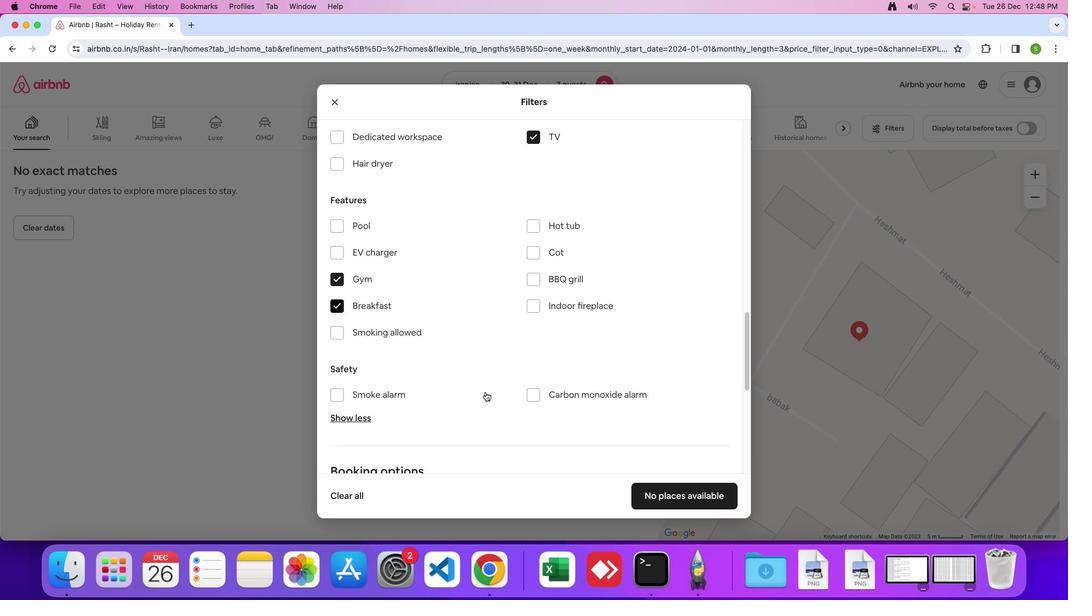 
Action: Mouse scrolled (484, 391) with delta (0, -1)
Screenshot: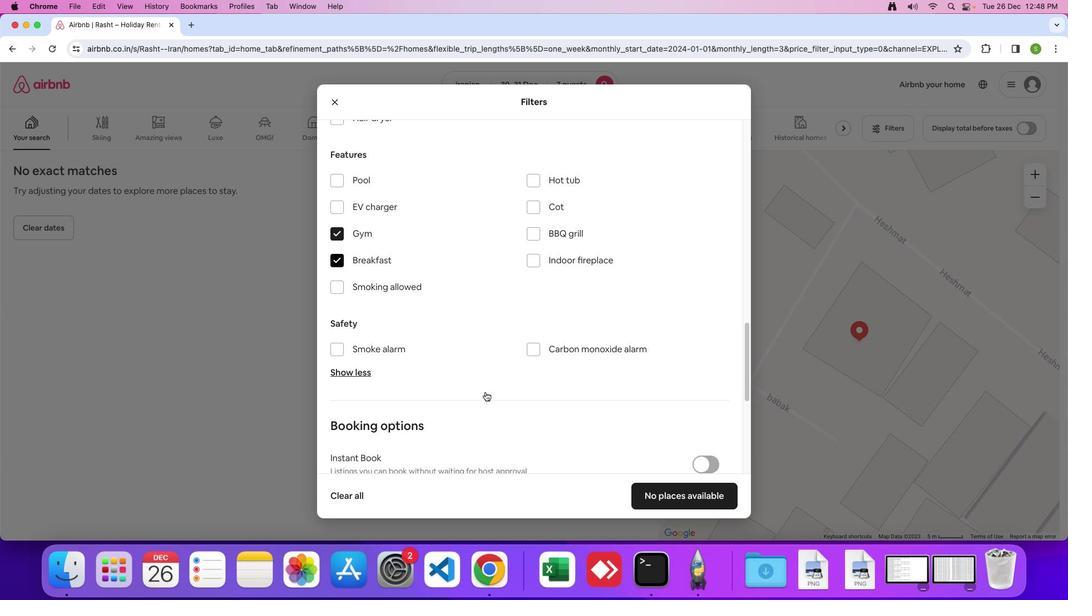
Action: Mouse moved to (484, 391)
Screenshot: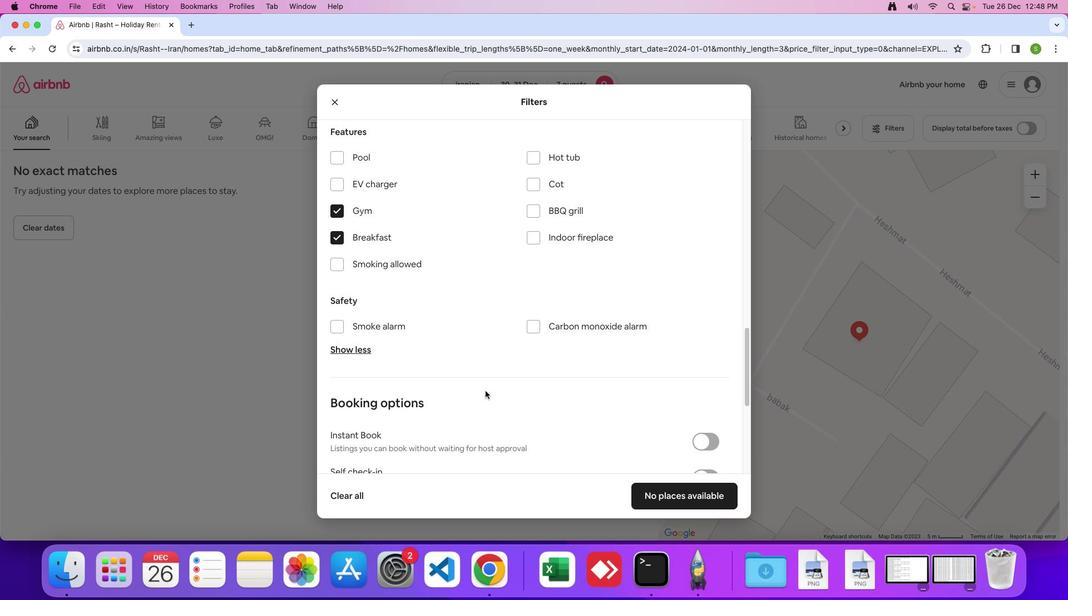 
Action: Mouse scrolled (484, 391) with delta (0, 0)
Screenshot: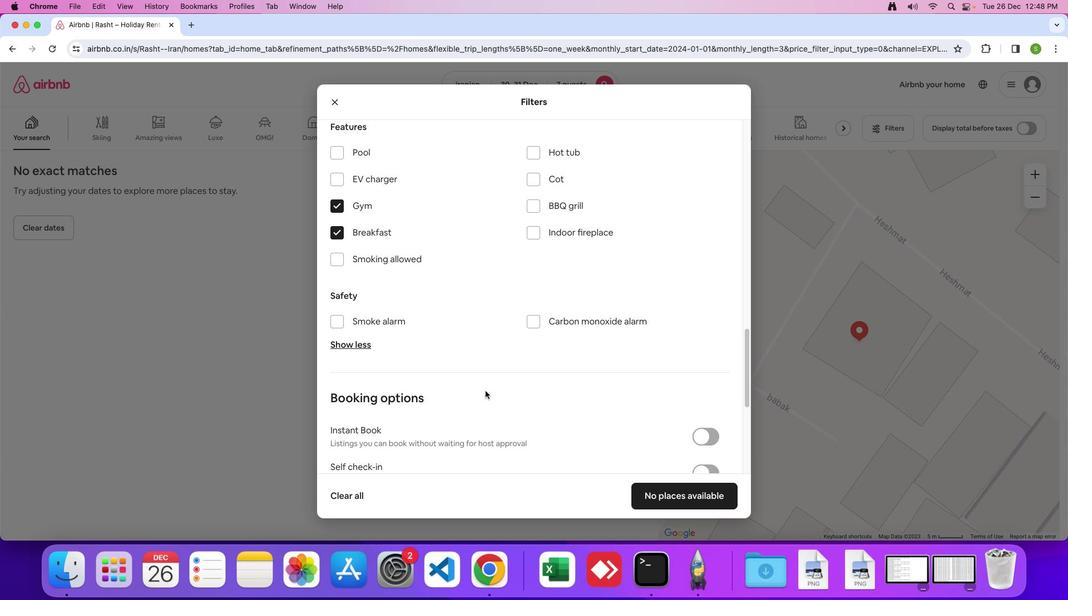 
Action: Mouse moved to (484, 391)
Screenshot: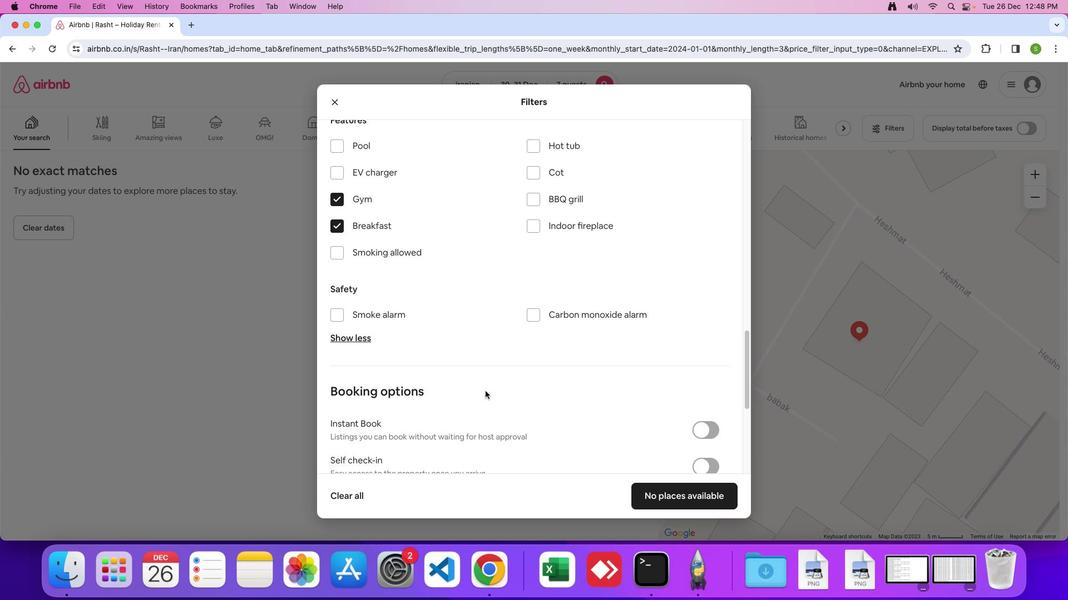 
Action: Mouse scrolled (484, 391) with delta (0, 0)
Screenshot: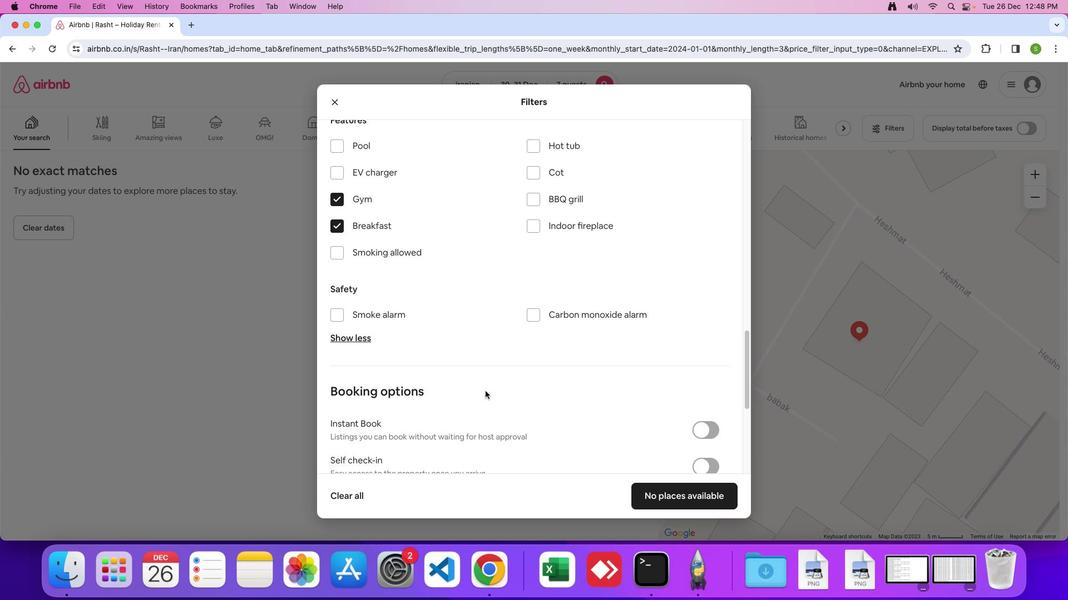 
Action: Mouse moved to (484, 391)
Screenshot: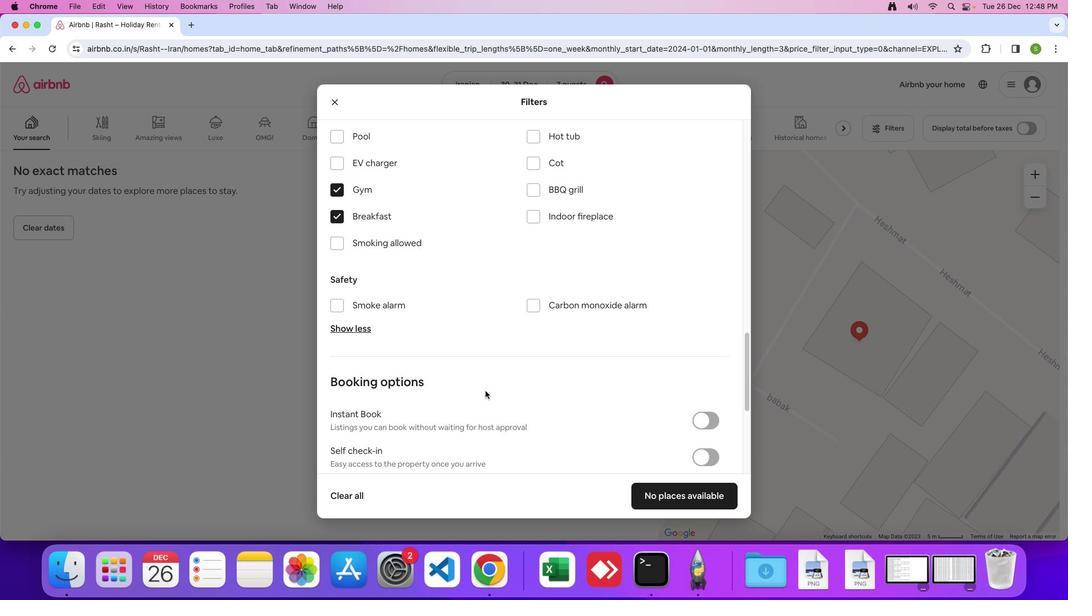 
Action: Mouse scrolled (484, 391) with delta (0, -1)
Screenshot: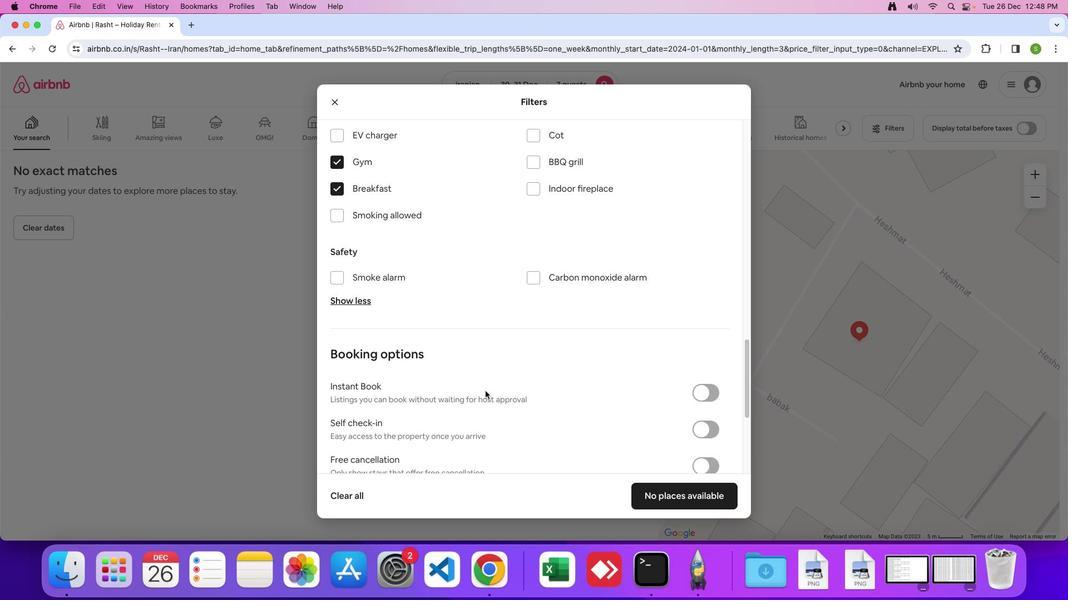 
Action: Mouse scrolled (484, 391) with delta (0, 0)
Screenshot: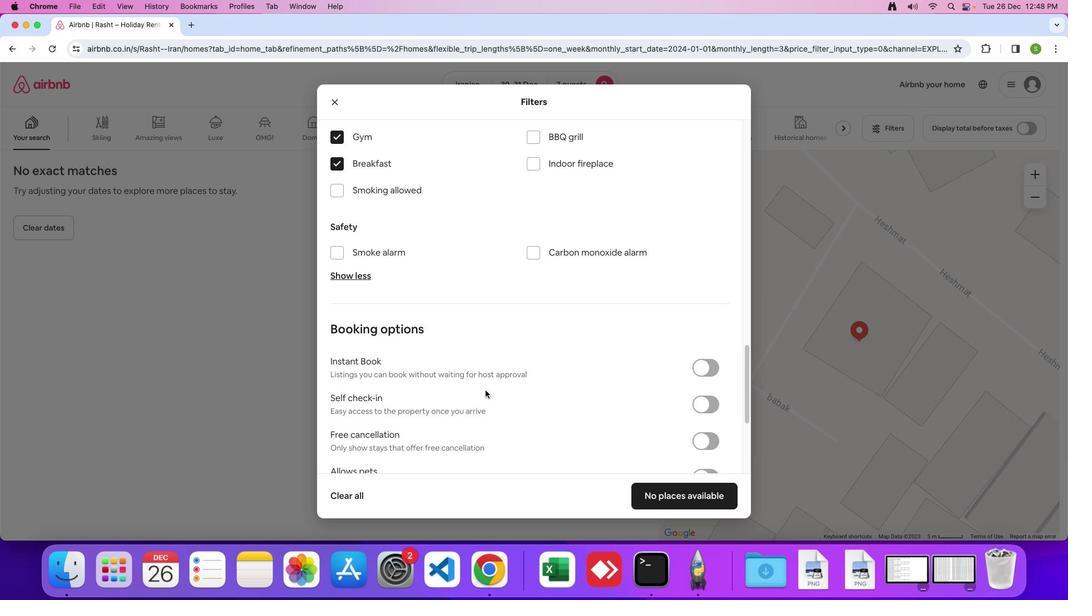 
Action: Mouse scrolled (484, 391) with delta (0, 0)
Screenshot: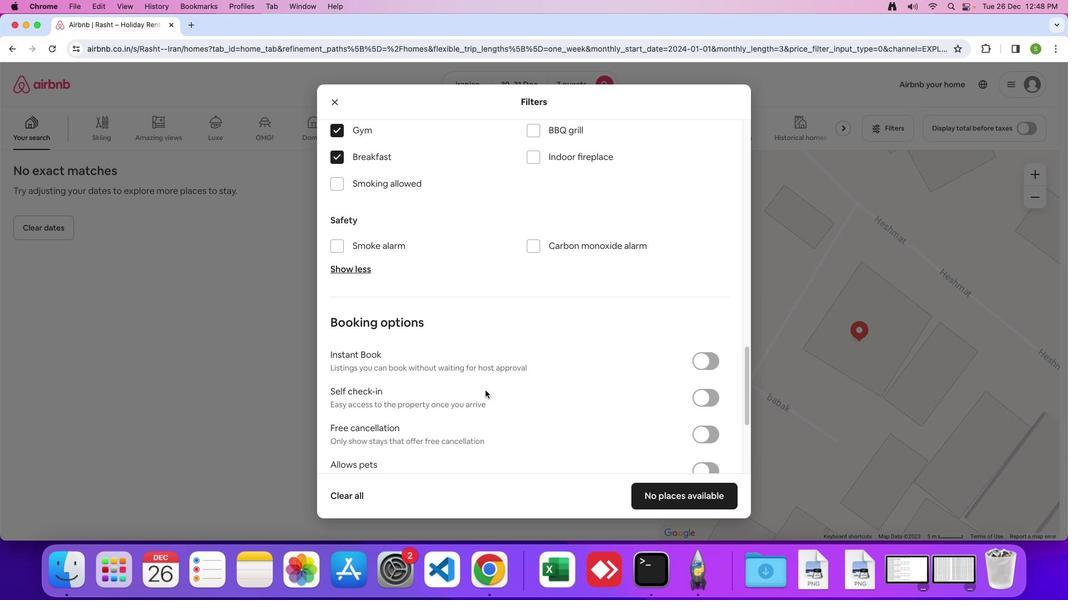 
Action: Mouse moved to (484, 390)
Screenshot: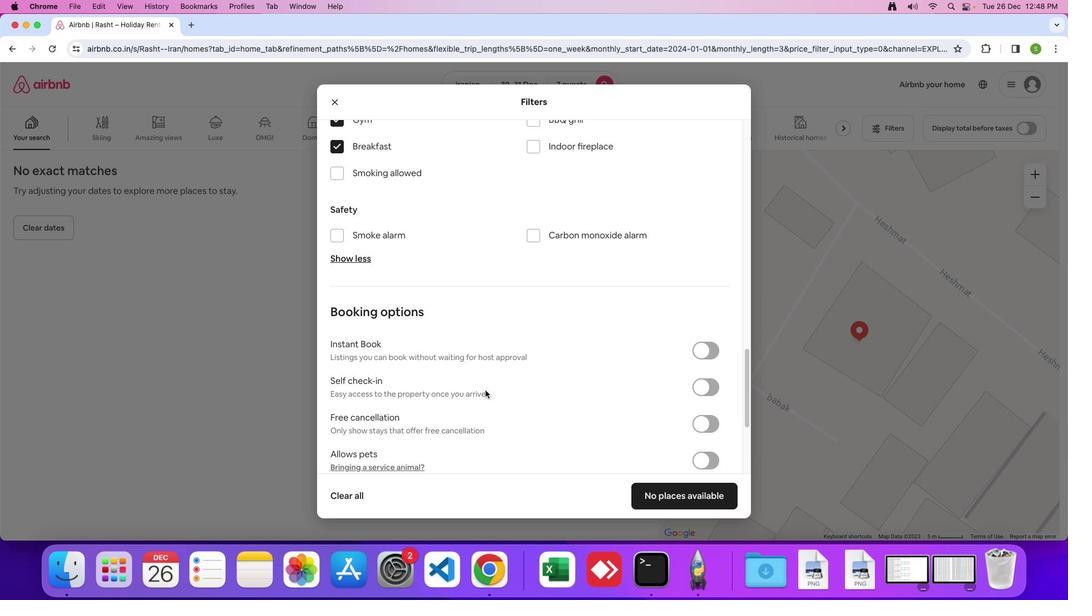 
Action: Mouse scrolled (484, 390) with delta (0, -1)
Screenshot: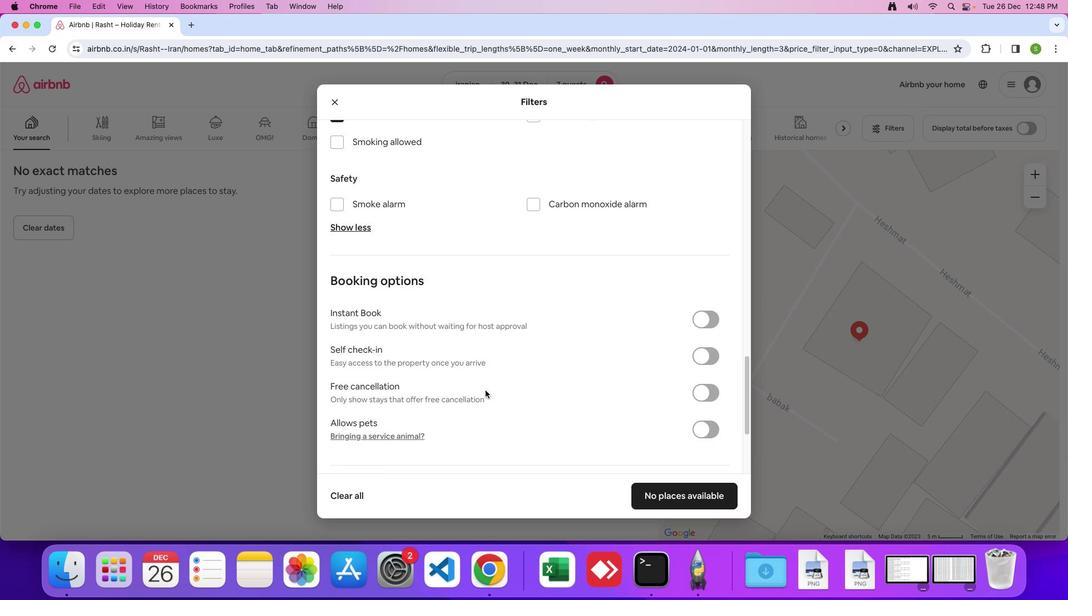 
Action: Mouse scrolled (484, 390) with delta (0, 0)
Screenshot: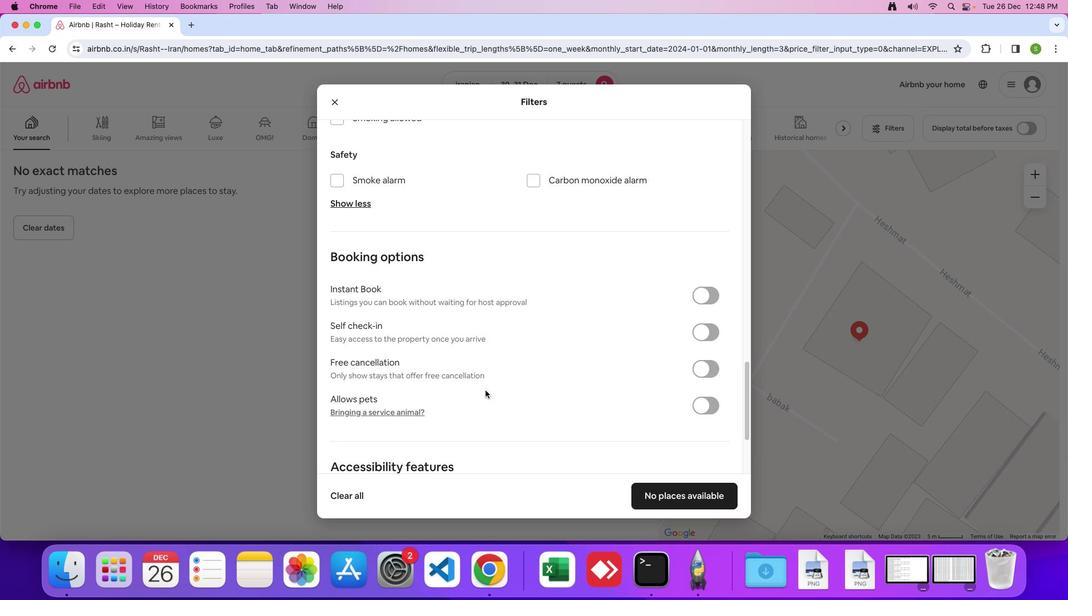 
Action: Mouse scrolled (484, 390) with delta (0, 0)
Screenshot: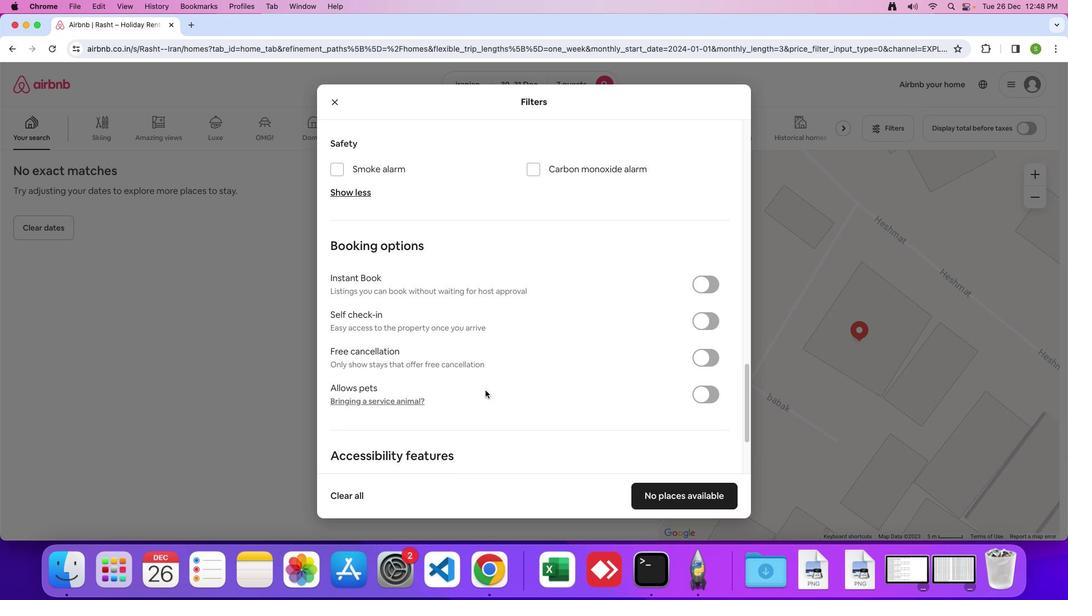 
Action: Mouse scrolled (484, 390) with delta (0, 0)
Screenshot: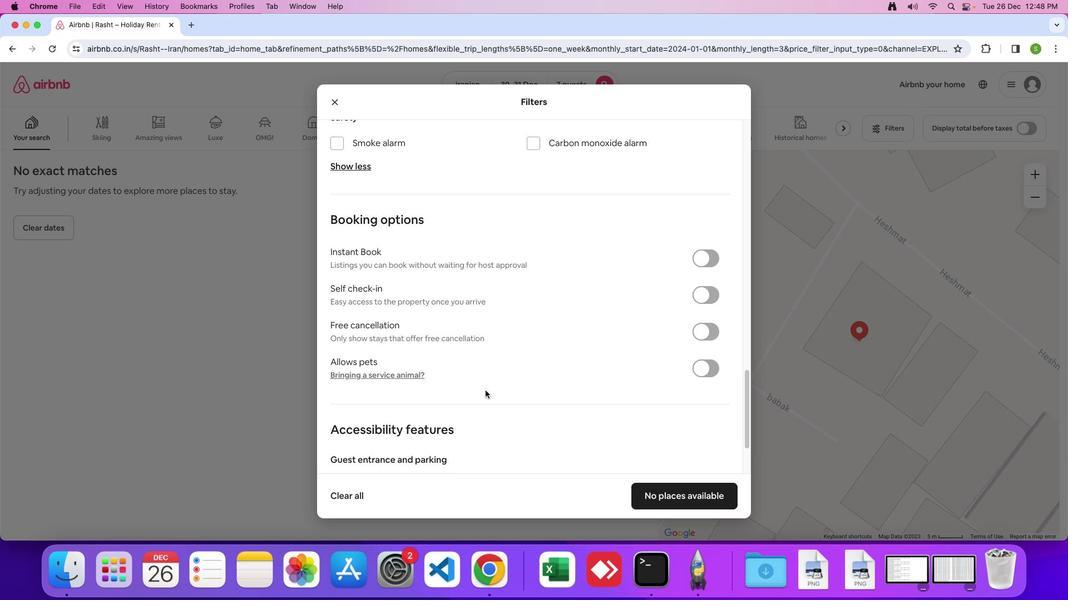 
Action: Mouse scrolled (484, 390) with delta (0, 0)
Screenshot: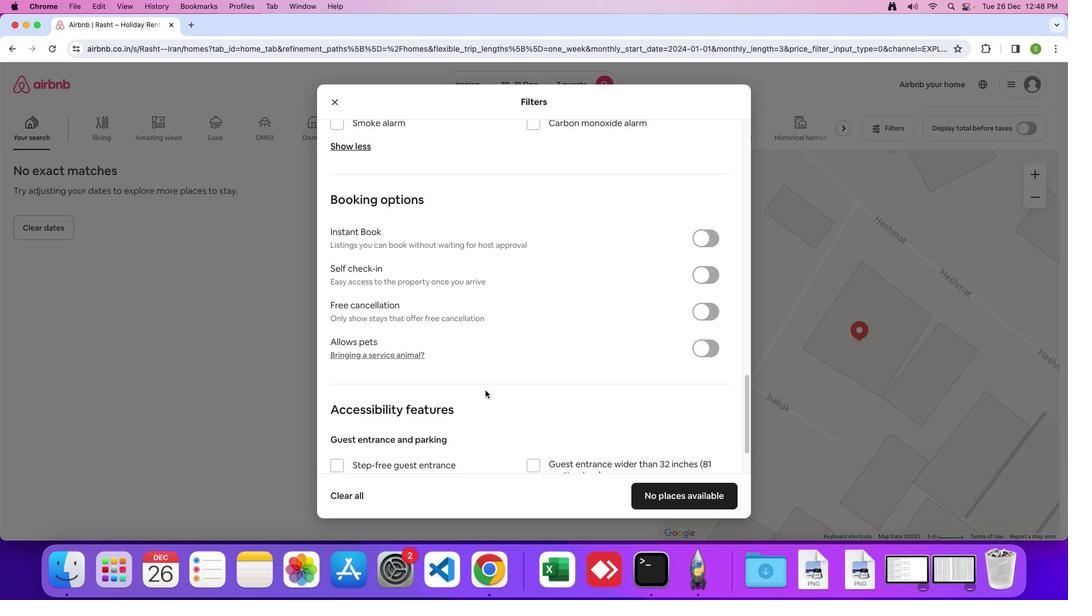 
Action: Mouse scrolled (484, 390) with delta (0, 0)
Screenshot: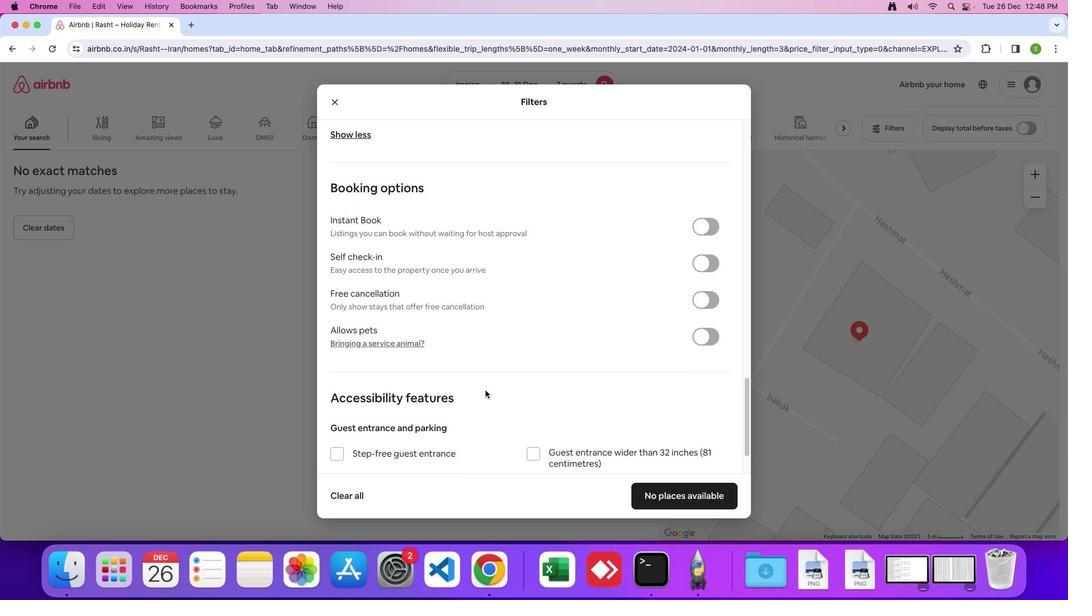 
Action: Mouse scrolled (484, 390) with delta (0, -1)
Screenshot: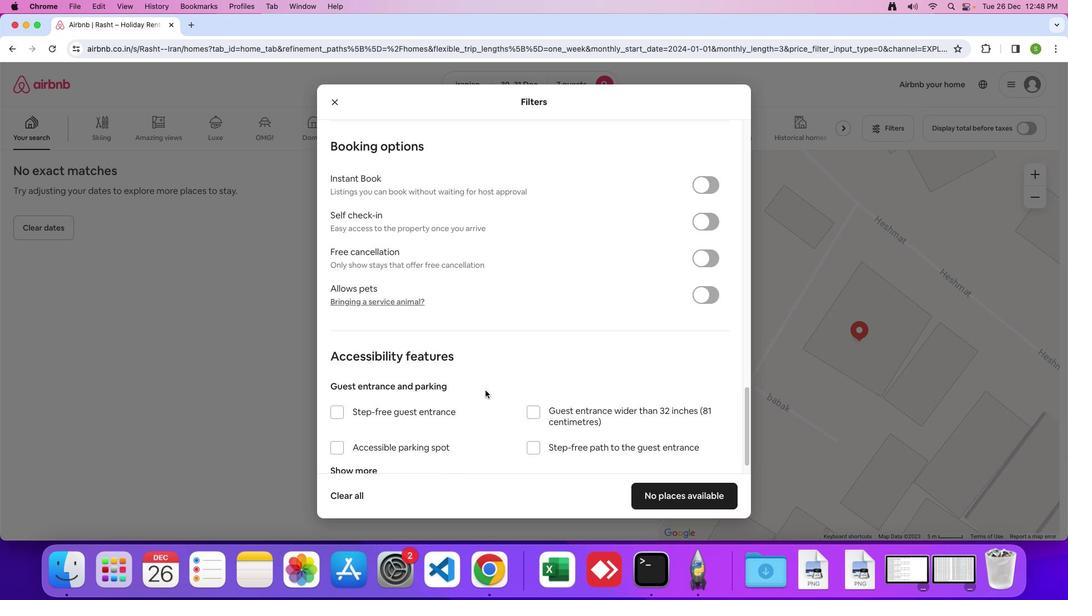 
Action: Mouse scrolled (484, 390) with delta (0, 0)
Screenshot: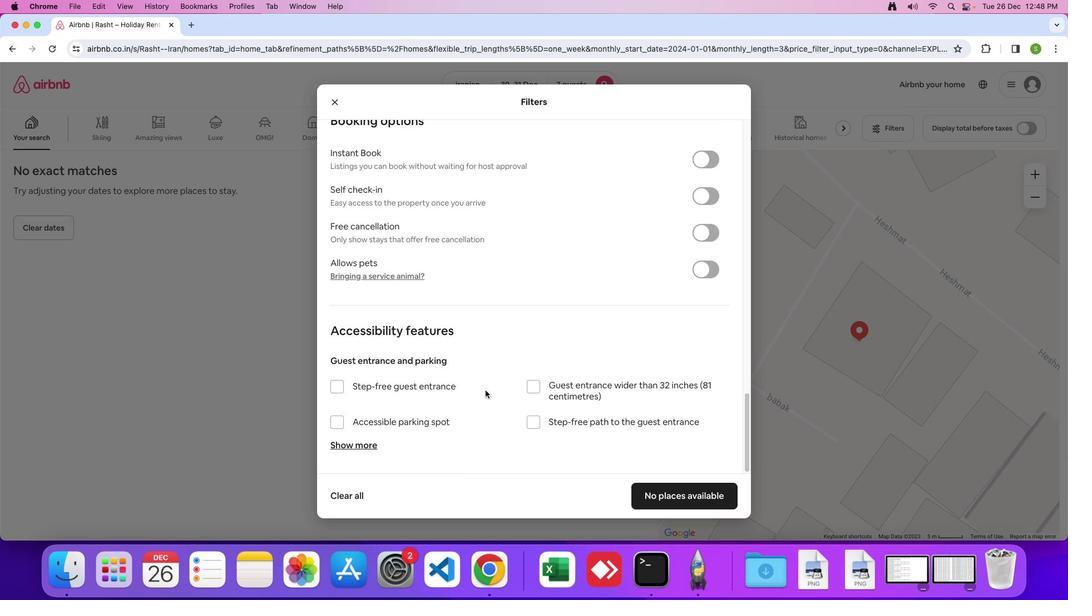 
Action: Mouse scrolled (484, 390) with delta (0, 0)
Screenshot: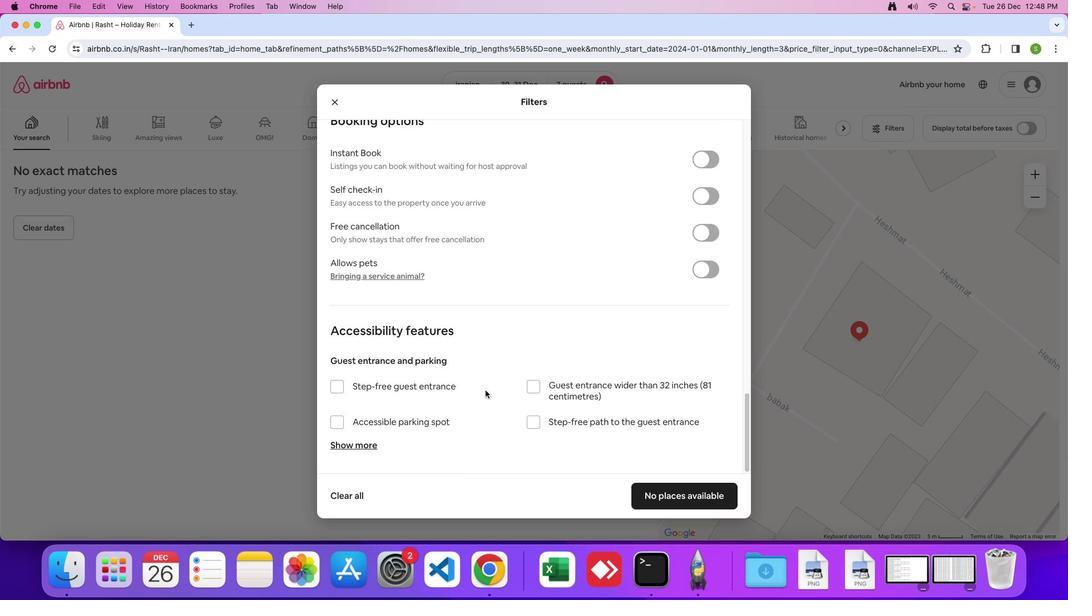 
Action: Mouse scrolled (484, 390) with delta (0, -1)
Screenshot: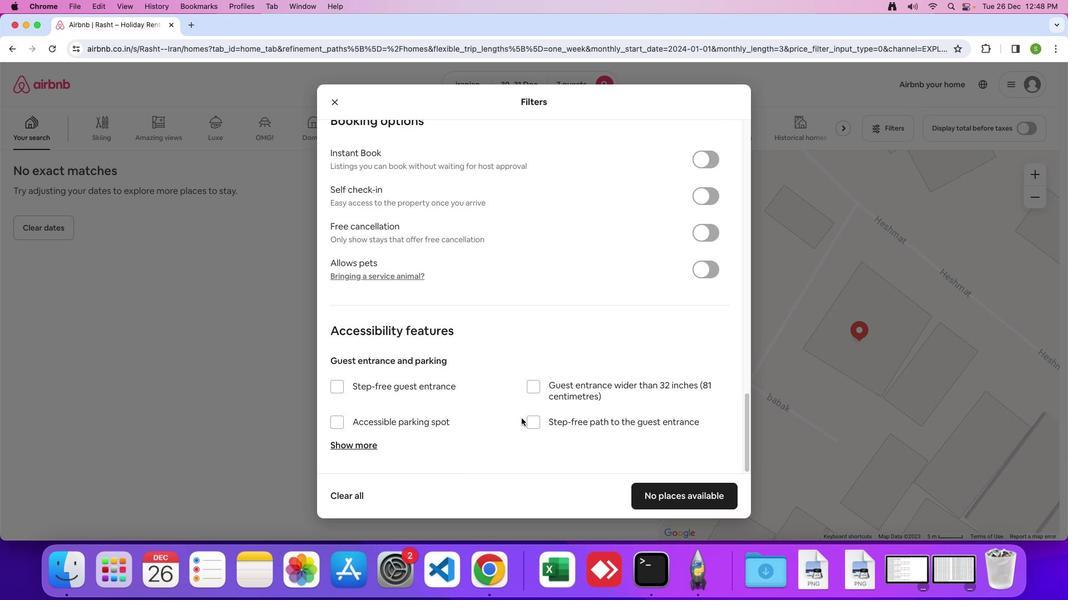 
Action: Mouse moved to (659, 490)
Screenshot: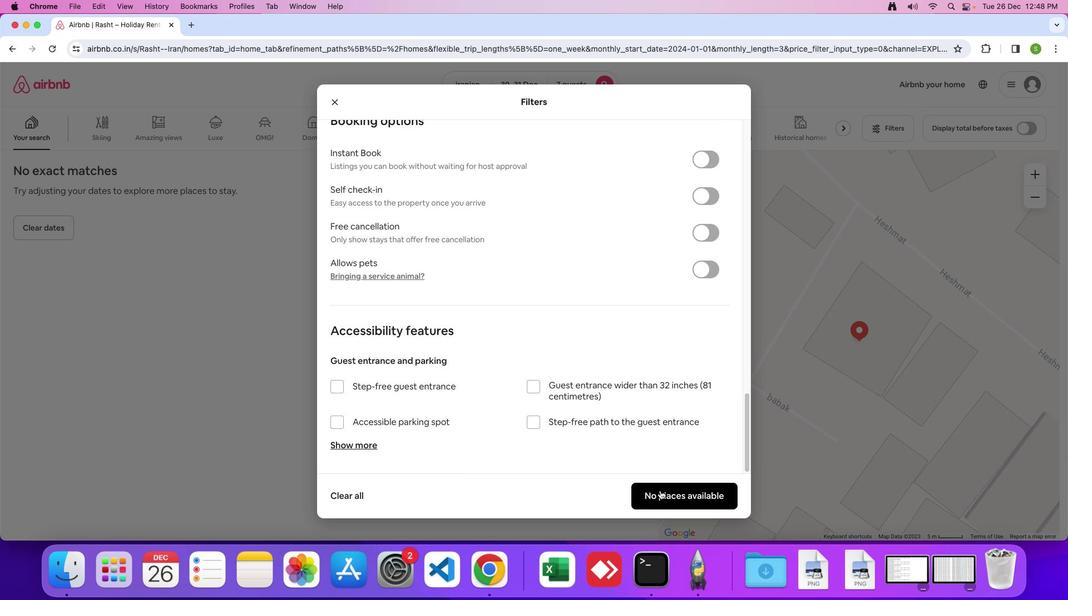 
Action: Mouse pressed left at (659, 490)
Screenshot: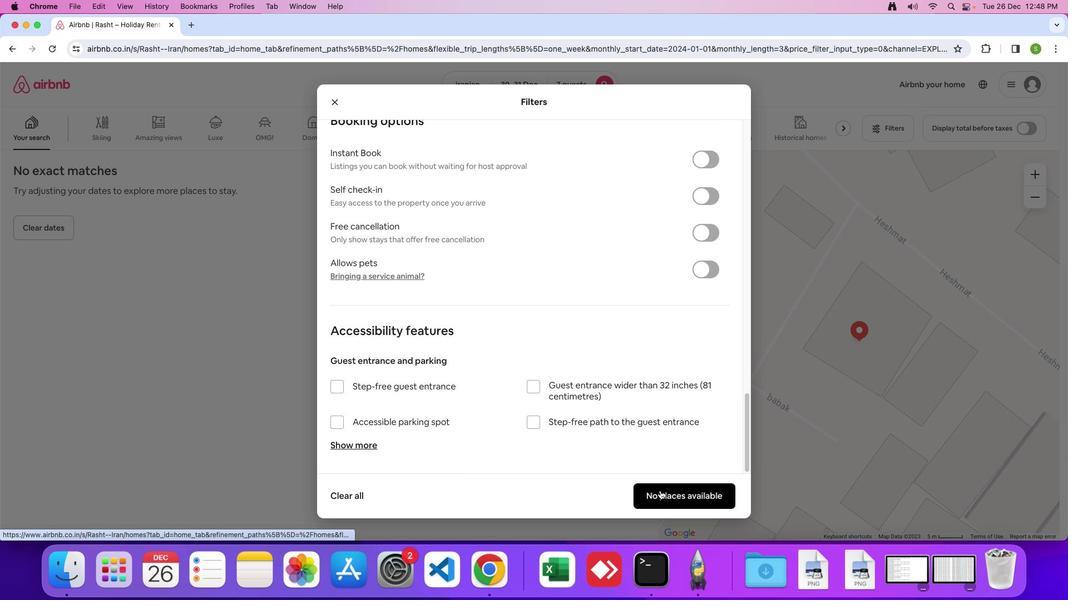 
Action: Mouse moved to (438, 340)
Screenshot: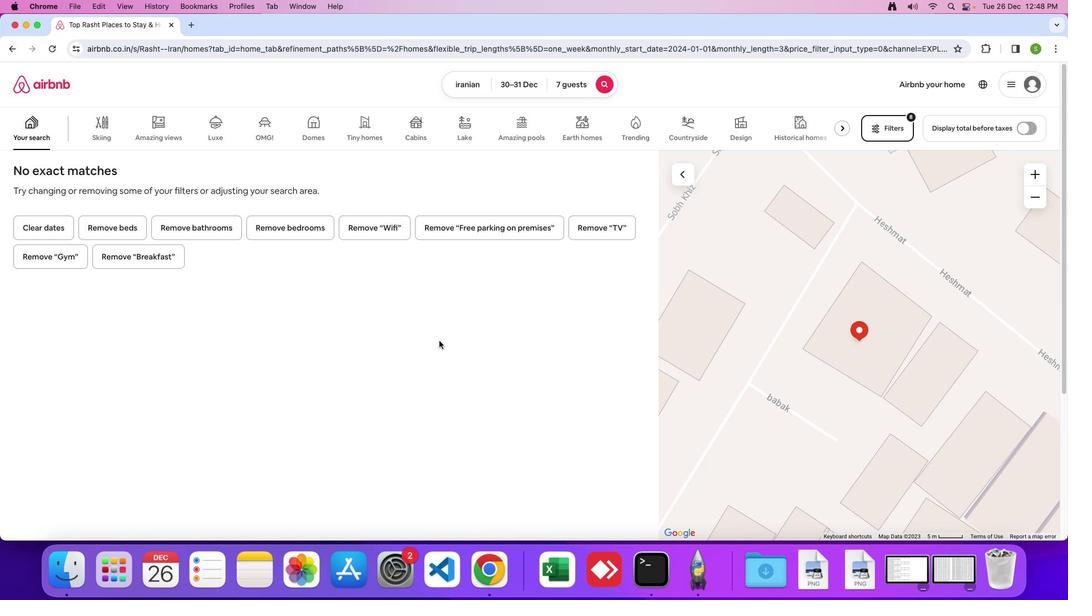 
